 Task: Find directions from New York City to Niagara Falls.
Action: Mouse moved to (680, 227)
Screenshot: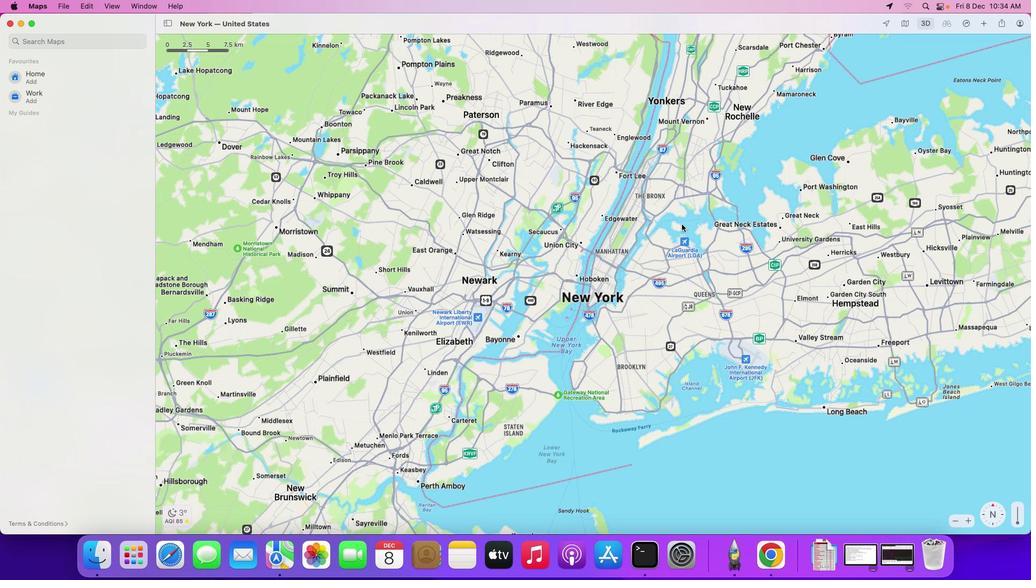 
Action: Mouse pressed left at (680, 227)
Screenshot: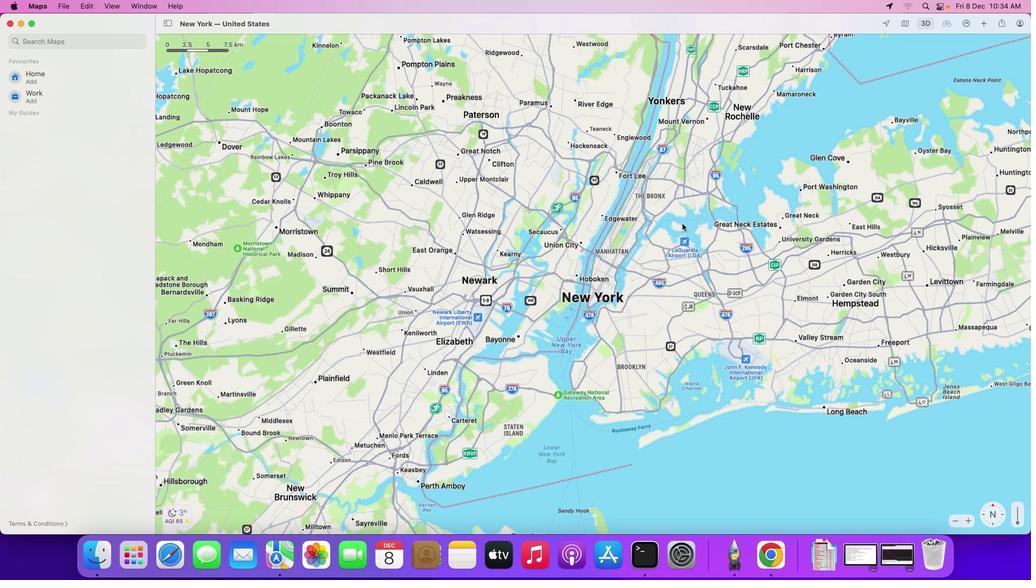 
Action: Mouse moved to (966, 20)
Screenshot: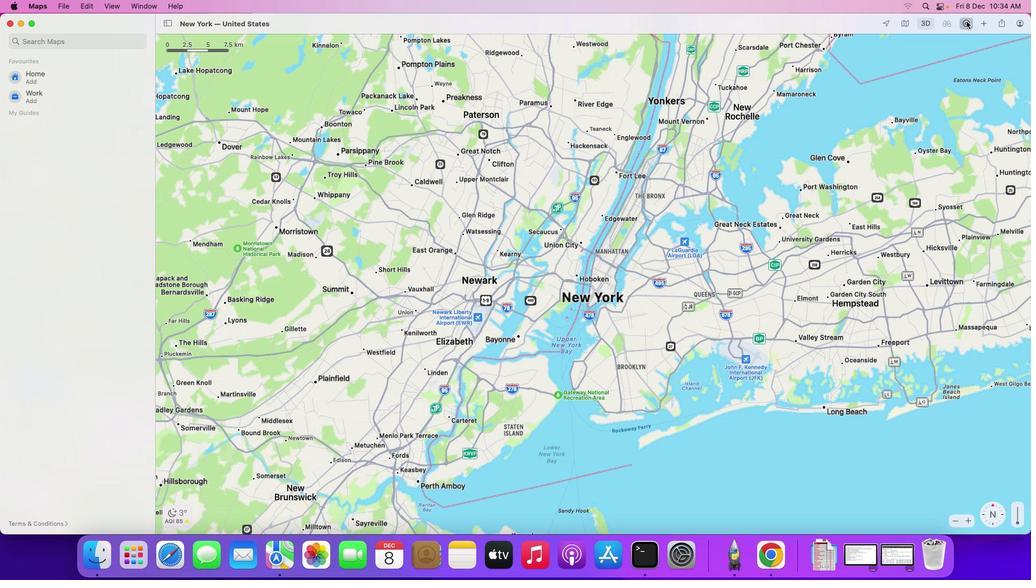 
Action: Mouse pressed left at (966, 20)
Screenshot: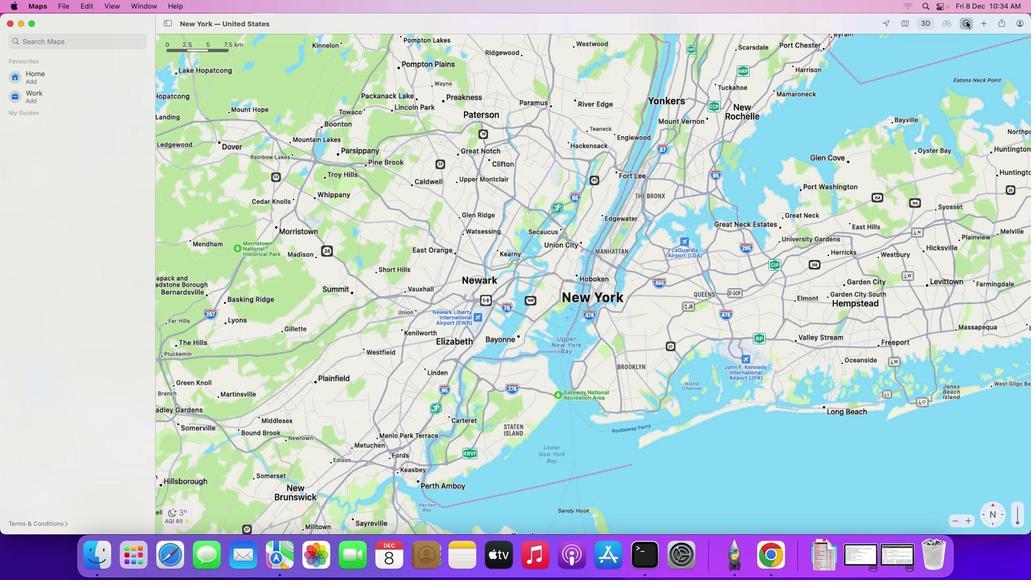 
Action: Mouse moved to (918, 78)
Screenshot: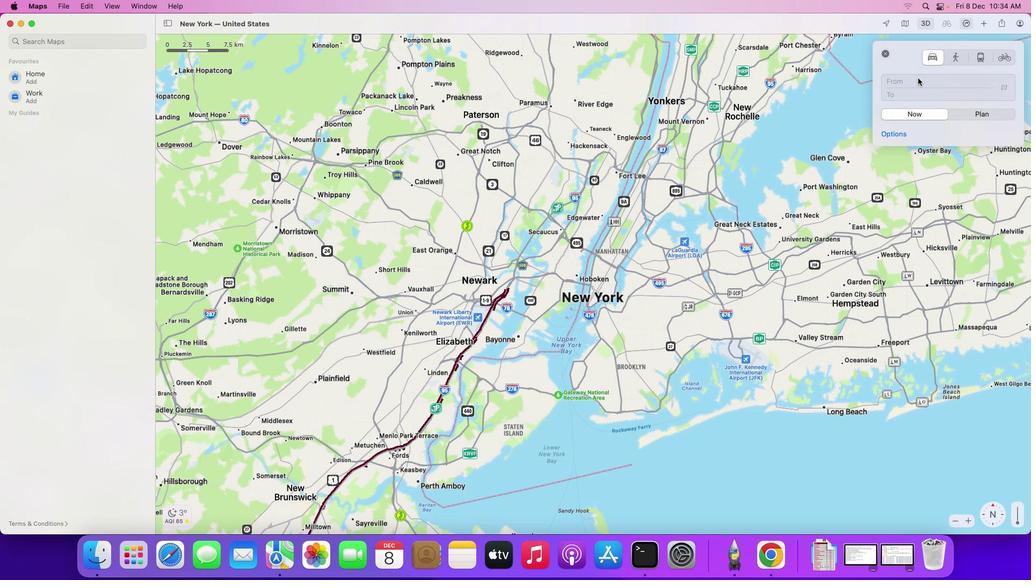 
Action: Mouse pressed left at (918, 78)
Screenshot: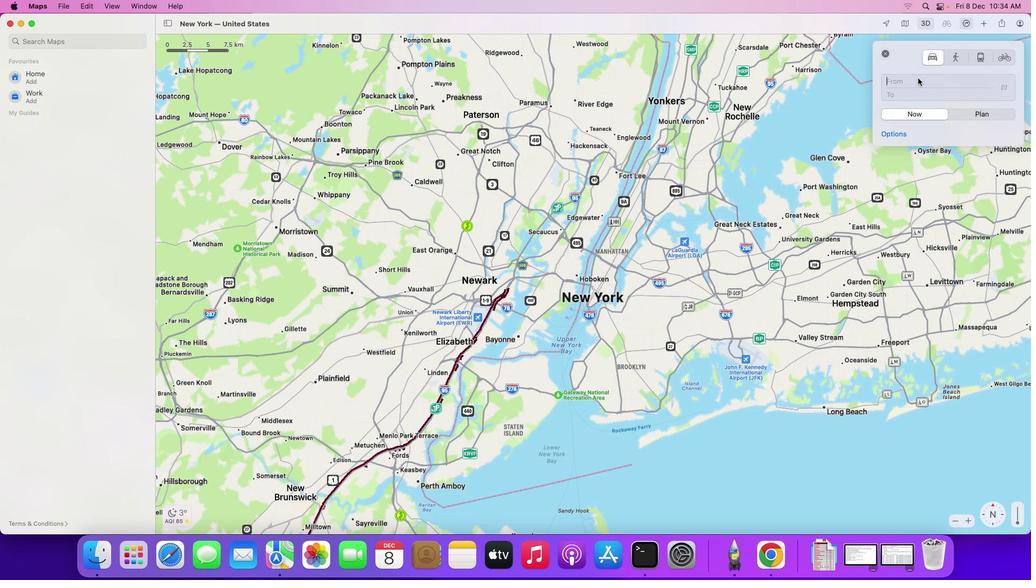 
Action: Mouse moved to (917, 81)
Screenshot: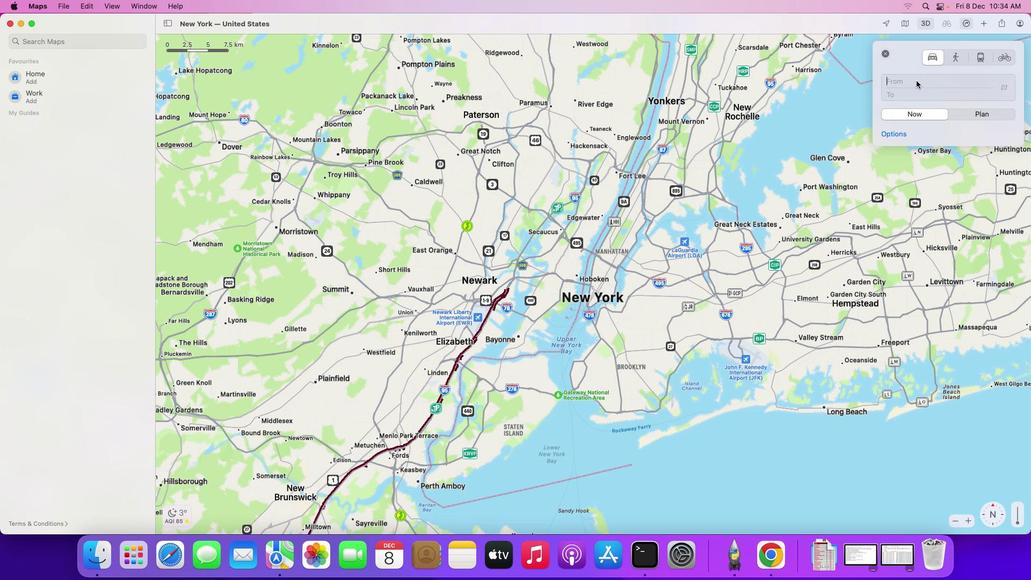 
Action: Mouse pressed left at (917, 81)
Screenshot: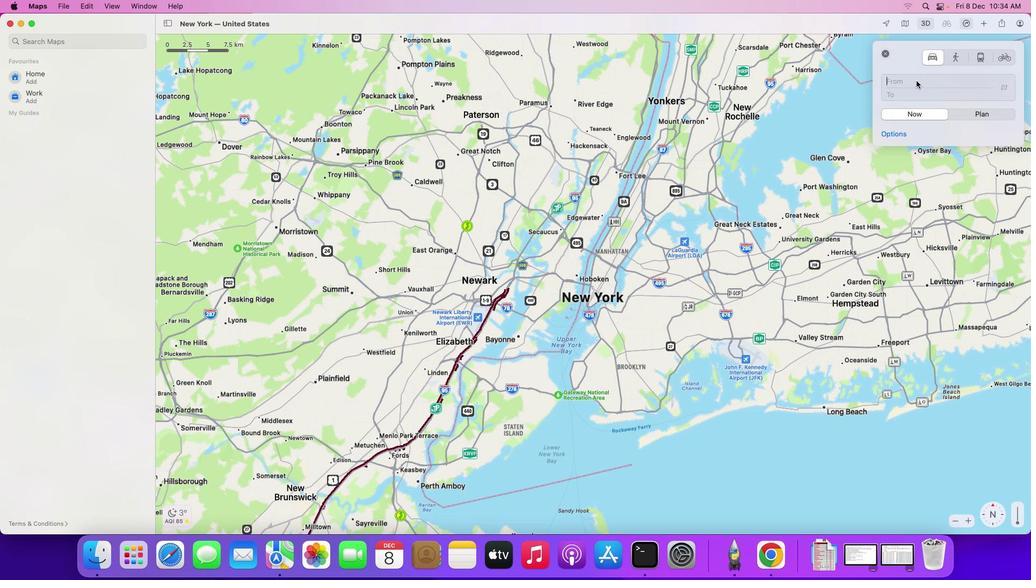 
Action: Mouse moved to (871, 98)
Screenshot: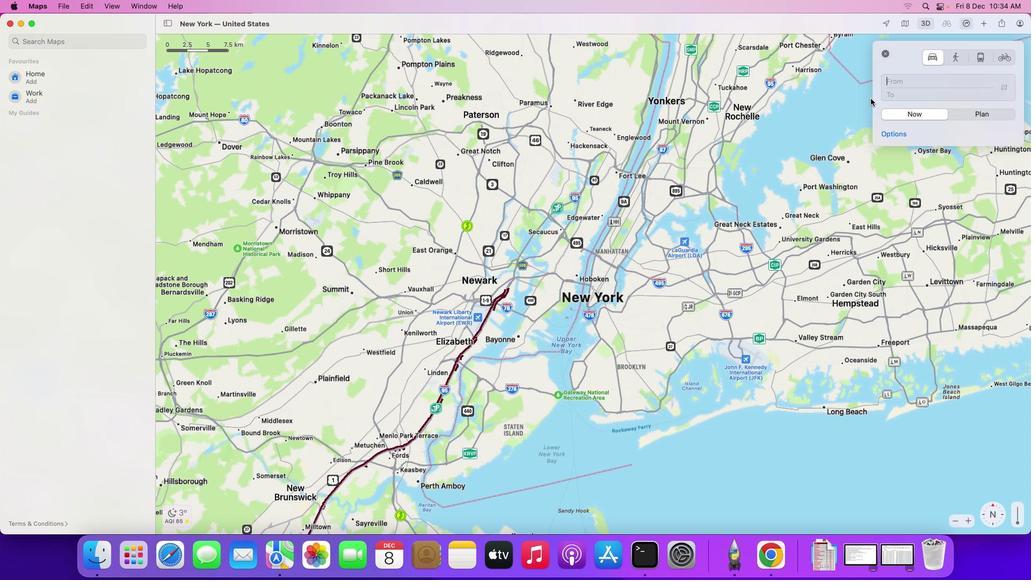
Action: Key pressed 'n'Key.backspaceKey.shift_r'N''e''w'Key.spaceKey.shift_r'Y''o''r''k'Key.space'c''i''t''y'
Screenshot: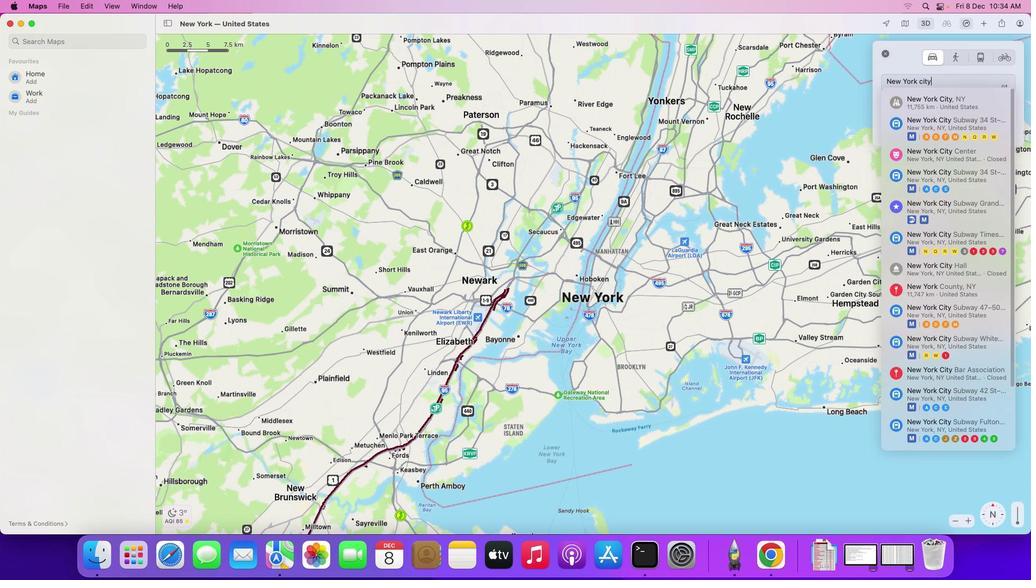 
Action: Mouse moved to (938, 77)
Screenshot: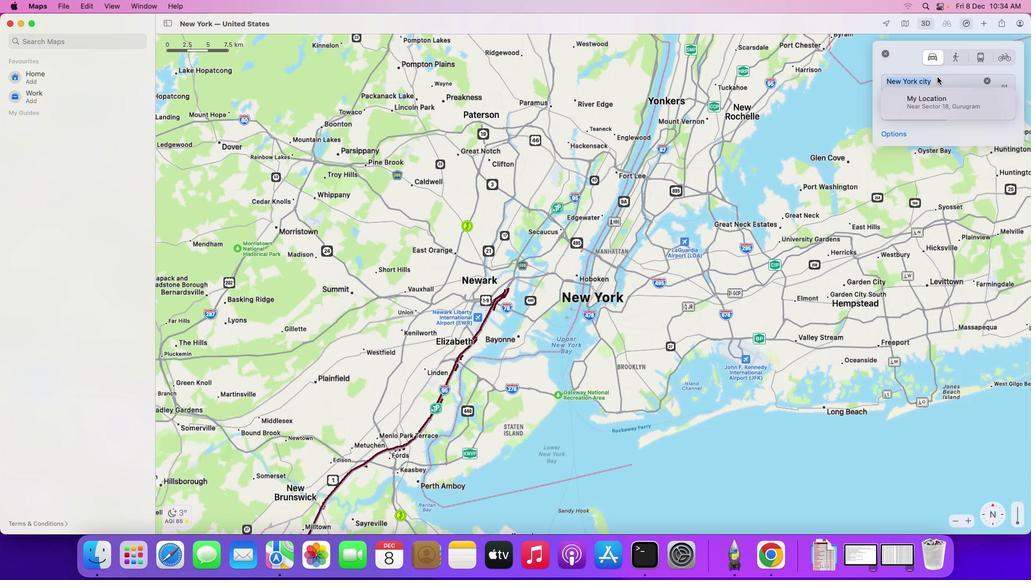 
Action: Mouse pressed left at (938, 77)
Screenshot: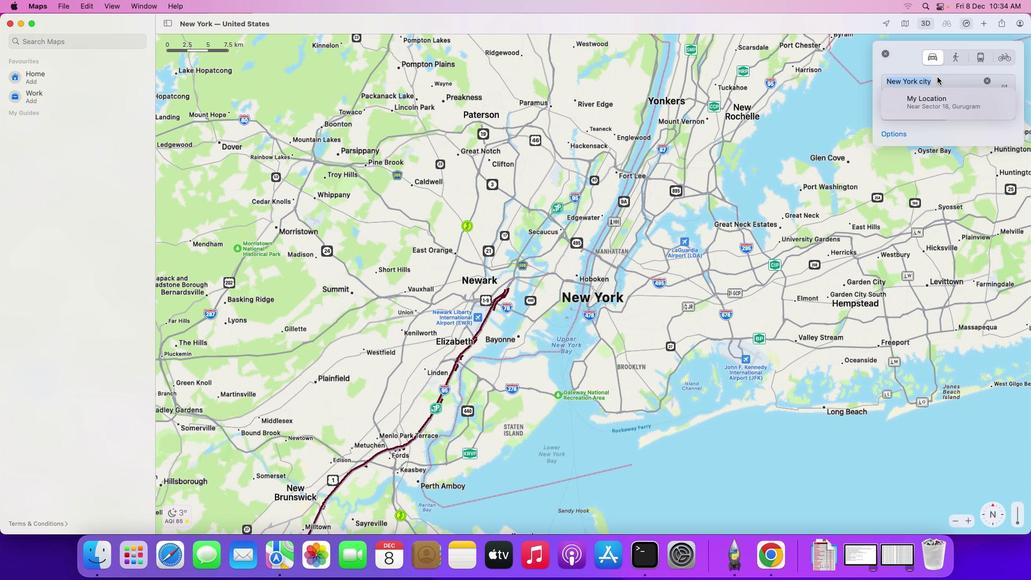 
Action: Mouse moved to (998, 80)
Screenshot: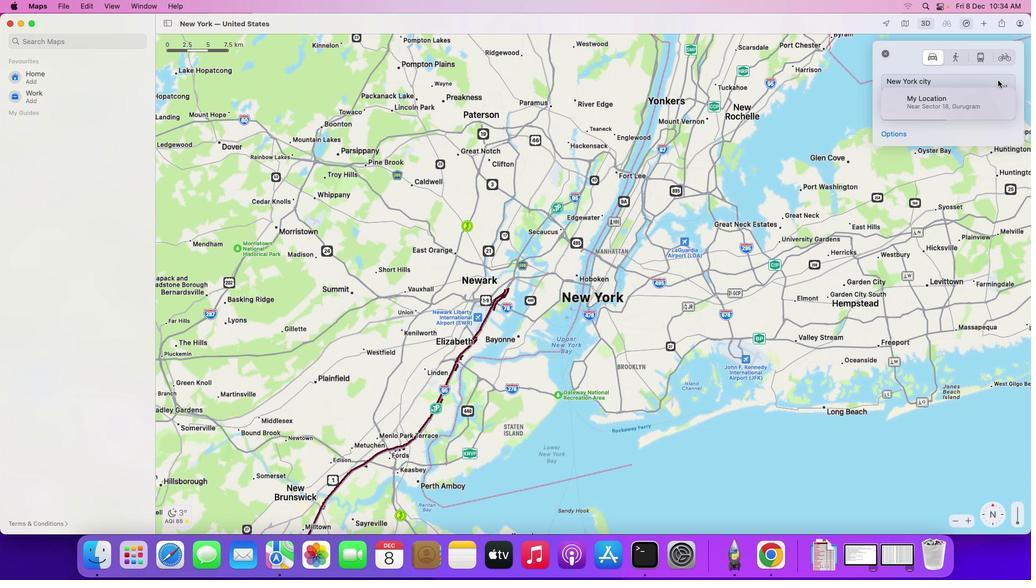 
Action: Mouse pressed left at (998, 80)
Screenshot: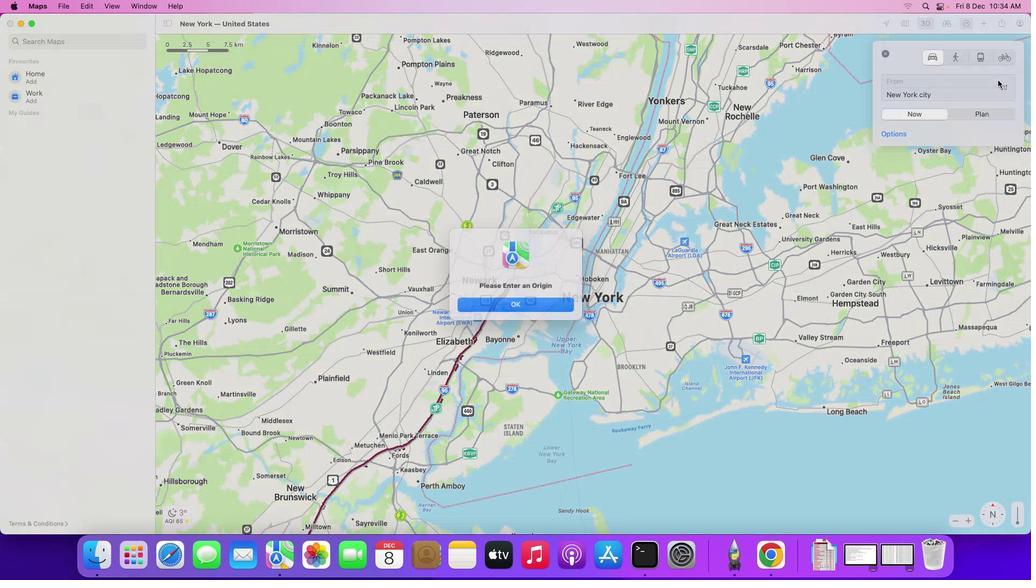 
Action: Mouse moved to (945, 98)
Screenshot: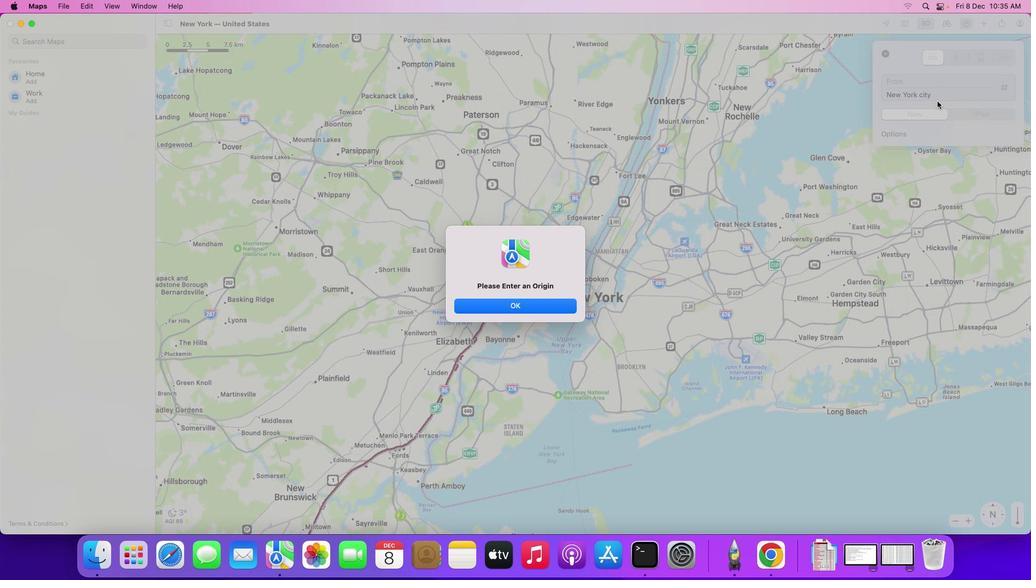 
Action: Mouse pressed left at (945, 98)
Screenshot: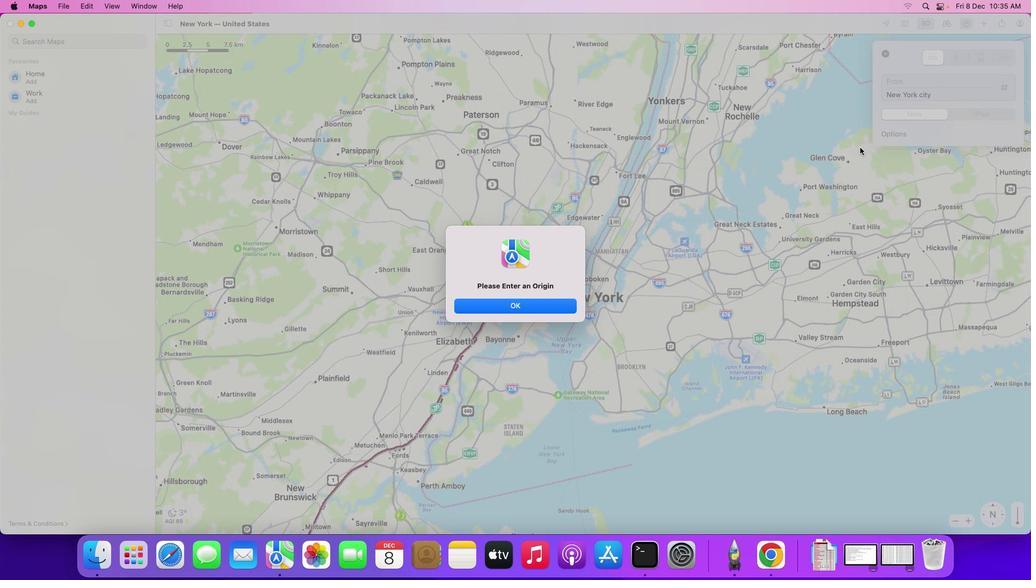 
Action: Mouse moved to (539, 305)
Screenshot: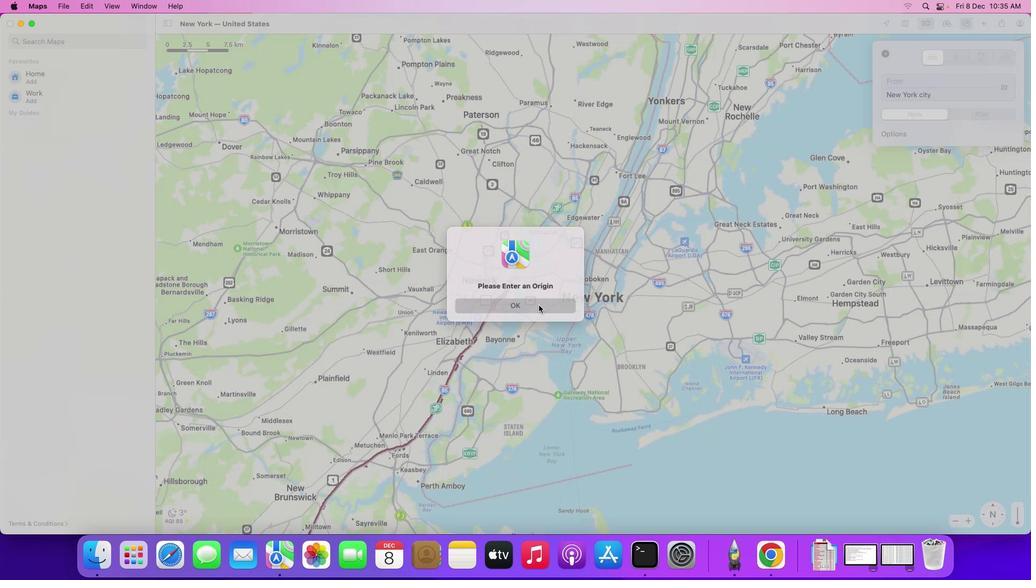 
Action: Mouse pressed left at (539, 305)
Screenshot: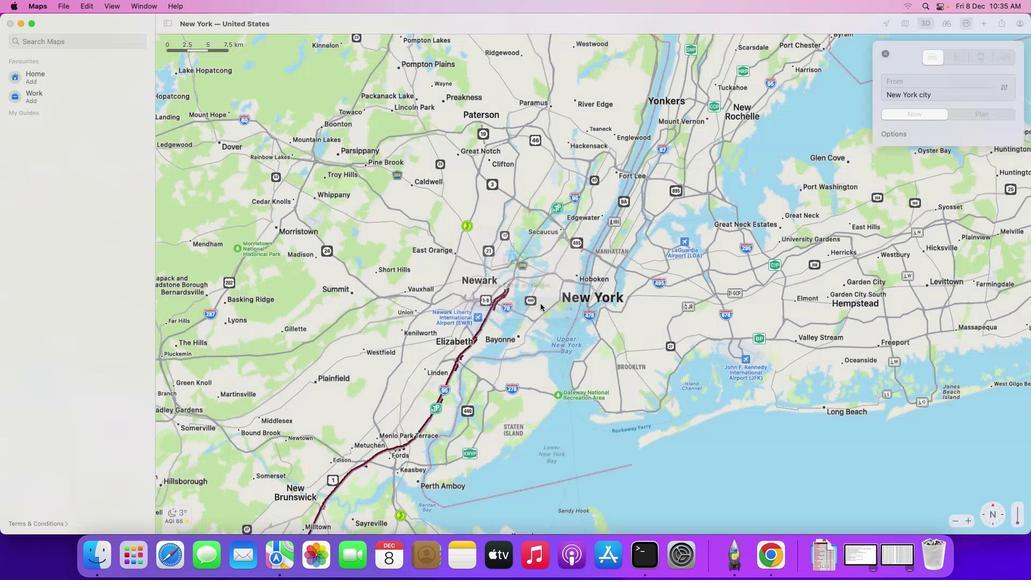 
Action: Mouse moved to (1007, 88)
Screenshot: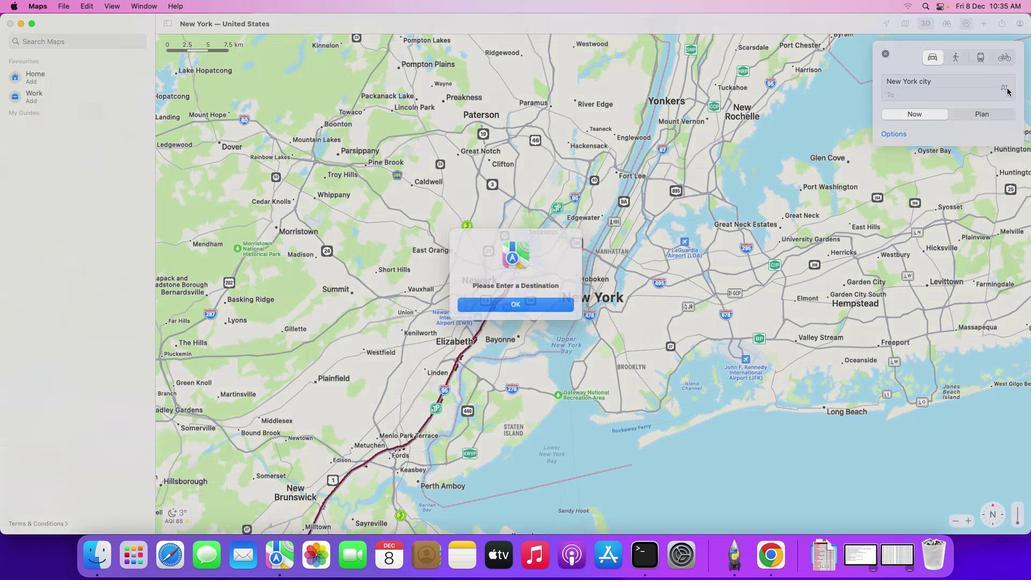 
Action: Mouse pressed left at (1007, 88)
Screenshot: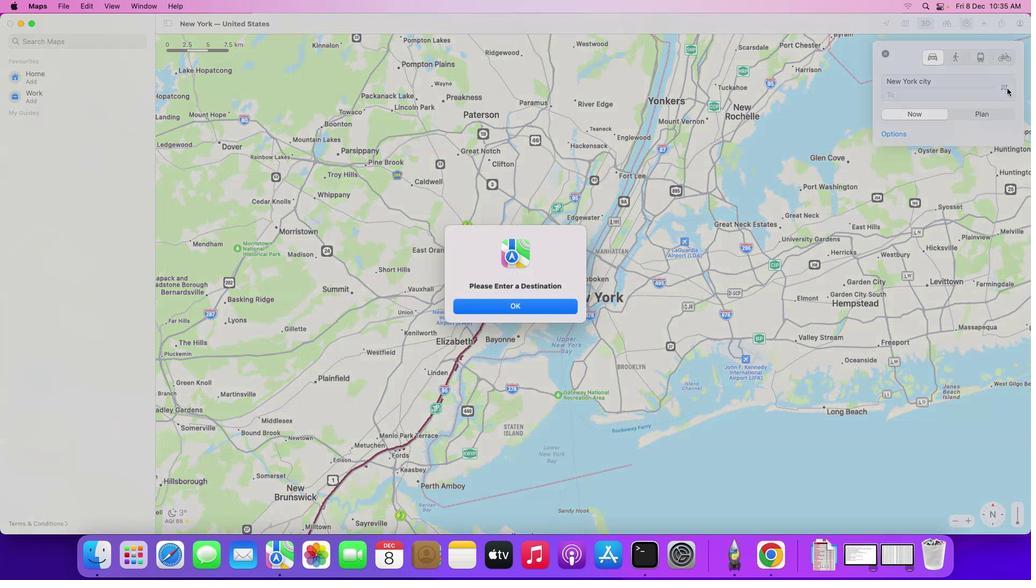 
Action: Mouse moved to (506, 308)
Screenshot: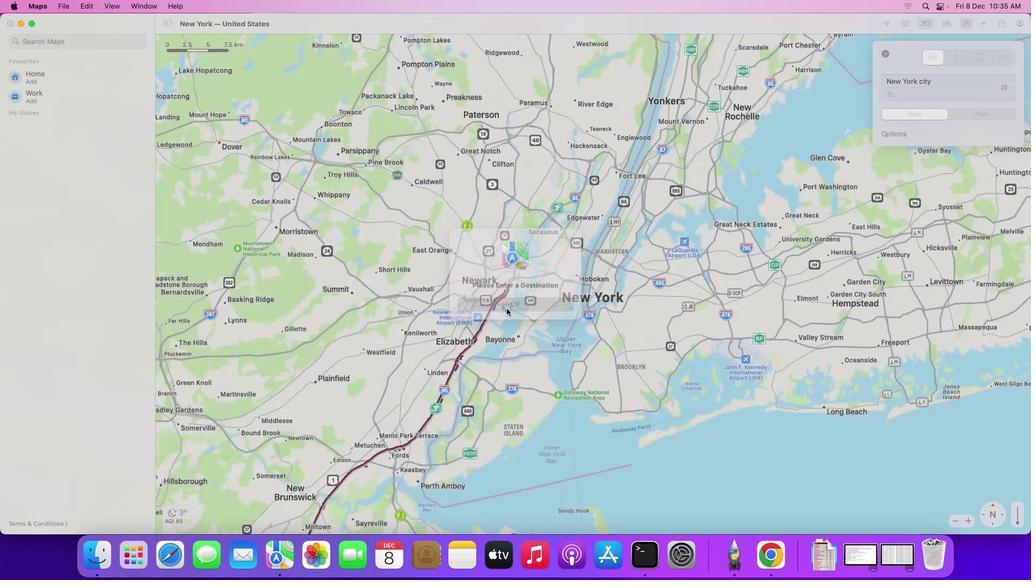 
Action: Mouse pressed left at (506, 308)
Screenshot: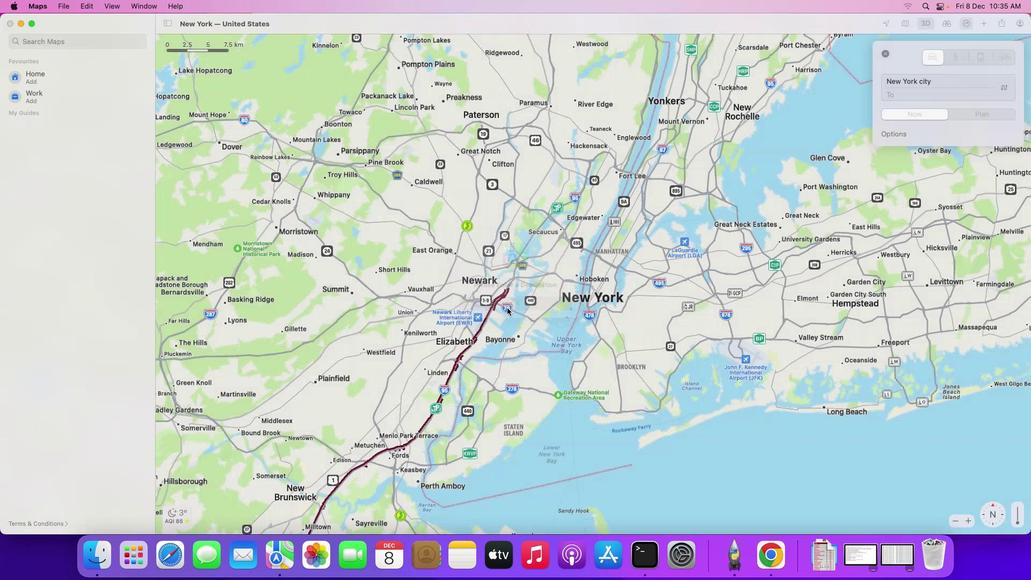 
Action: Mouse moved to (921, 93)
Screenshot: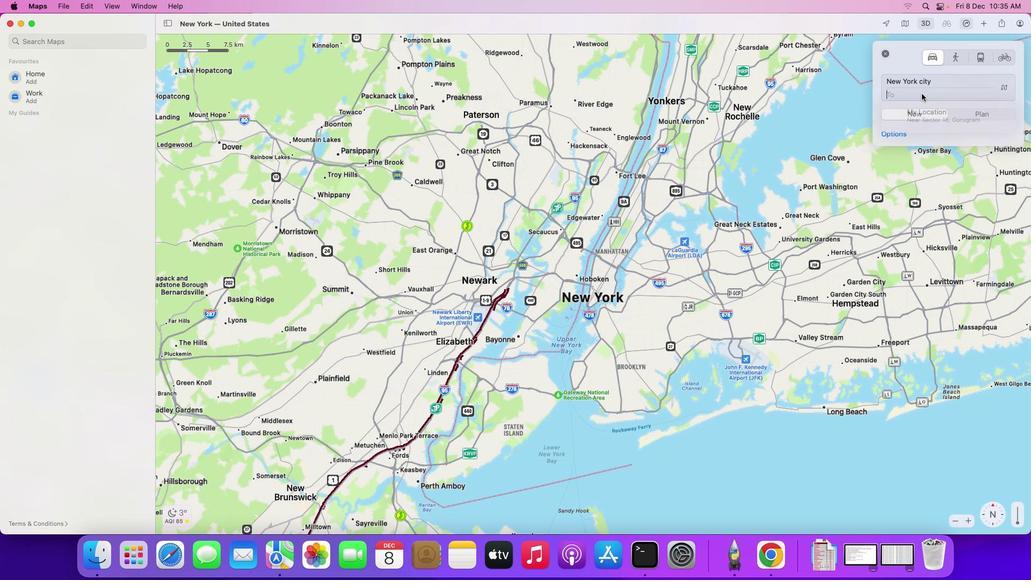 
Action: Mouse pressed left at (921, 93)
Screenshot: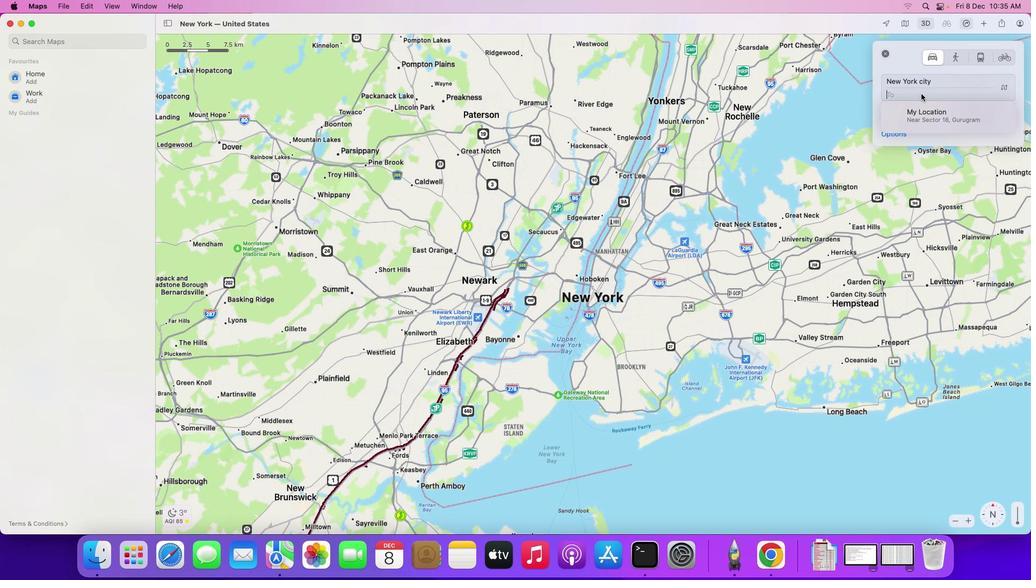 
Action: Mouse moved to (920, 93)
Screenshot: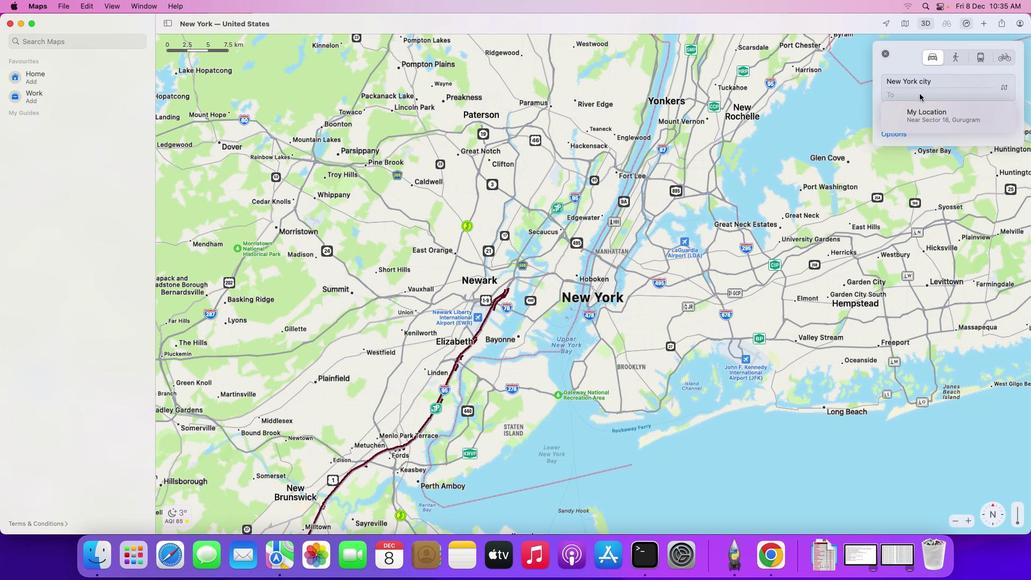 
Action: Key pressed 'd'Key.backspaceKey.shift_r'N''i''g'Key.backspace'a''g''a''r''a'Key.spaceKey.shift_r'F''a'';'';'Key.backspaceKey.backspace'l''l''s'Key.enter
Screenshot: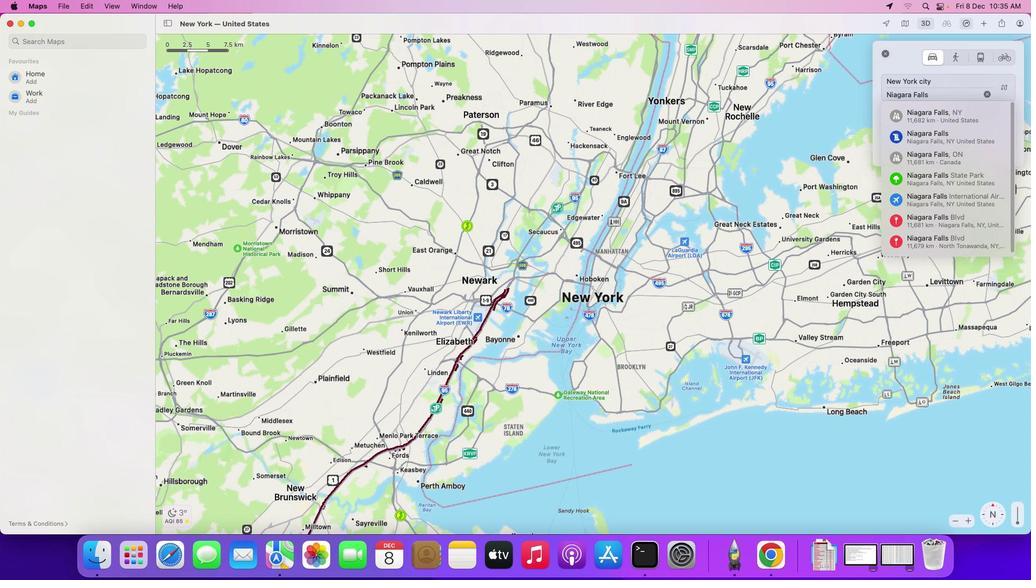 
Action: Mouse moved to (911, 114)
Screenshot: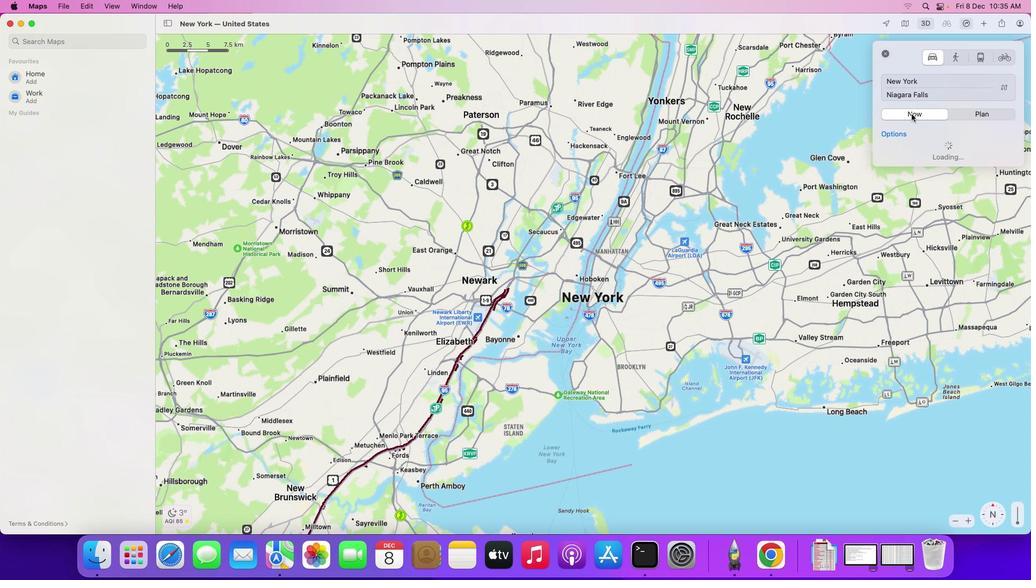 
Action: Mouse pressed left at (911, 114)
Screenshot: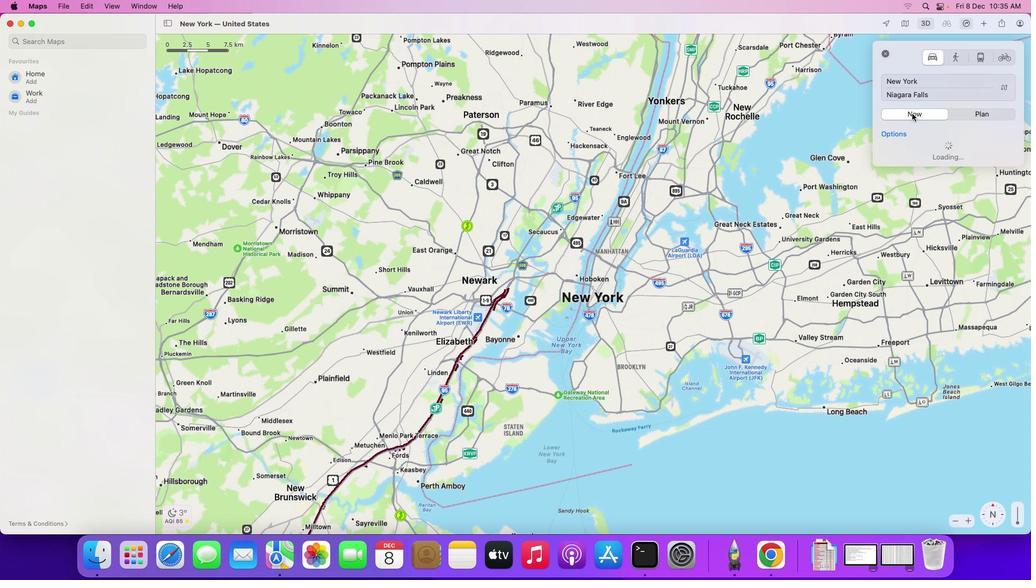 
Action: Mouse moved to (789, 166)
Screenshot: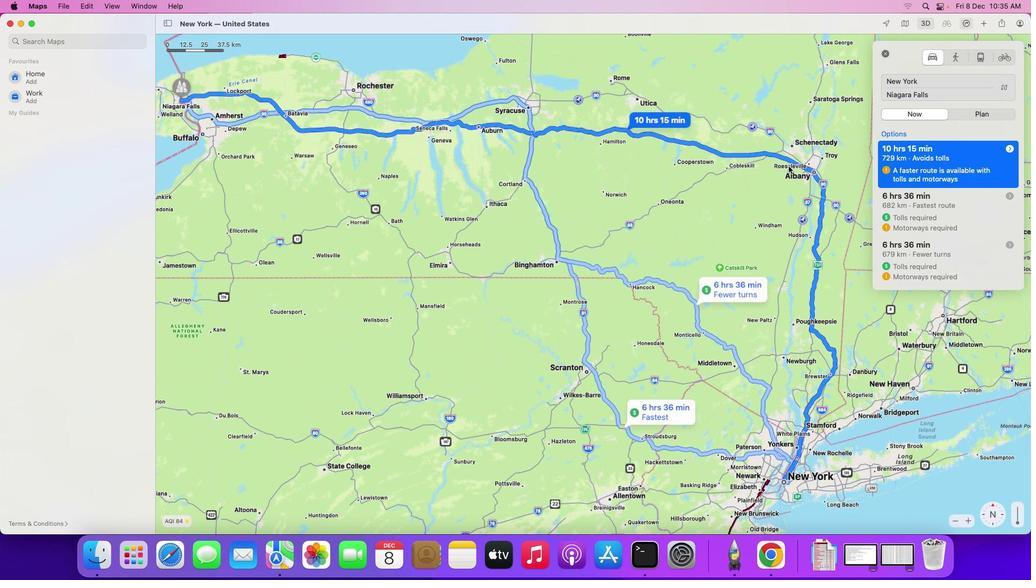 
Action: Mouse scrolled (789, 166) with delta (0, 0)
Screenshot: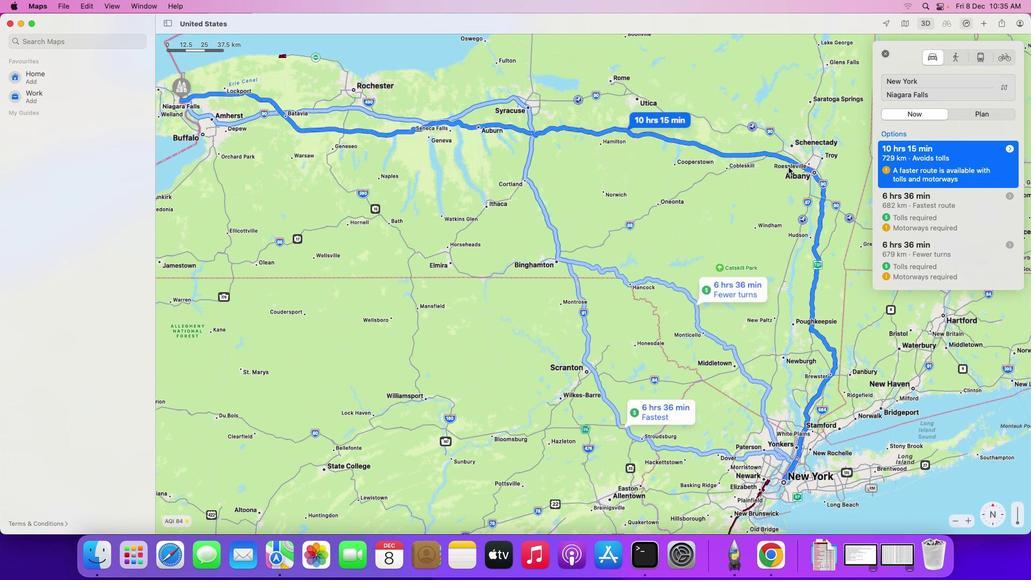 
Action: Mouse scrolled (789, 166) with delta (0, 0)
Screenshot: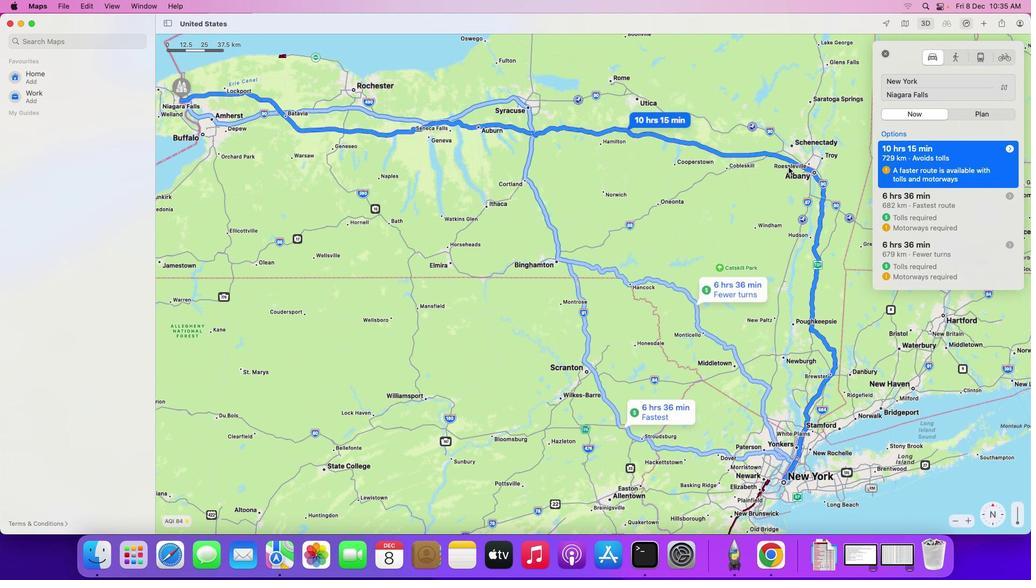 
Action: Mouse moved to (788, 167)
Screenshot: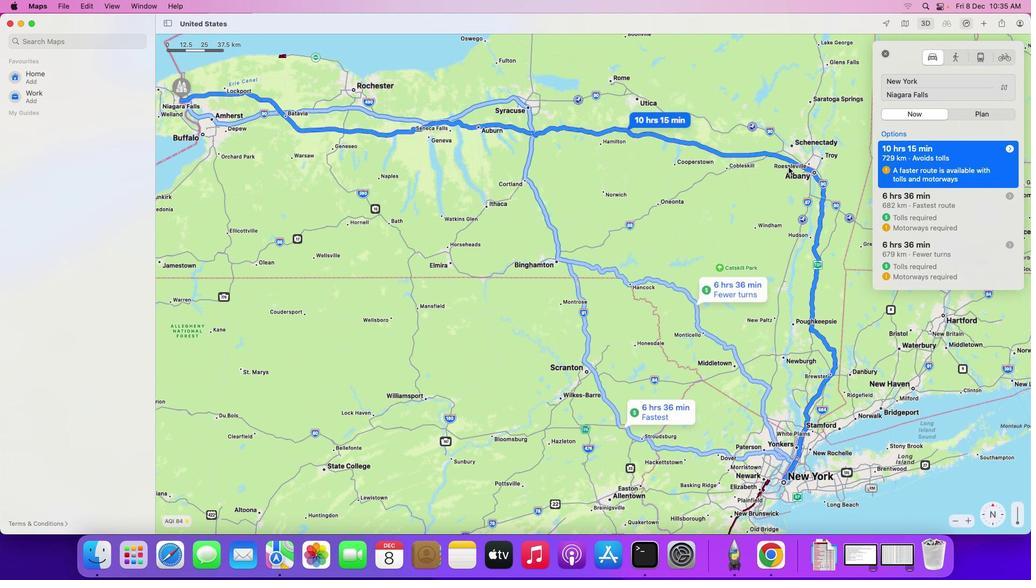 
Action: Mouse scrolled (788, 167) with delta (0, 0)
Screenshot: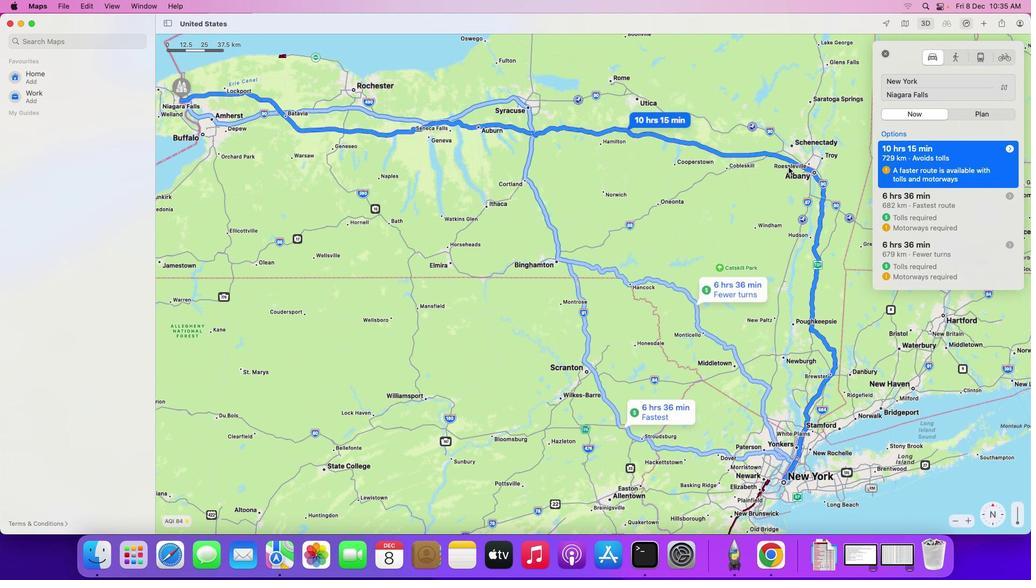 
Action: Mouse scrolled (788, 167) with delta (0, 0)
Screenshot: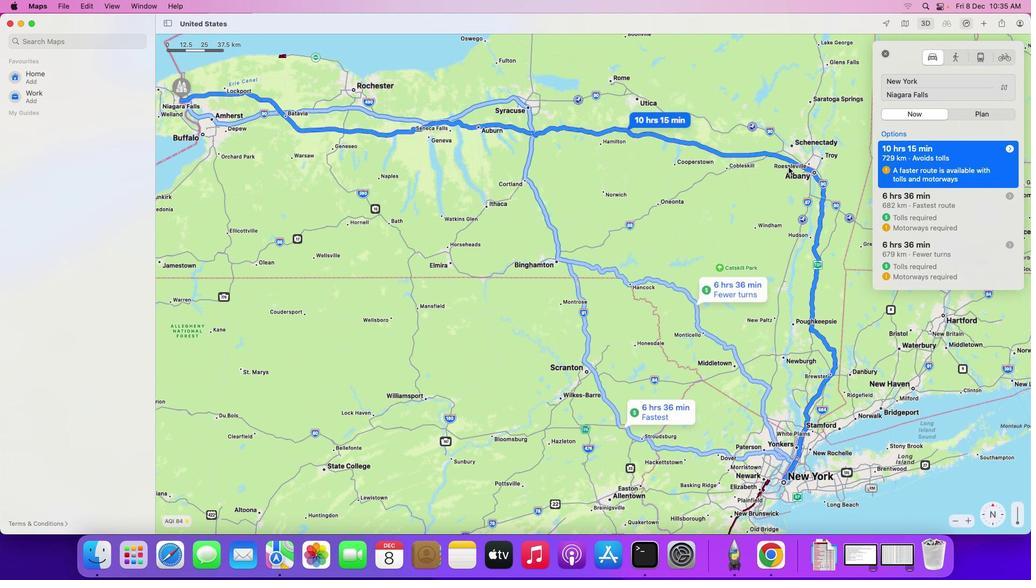 
Action: Mouse scrolled (788, 167) with delta (0, 0)
Screenshot: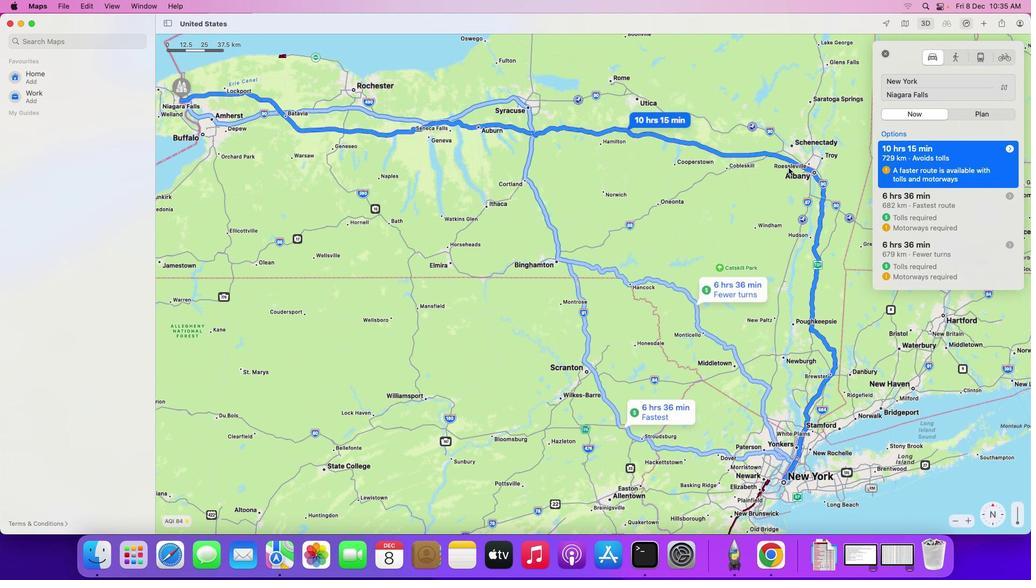 
Action: Mouse moved to (672, 184)
Screenshot: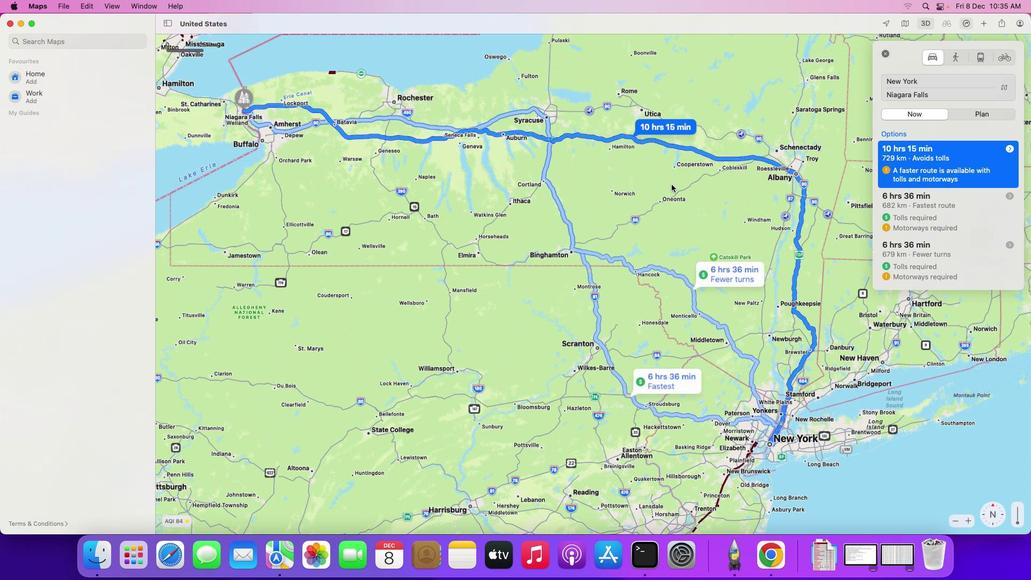 
Action: Mouse scrolled (672, 184) with delta (0, 0)
Screenshot: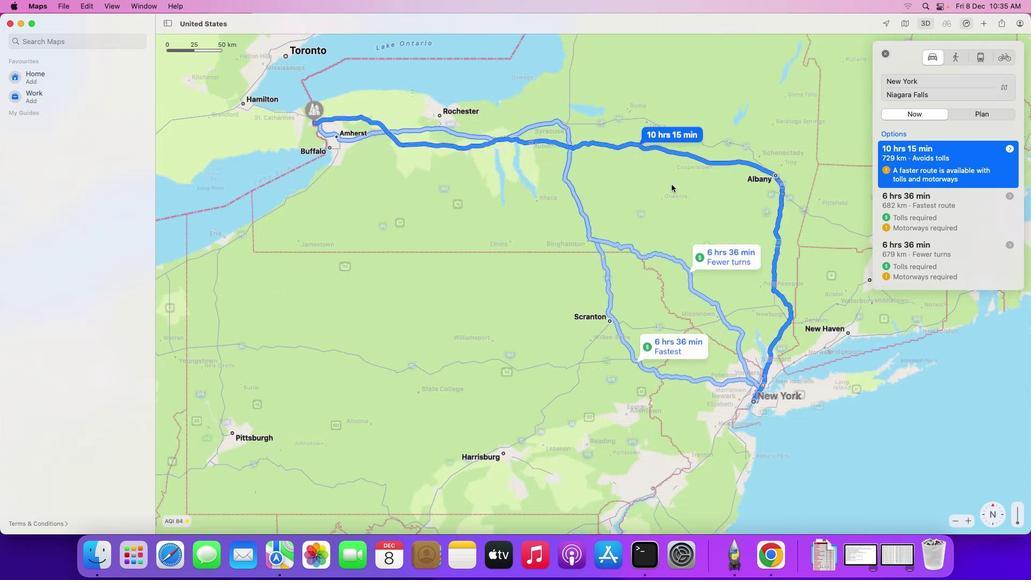 
Action: Mouse scrolled (672, 184) with delta (0, 0)
Screenshot: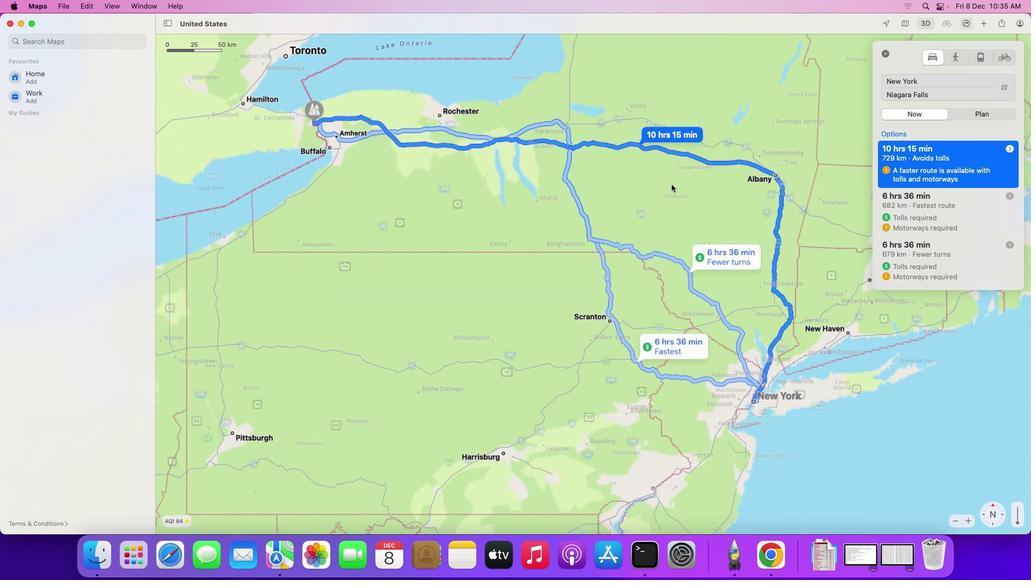 
Action: Mouse scrolled (672, 184) with delta (0, -1)
Screenshot: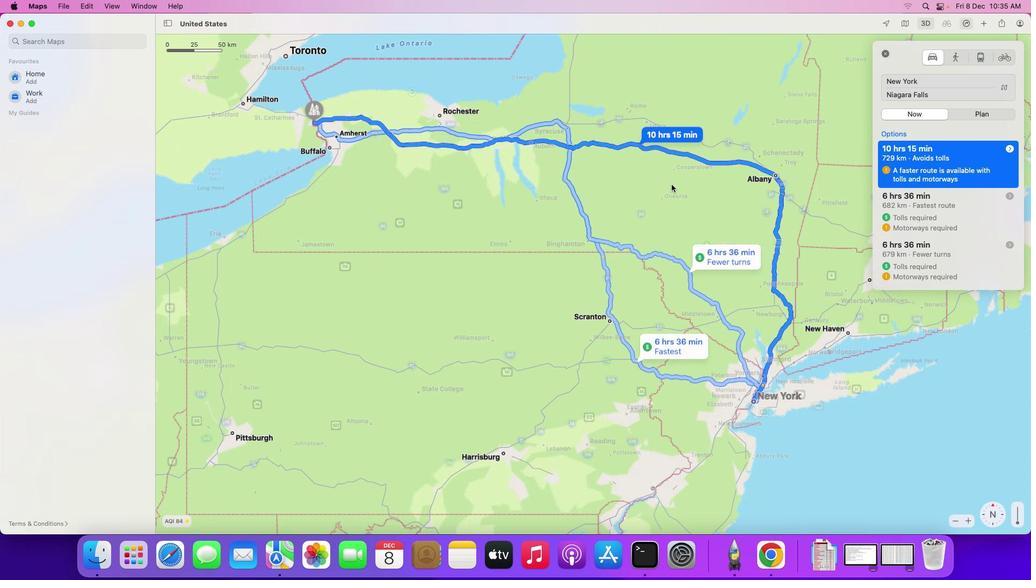 
Action: Mouse scrolled (672, 184) with delta (0, -1)
Screenshot: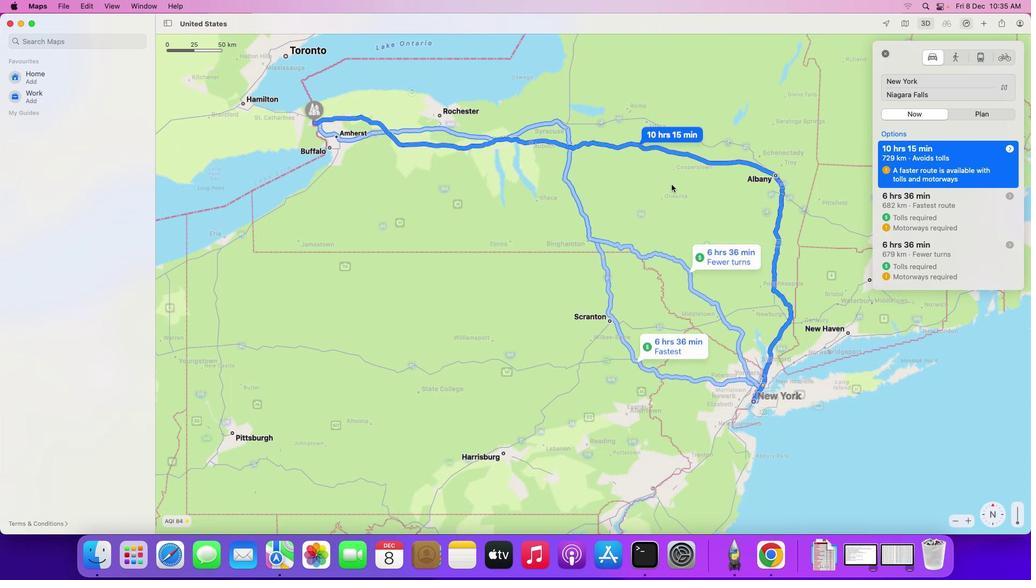
Action: Mouse scrolled (672, 184) with delta (0, 0)
Screenshot: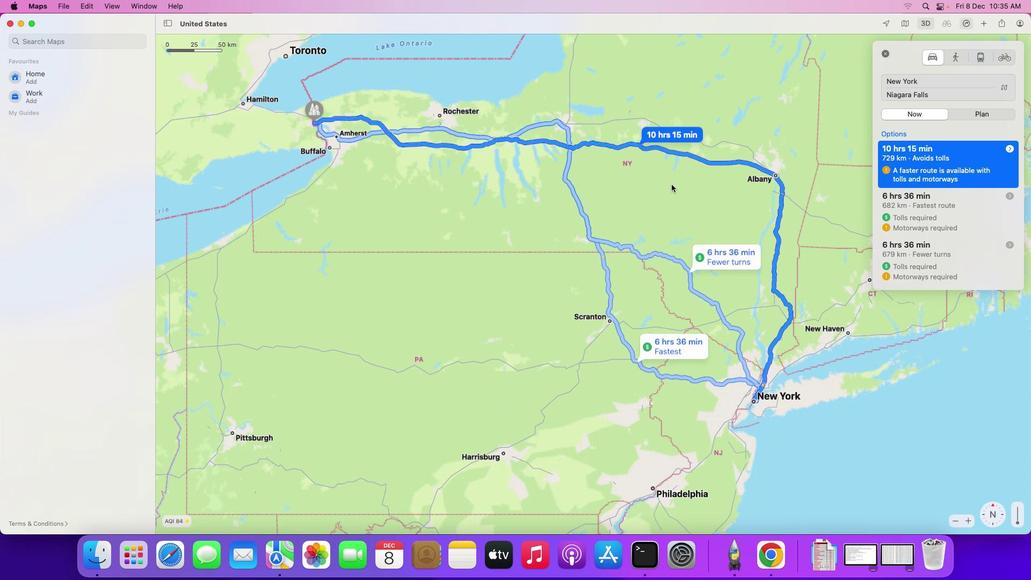 
Action: Mouse moved to (671, 183)
Screenshot: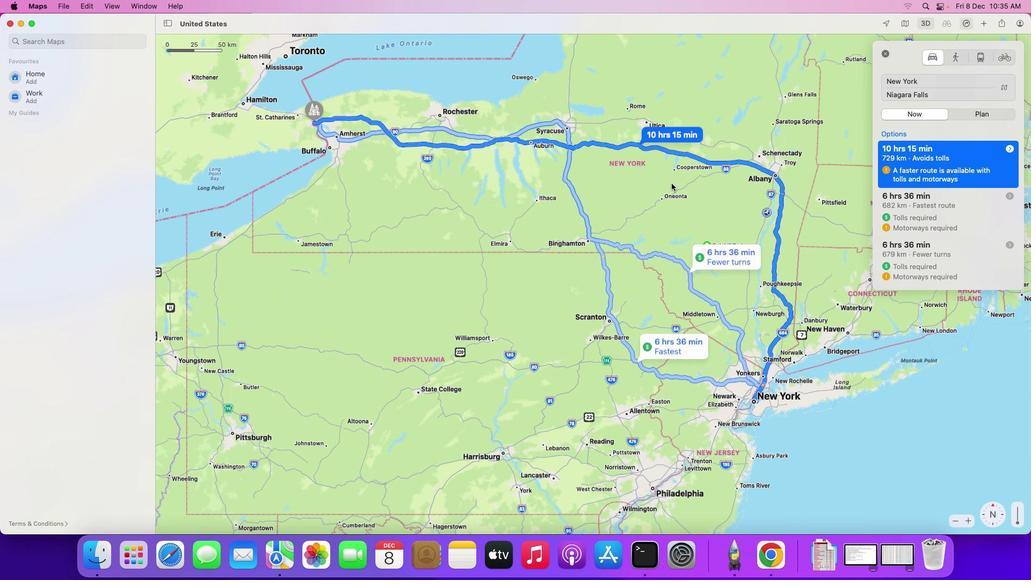 
Action: Mouse scrolled (671, 183) with delta (0, 0)
Screenshot: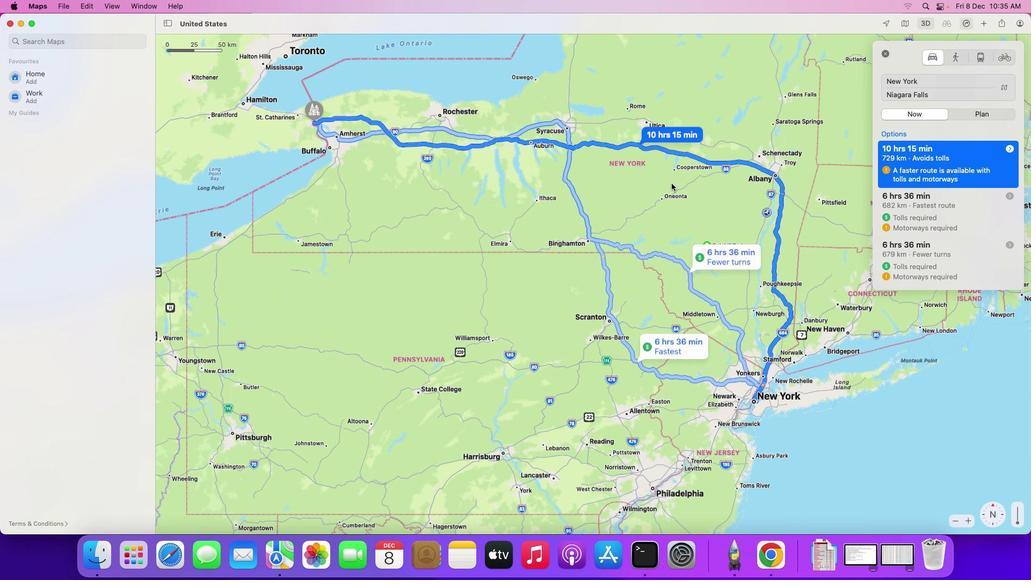 
Action: Mouse moved to (671, 182)
Screenshot: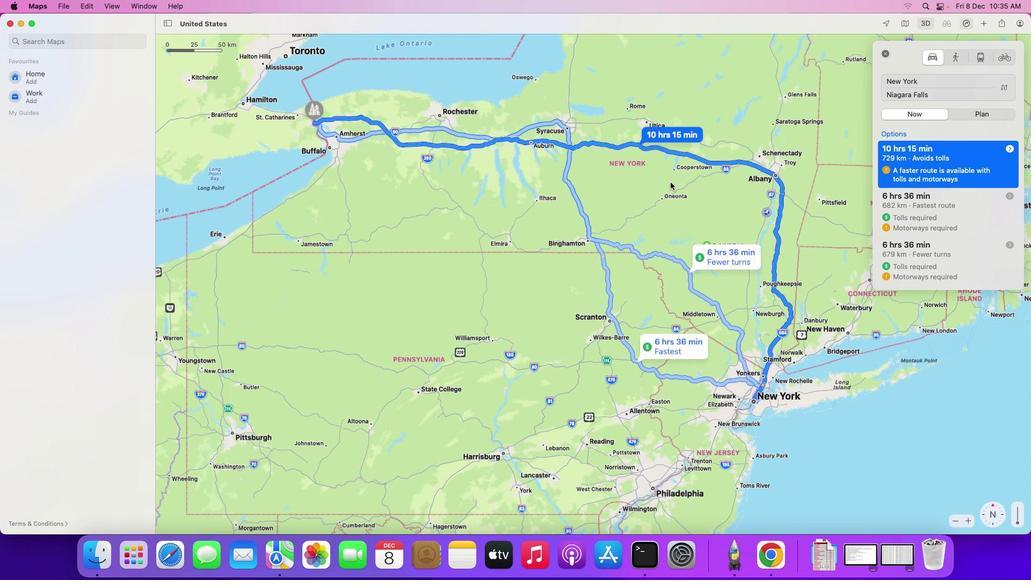 
Action: Mouse scrolled (671, 182) with delta (0, 0)
Screenshot: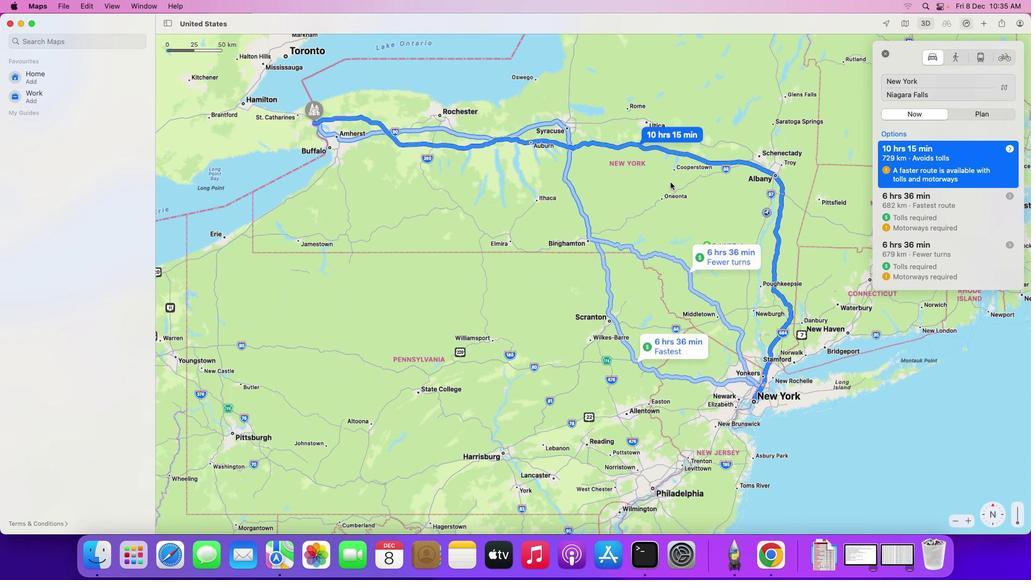 
Action: Mouse scrolled (671, 182) with delta (0, 0)
Screenshot: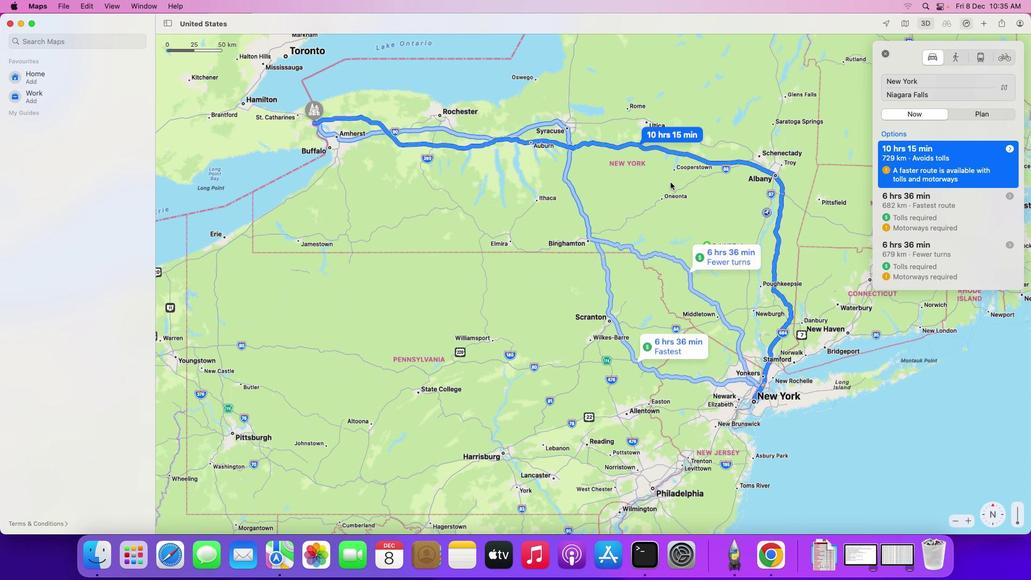
Action: Mouse scrolled (671, 182) with delta (0, 0)
Screenshot: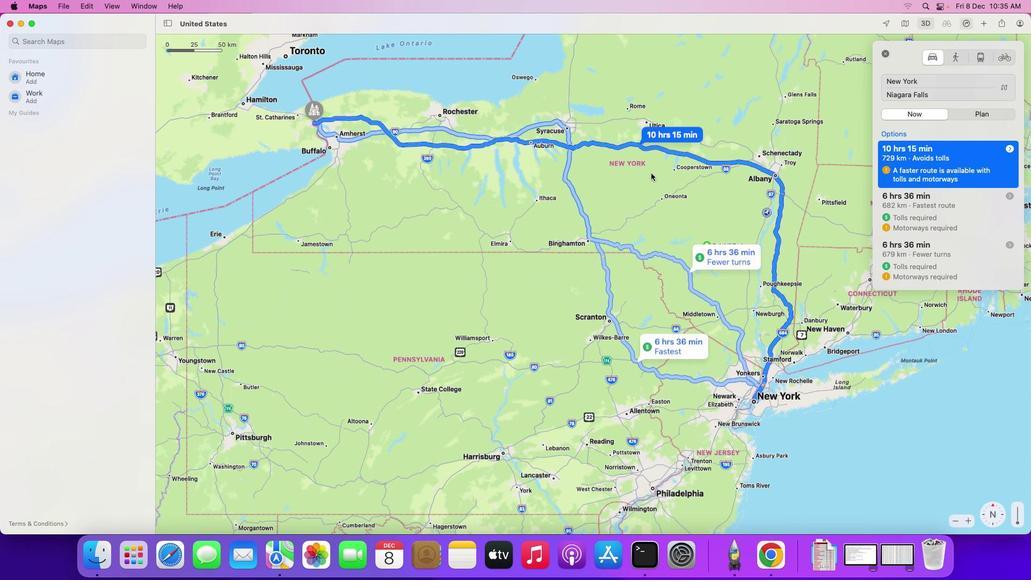 
Action: Mouse moved to (318, 79)
Screenshot: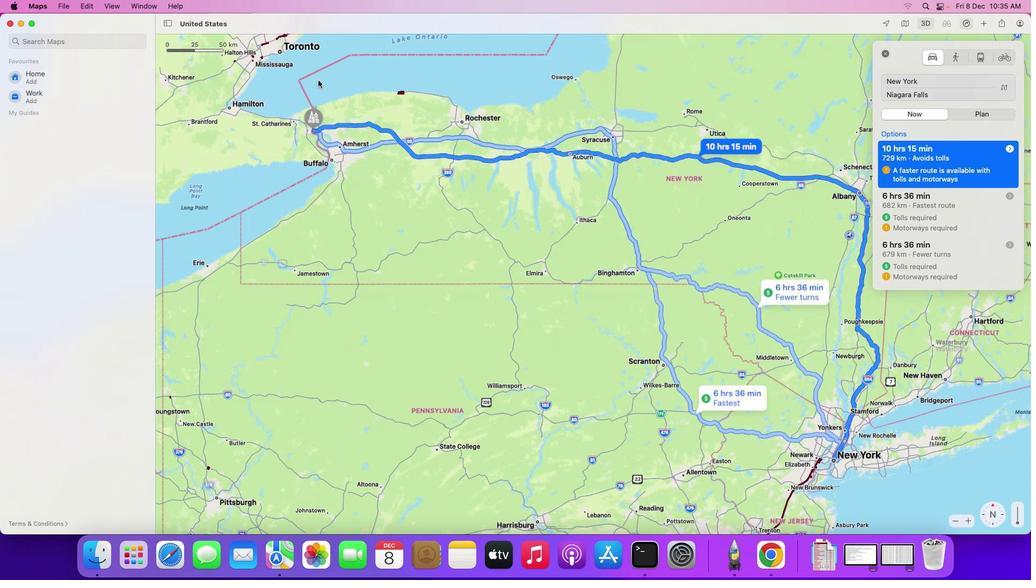 
Action: Mouse scrolled (318, 79) with delta (0, 0)
Screenshot: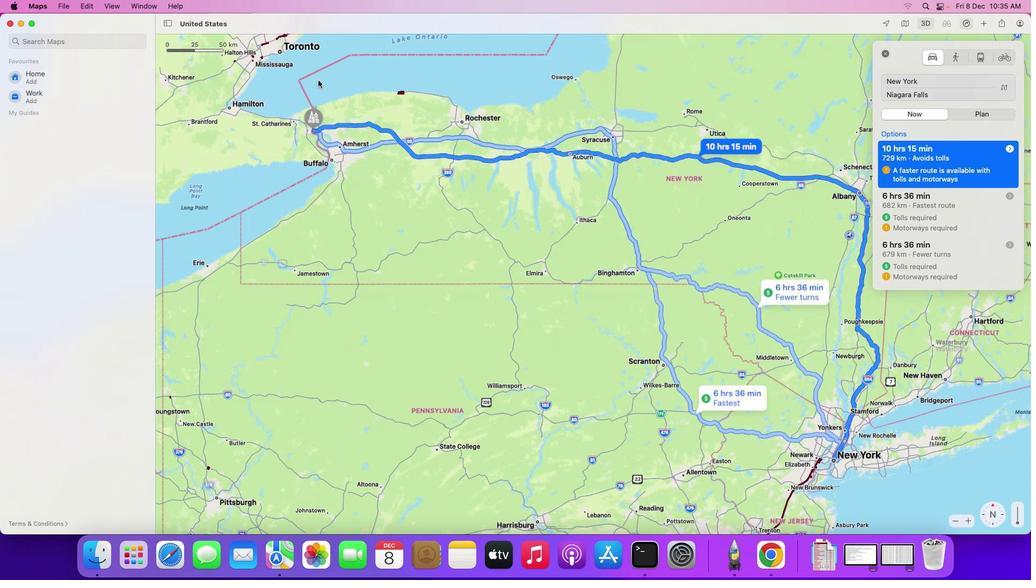 
Action: Mouse moved to (318, 80)
Screenshot: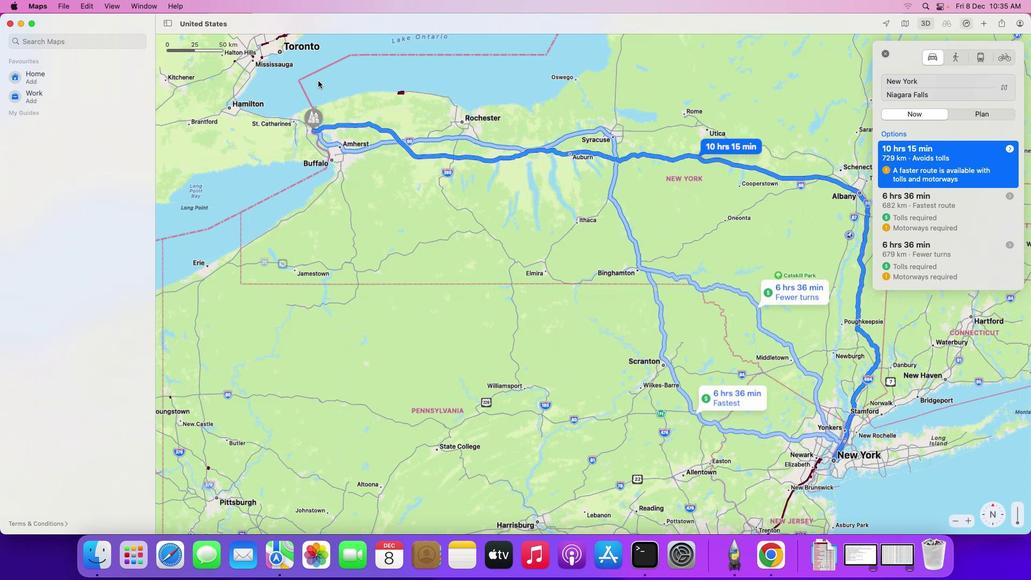 
Action: Mouse scrolled (318, 80) with delta (0, 0)
Screenshot: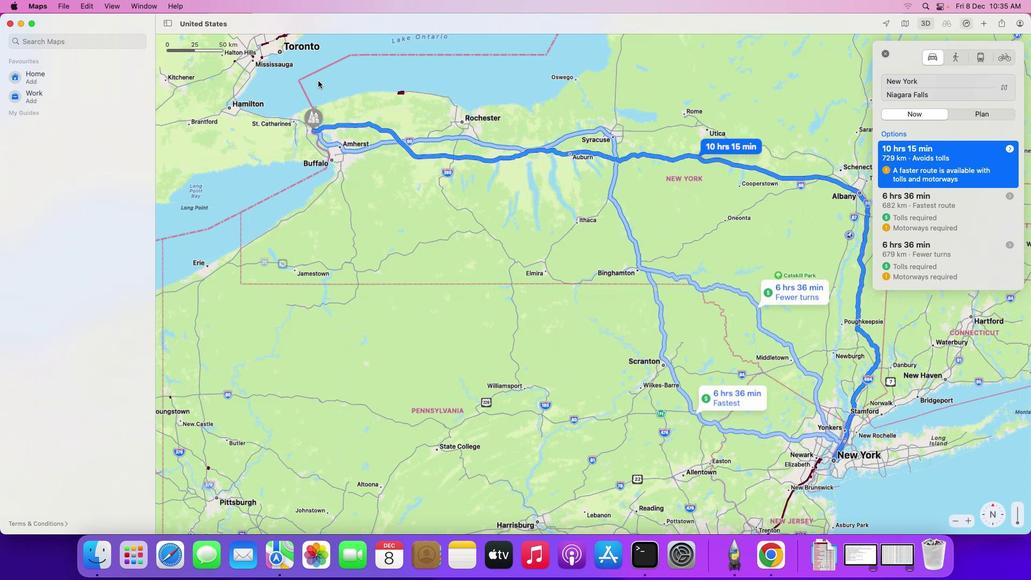 
Action: Mouse moved to (318, 80)
Screenshot: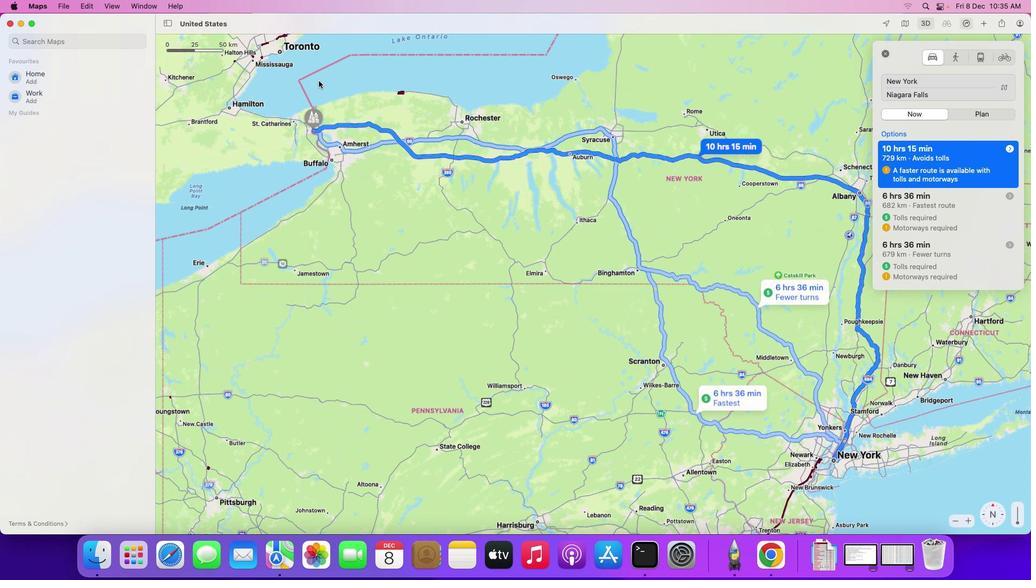 
Action: Mouse scrolled (318, 80) with delta (0, 0)
Screenshot: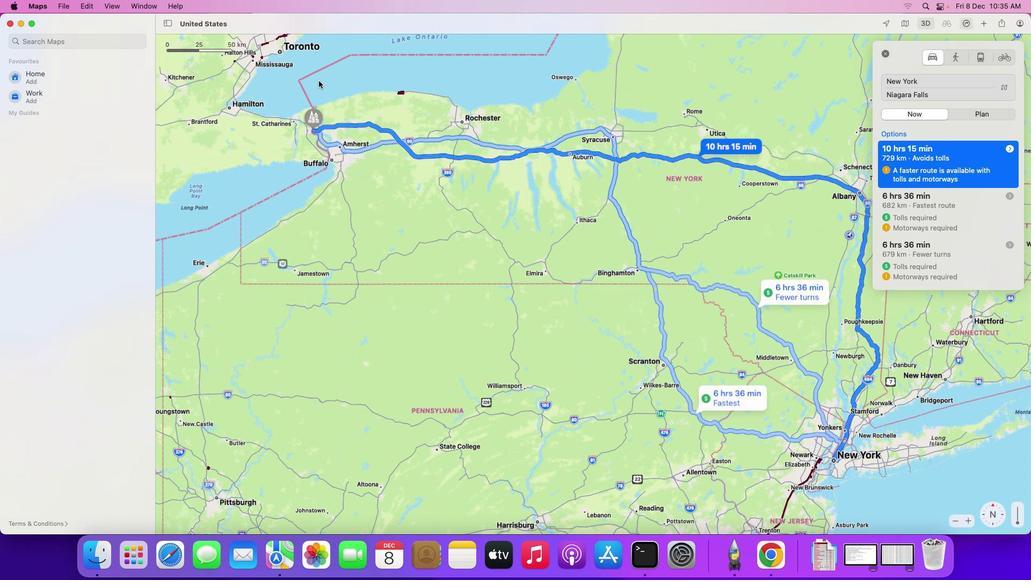 
Action: Mouse scrolled (318, 80) with delta (0, 1)
Screenshot: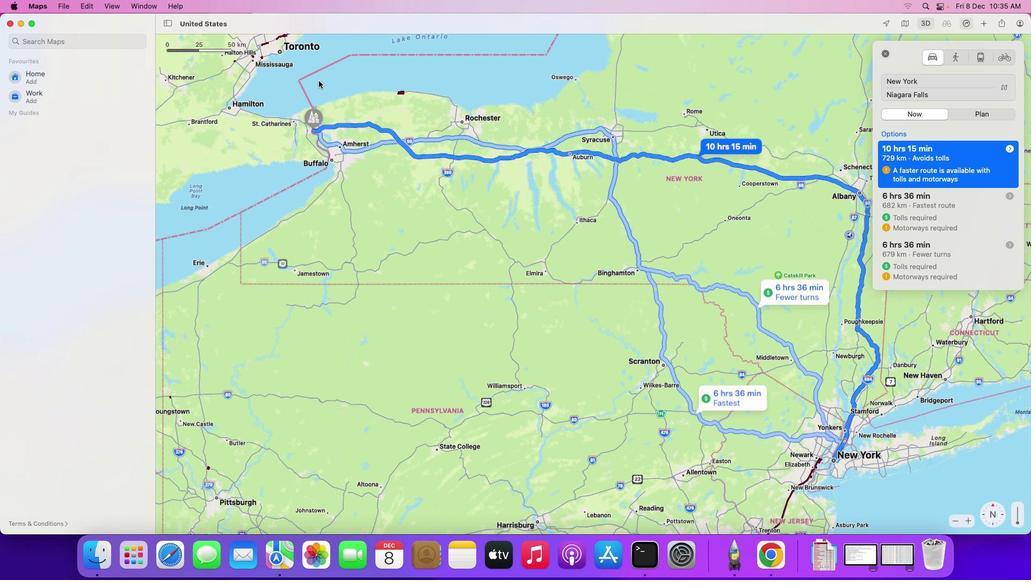 
Action: Mouse moved to (319, 81)
Screenshot: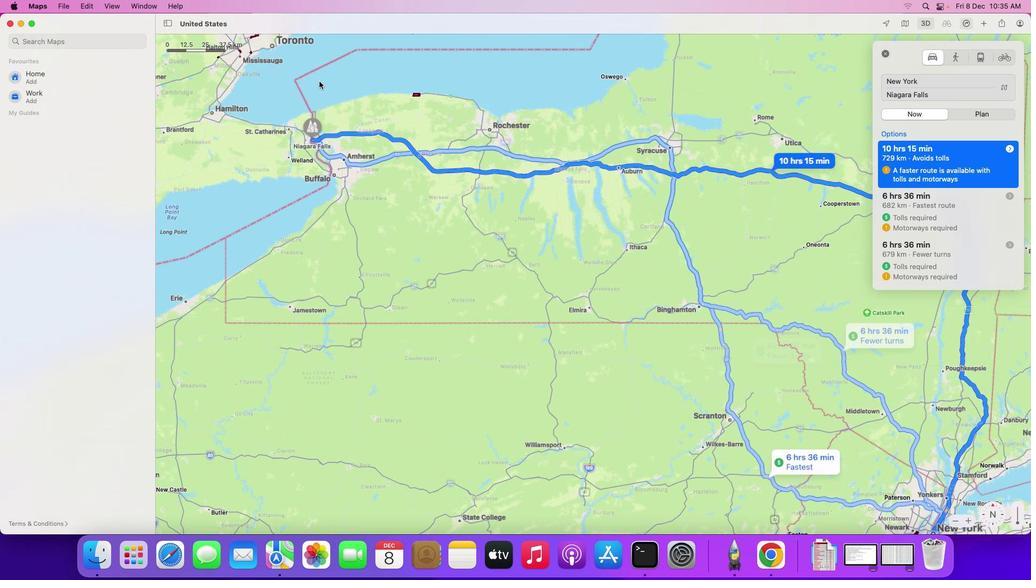 
Action: Mouse scrolled (319, 81) with delta (0, 0)
Screenshot: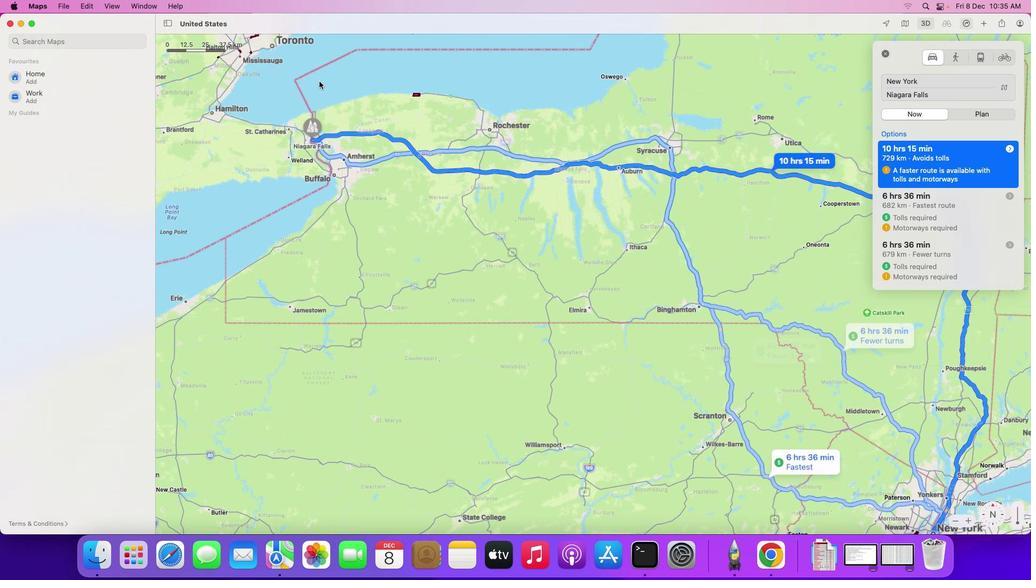 
Action: Mouse scrolled (319, 81) with delta (0, 0)
Screenshot: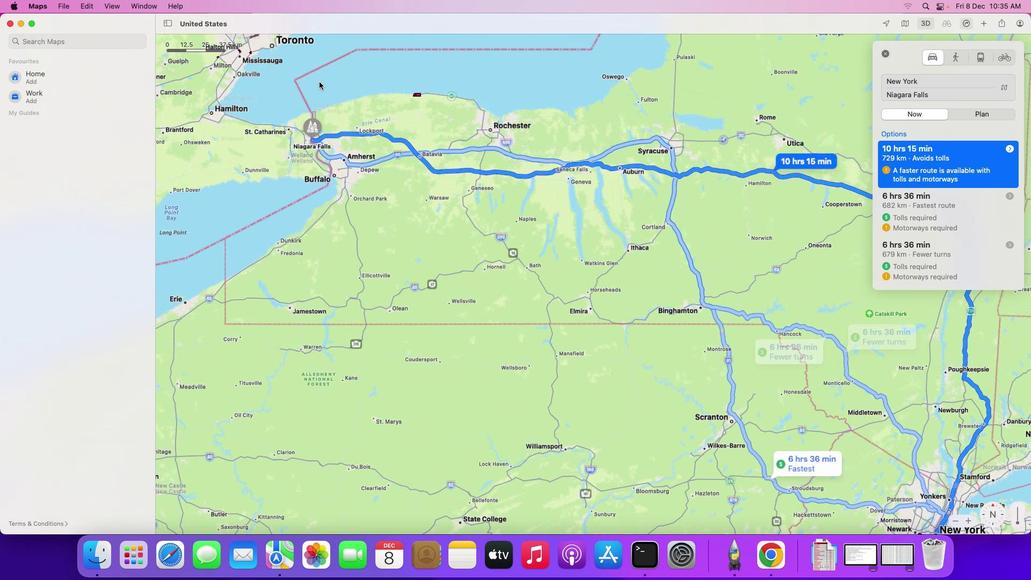 
Action: Mouse moved to (319, 81)
Screenshot: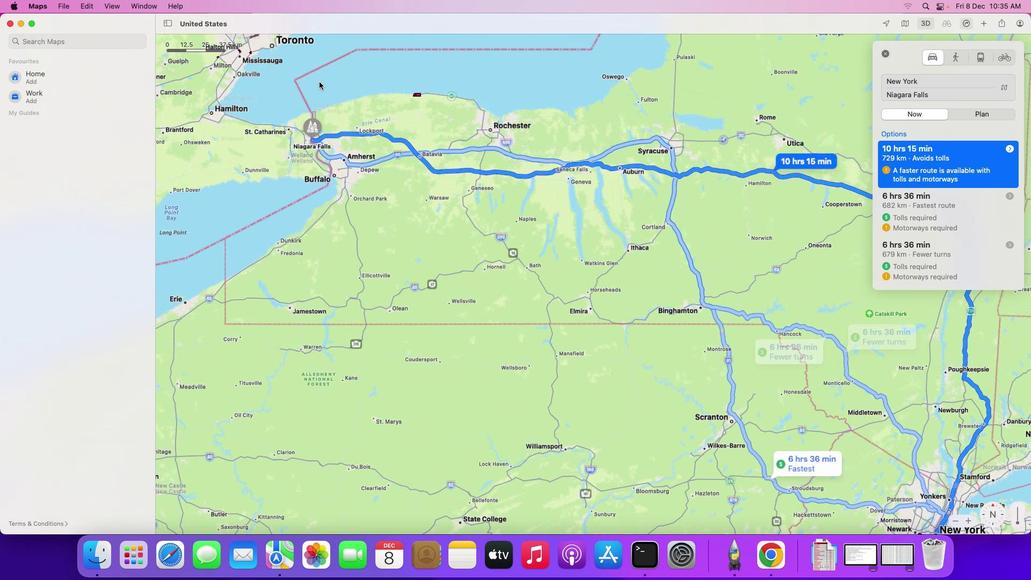 
Action: Mouse scrolled (319, 81) with delta (0, 1)
Screenshot: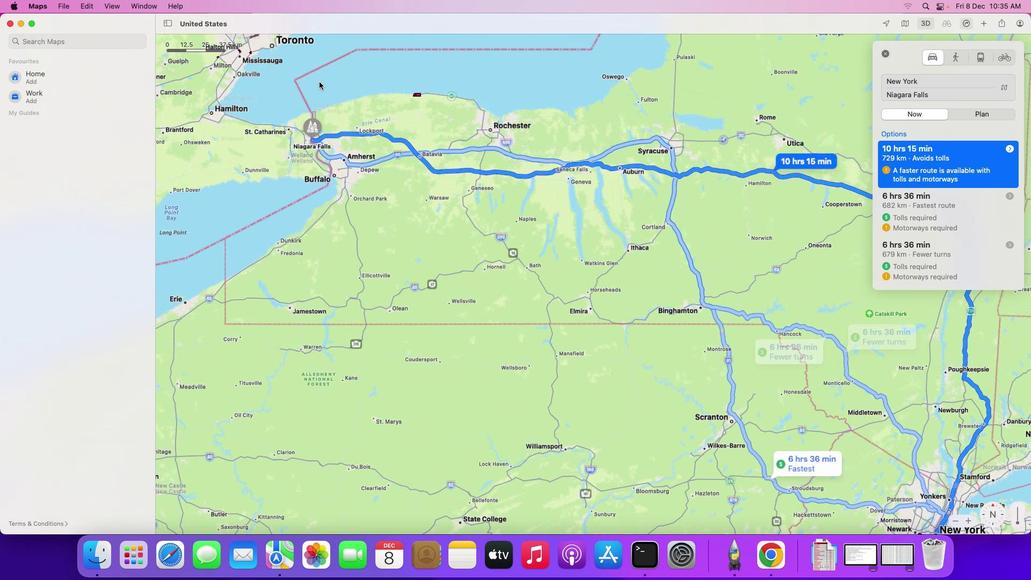 
Action: Mouse moved to (319, 81)
Screenshot: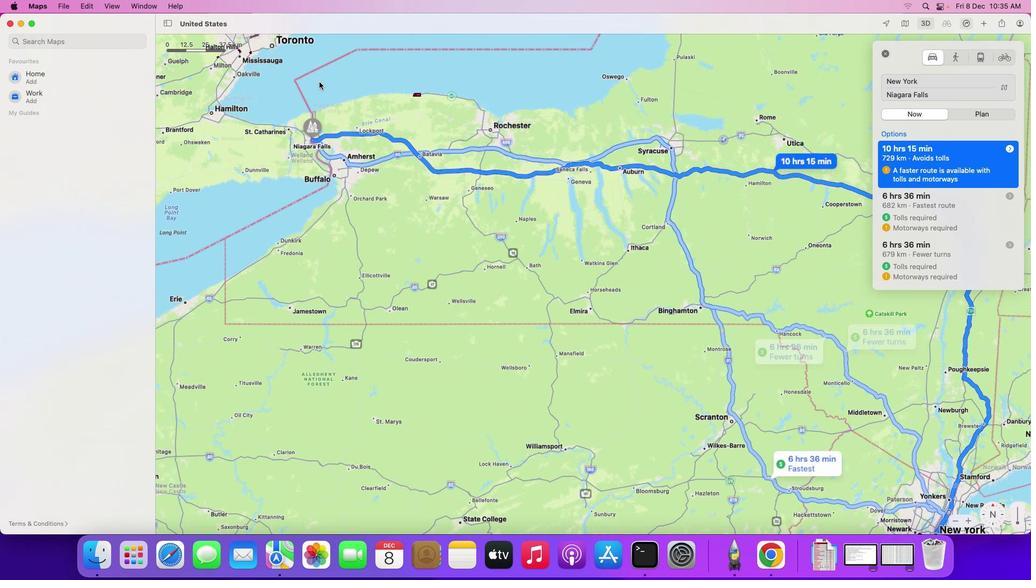 
Action: Mouse scrolled (319, 81) with delta (0, 0)
Screenshot: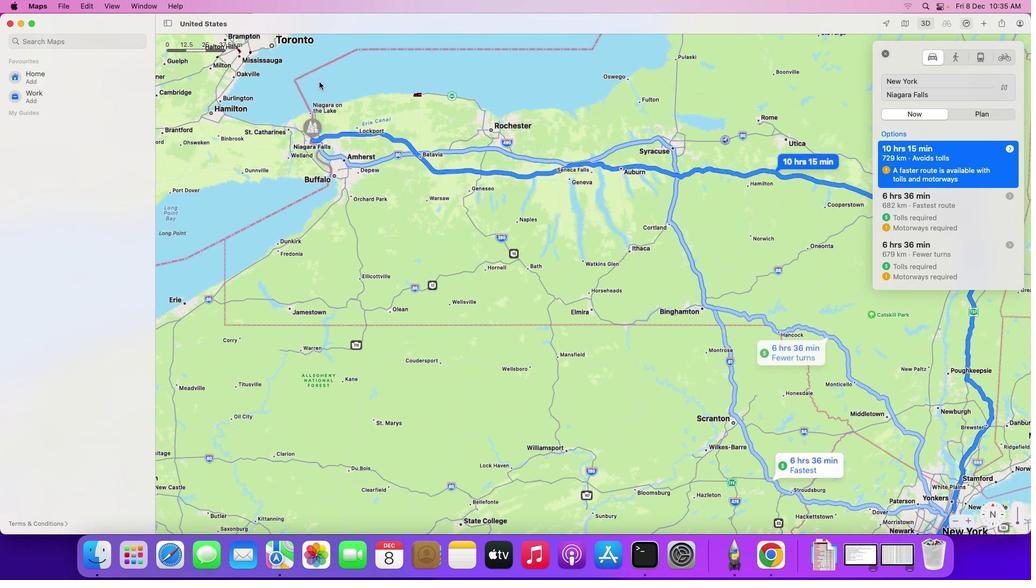 
Action: Mouse moved to (319, 82)
Screenshot: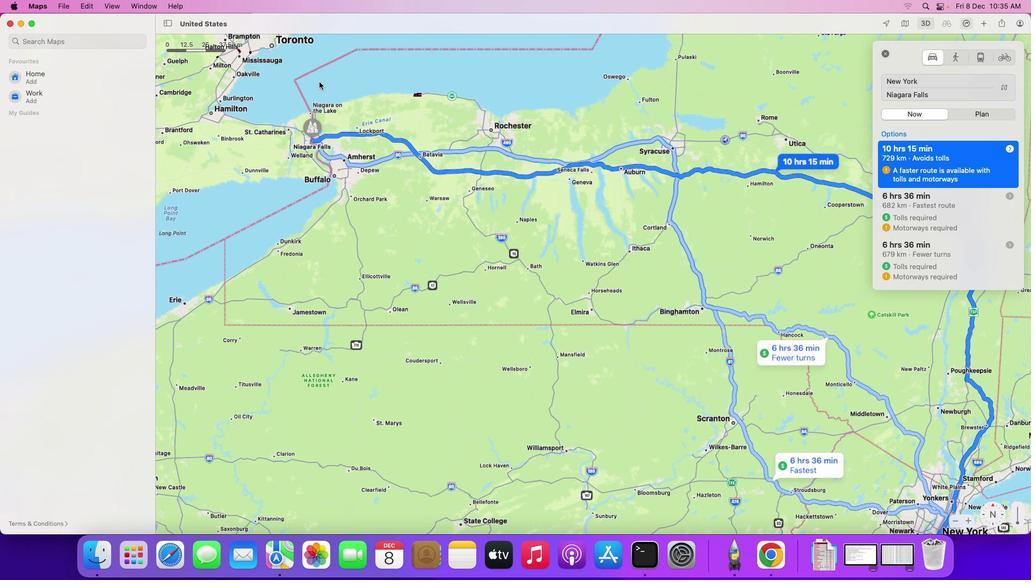 
Action: Mouse scrolled (319, 82) with delta (0, 0)
Screenshot: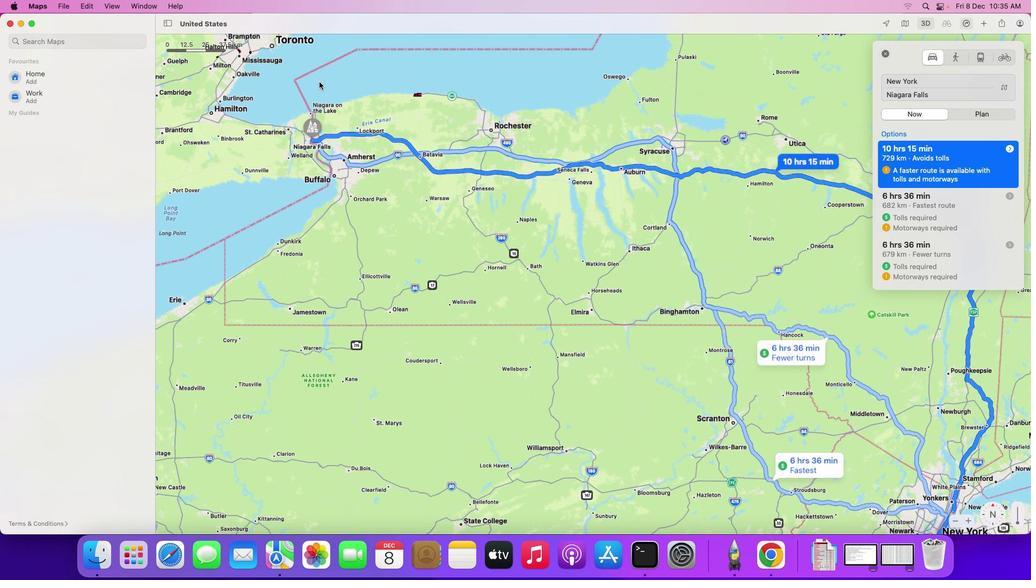 
Action: Mouse moved to (572, 305)
Screenshot: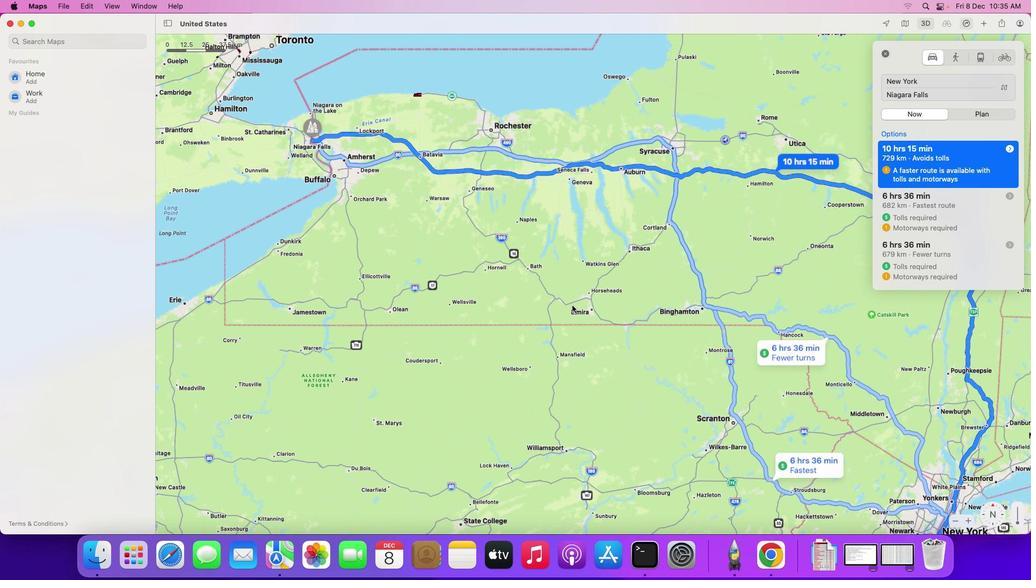 
Action: Mouse scrolled (572, 305) with delta (0, 0)
Screenshot: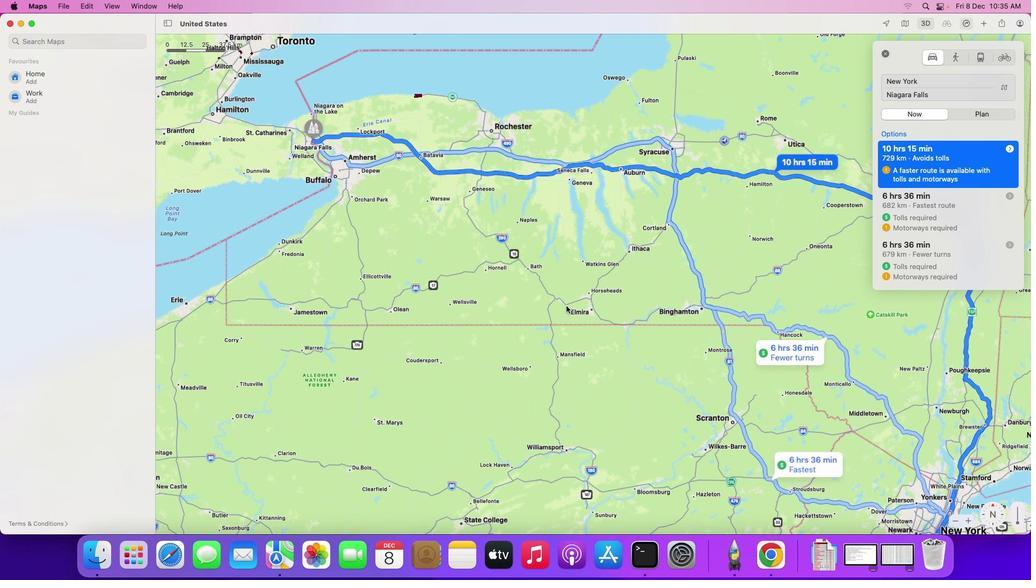 
Action: Mouse scrolled (572, 305) with delta (0, 0)
Screenshot: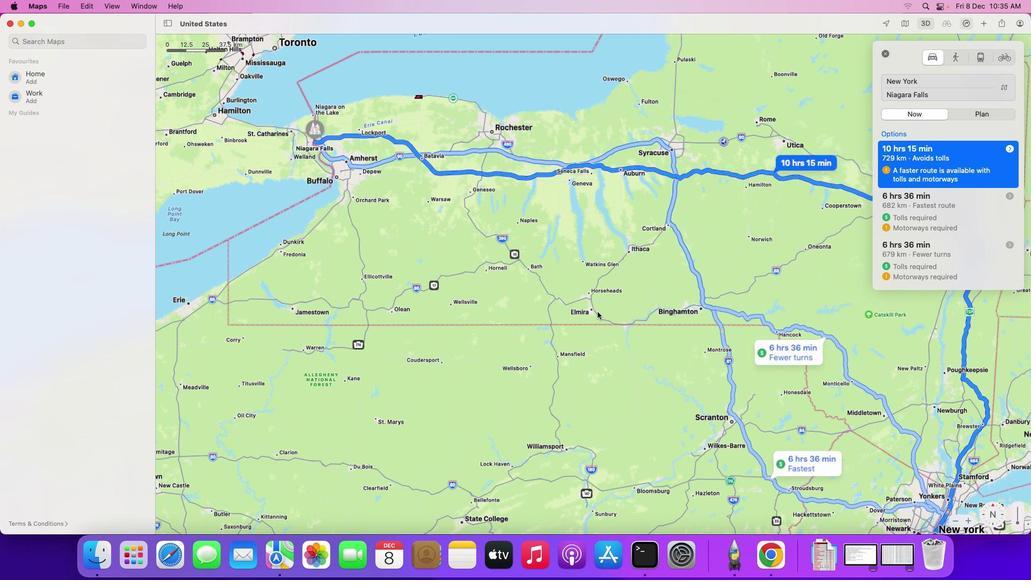
Action: Mouse moved to (569, 305)
Screenshot: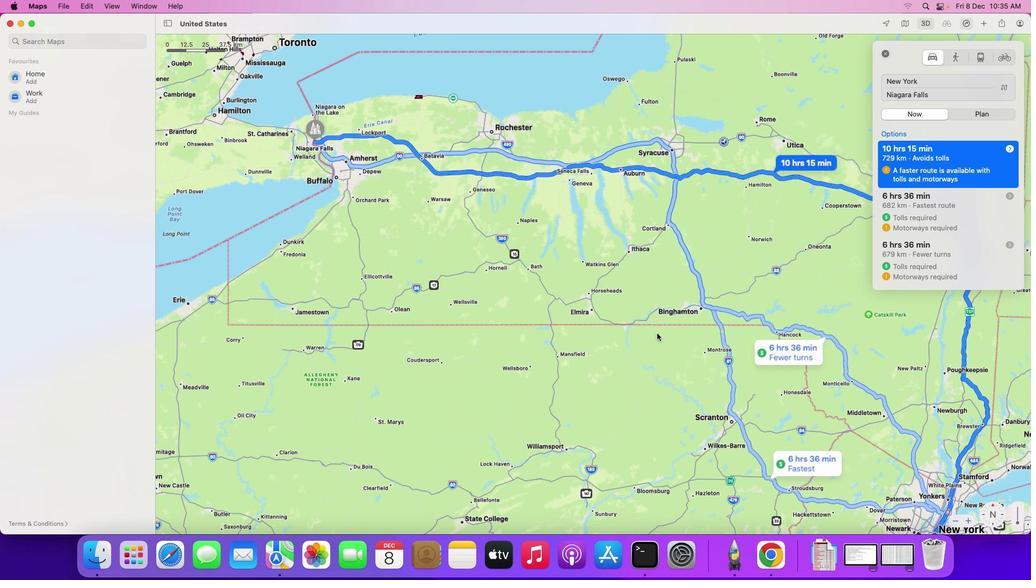 
Action: Mouse scrolled (569, 305) with delta (0, 0)
Screenshot: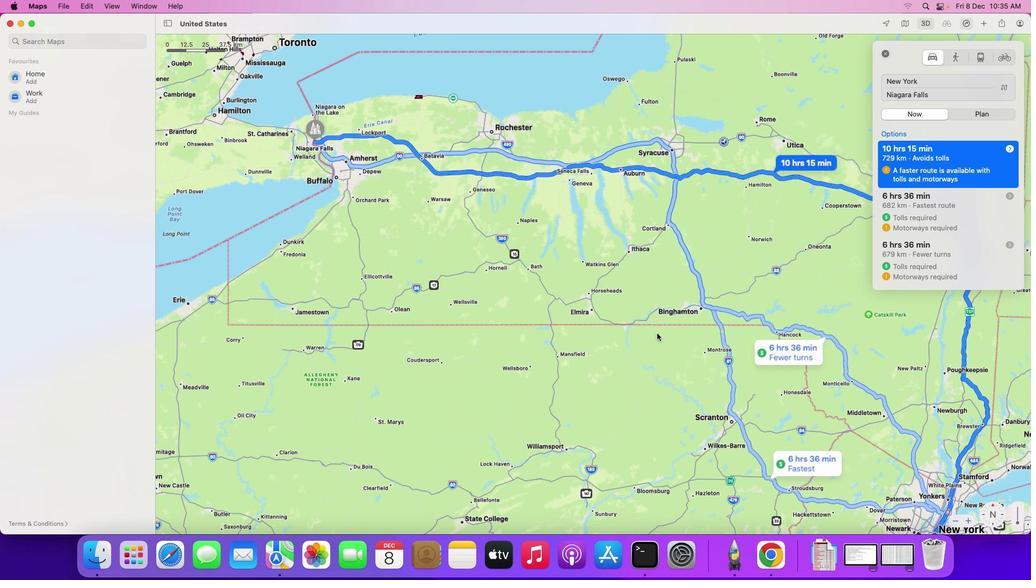
Action: Mouse moved to (660, 332)
Screenshot: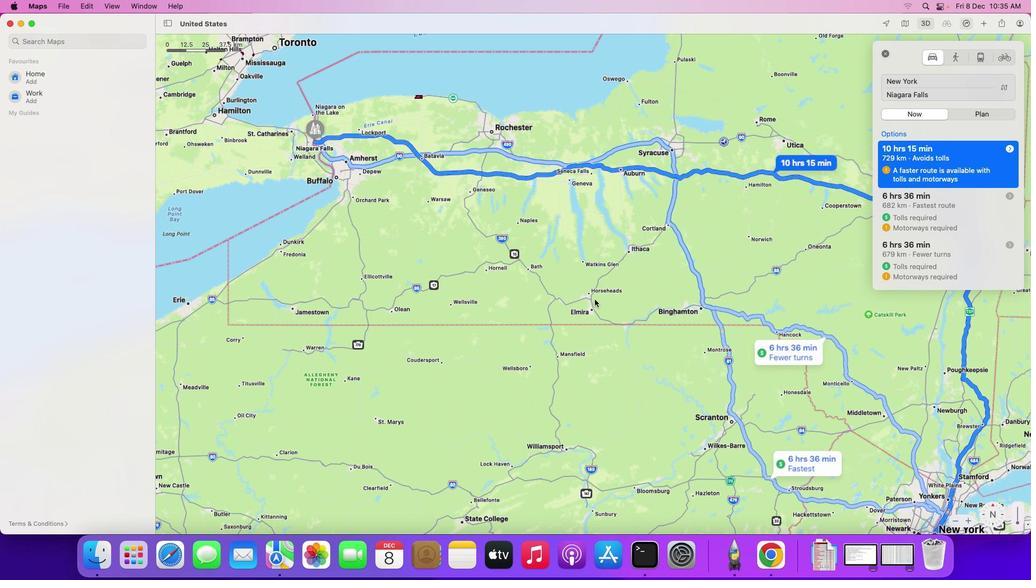 
Action: Mouse pressed left at (660, 332)
Screenshot: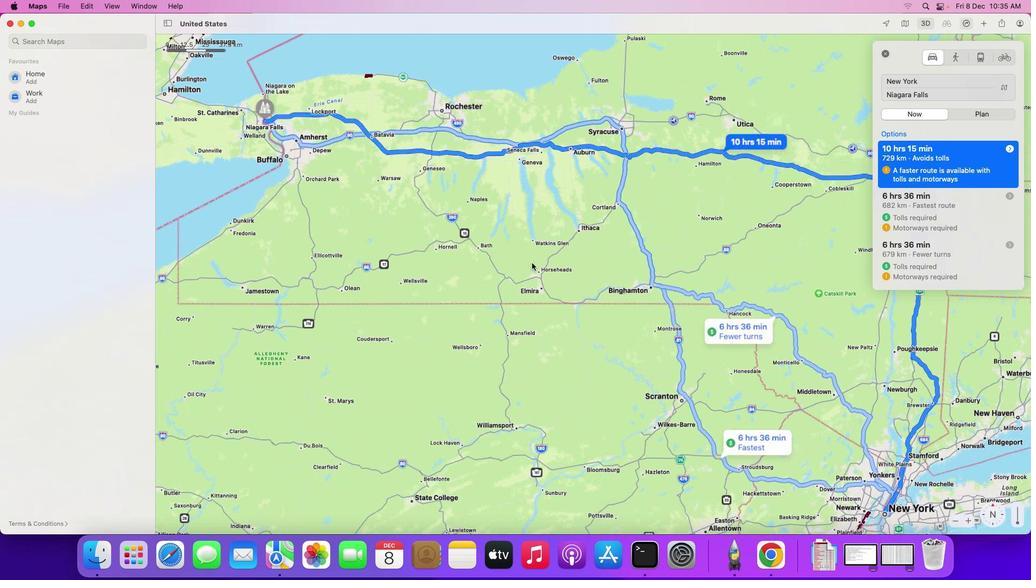
Action: Mouse moved to (544, 282)
Screenshot: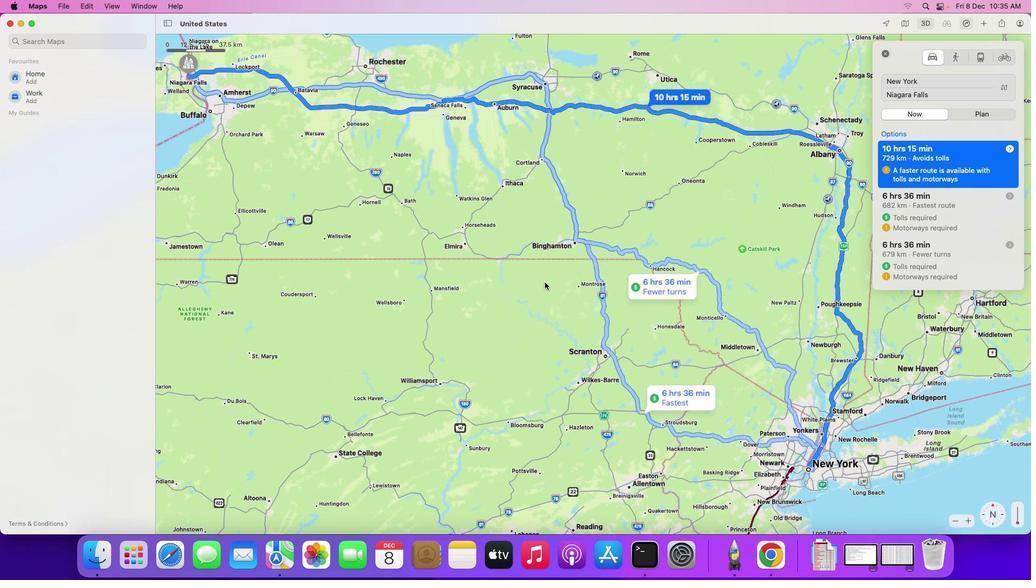 
Action: Mouse scrolled (544, 282) with delta (0, 0)
Screenshot: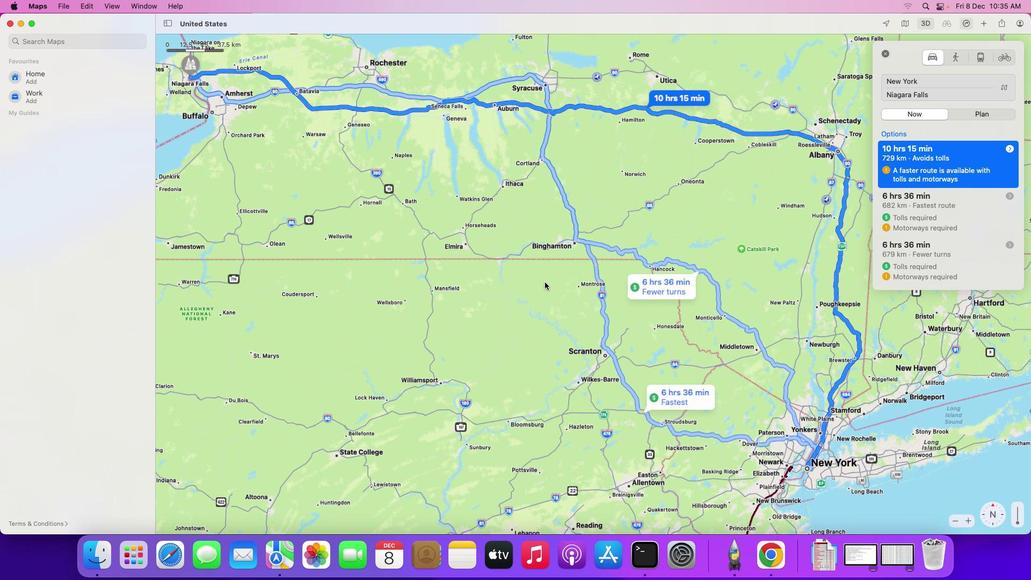 
Action: Mouse scrolled (544, 282) with delta (0, 0)
Screenshot: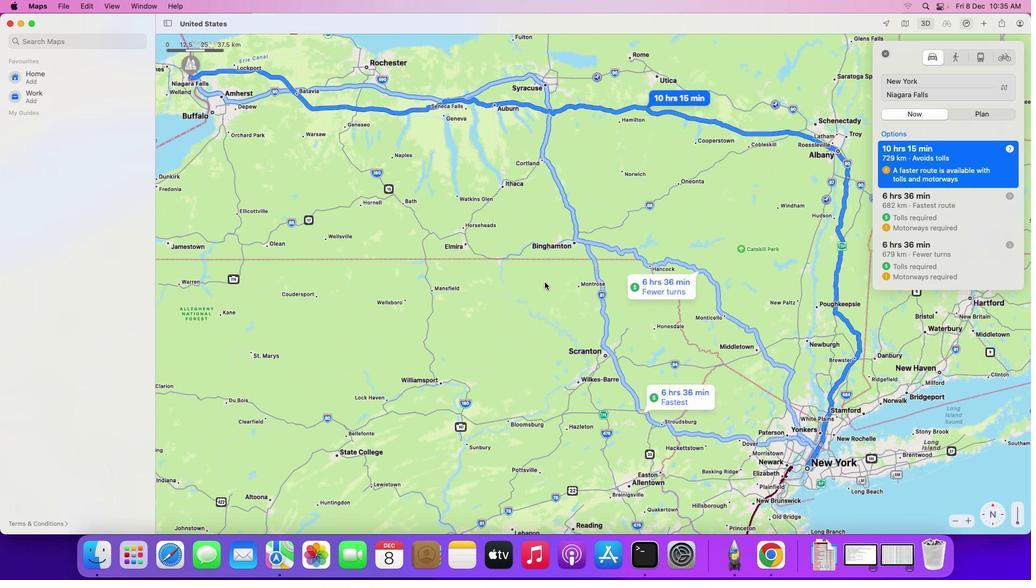 
Action: Mouse moved to (809, 431)
Screenshot: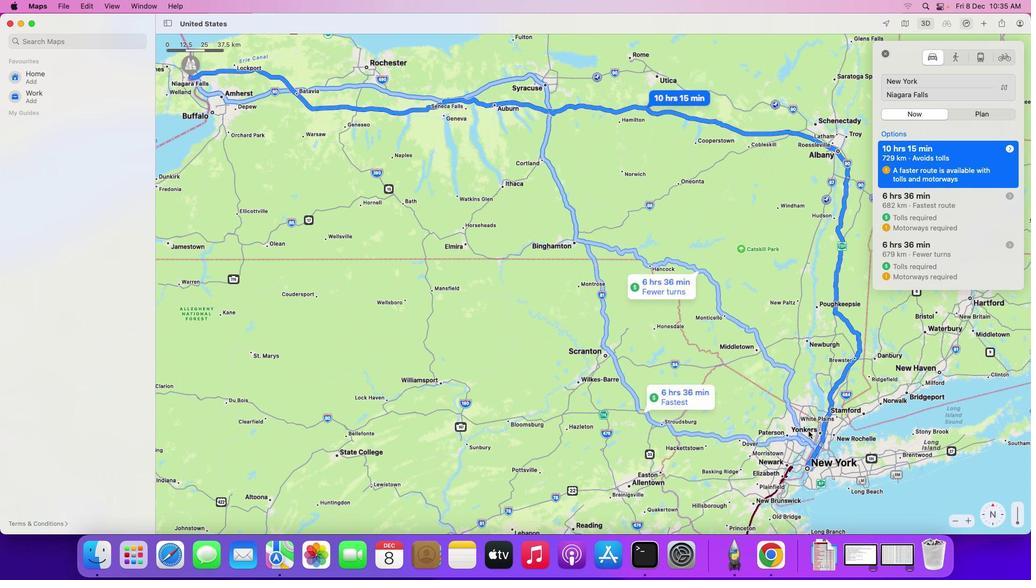 
Action: Mouse scrolled (809, 431) with delta (0, 0)
Screenshot: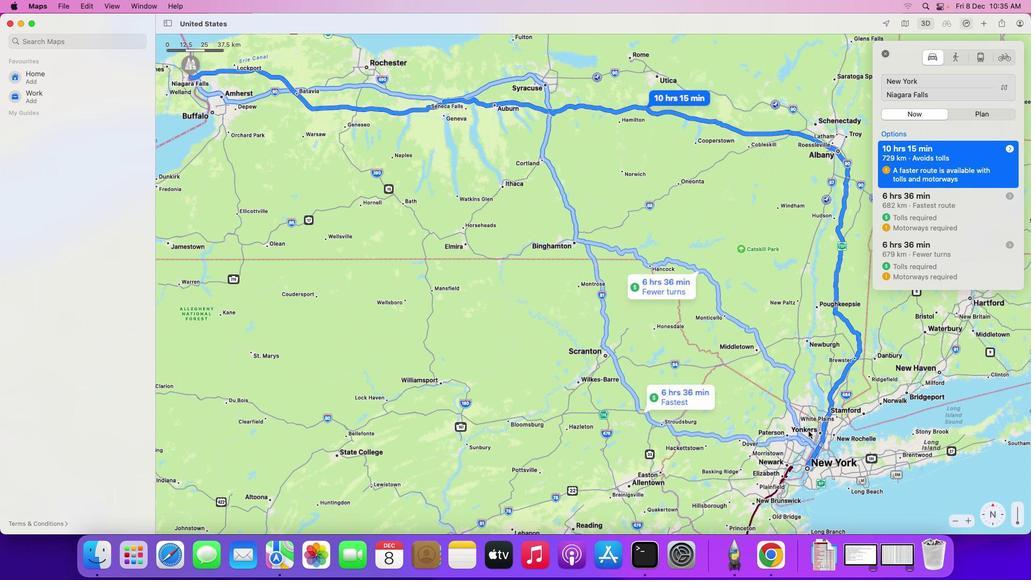 
Action: Mouse moved to (809, 430)
Screenshot: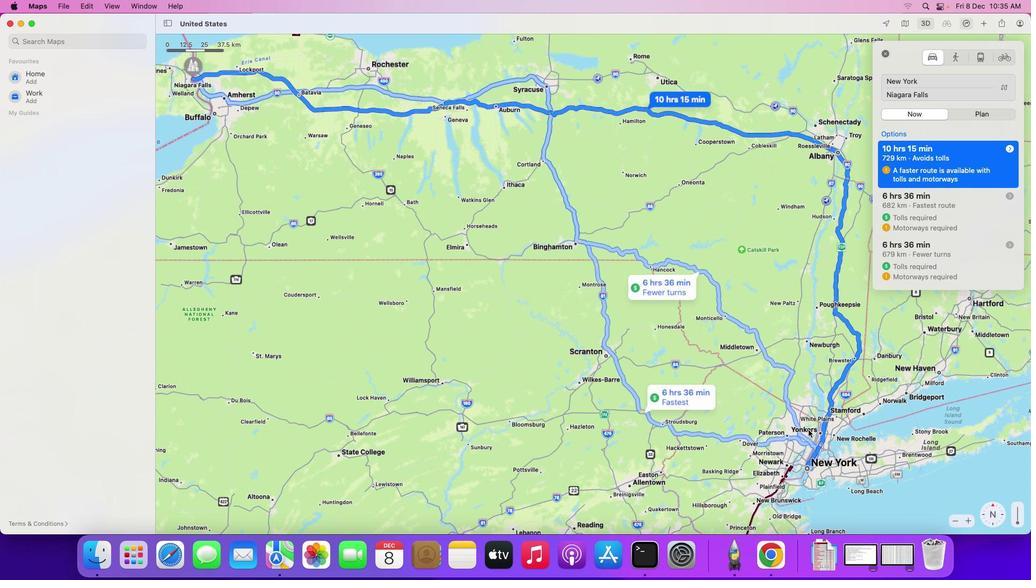 
Action: Mouse scrolled (809, 430) with delta (0, 0)
Screenshot: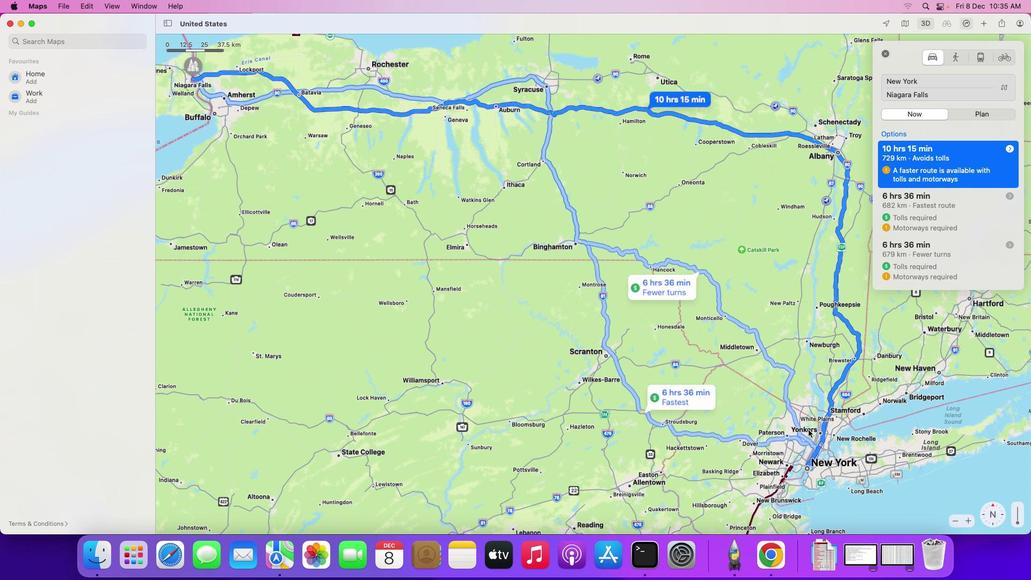 
Action: Mouse scrolled (809, 430) with delta (0, 0)
Screenshot: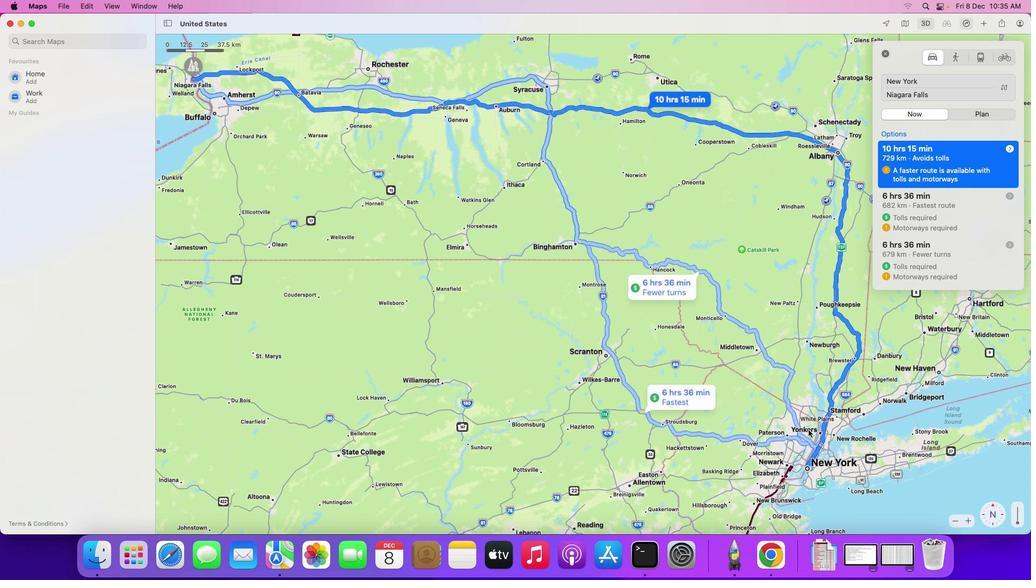 
Action: Mouse moved to (308, 153)
Screenshot: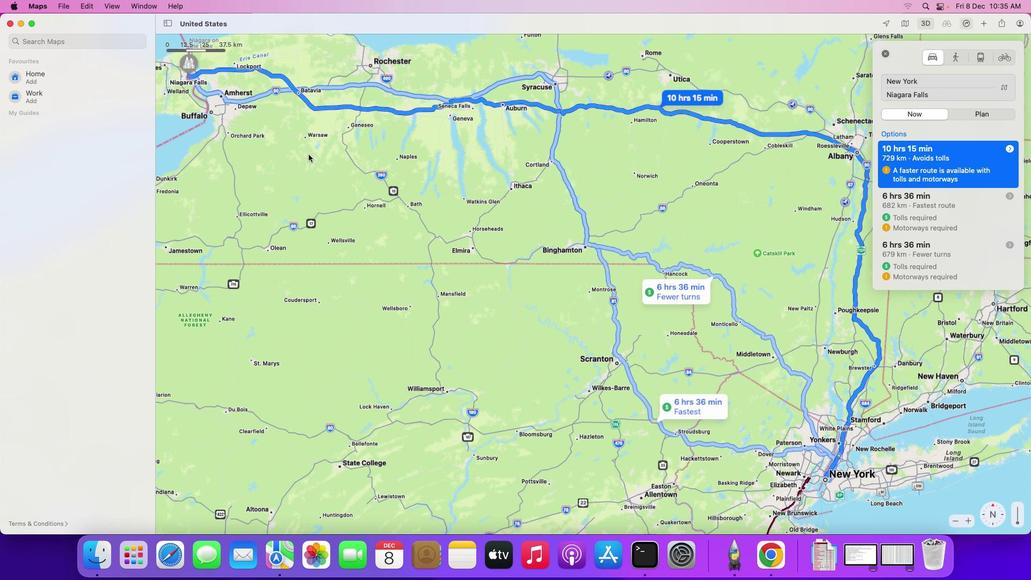 
Action: Mouse scrolled (308, 153) with delta (0, 0)
Screenshot: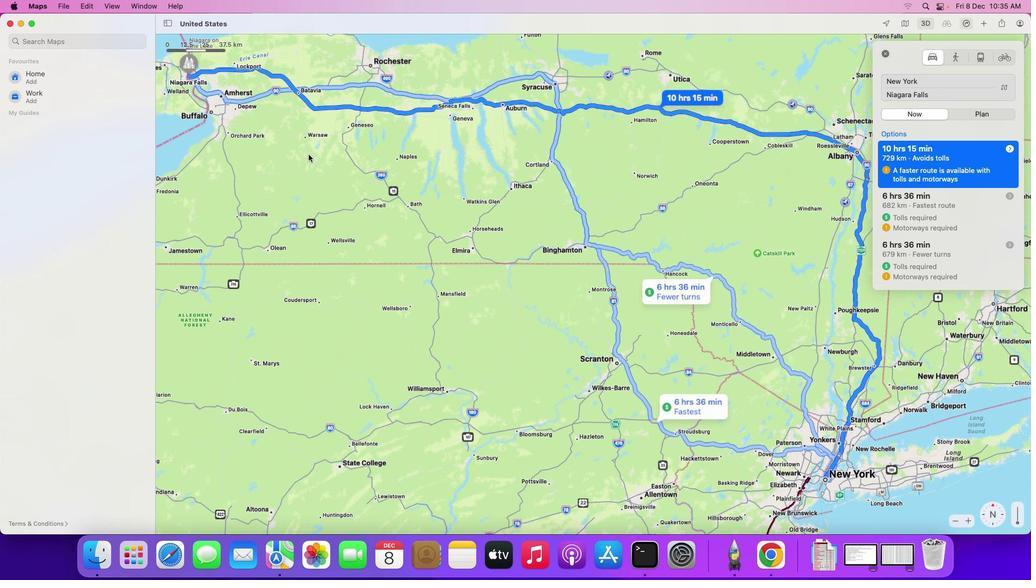 
Action: Mouse moved to (308, 153)
Screenshot: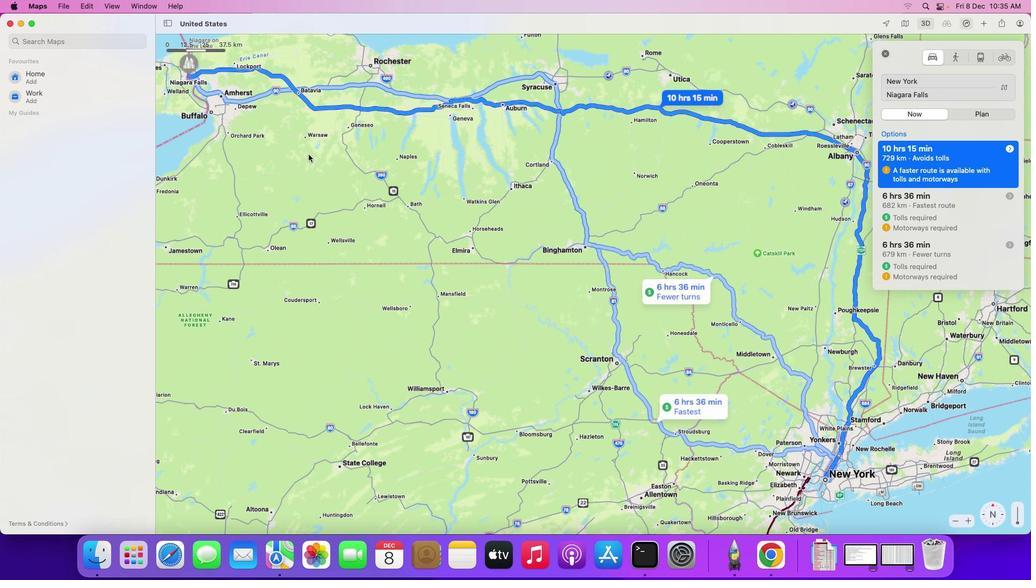 
Action: Mouse scrolled (308, 153) with delta (0, 0)
Screenshot: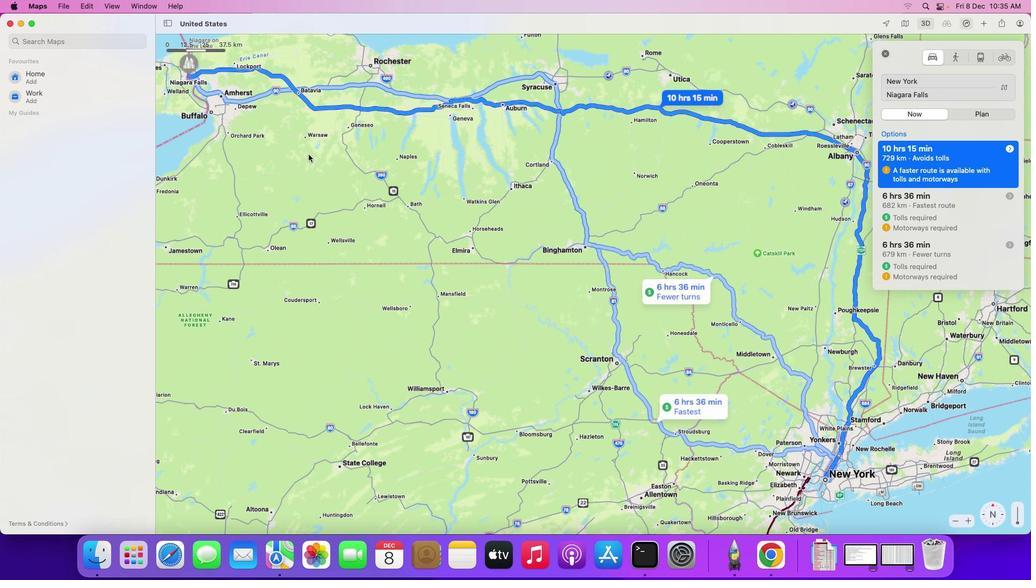 
Action: Mouse moved to (308, 153)
Screenshot: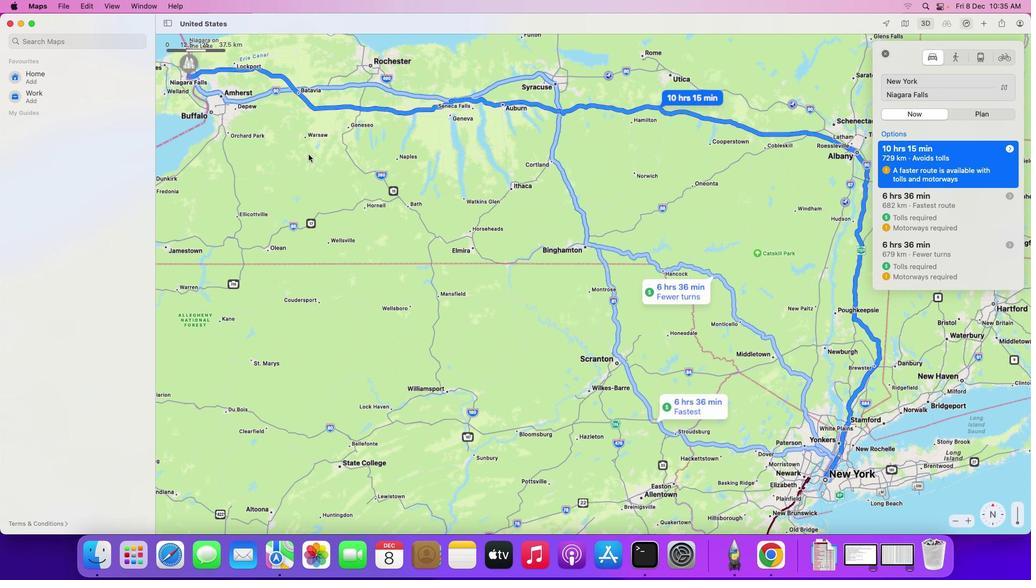 
Action: Mouse scrolled (308, 153) with delta (0, 0)
Screenshot: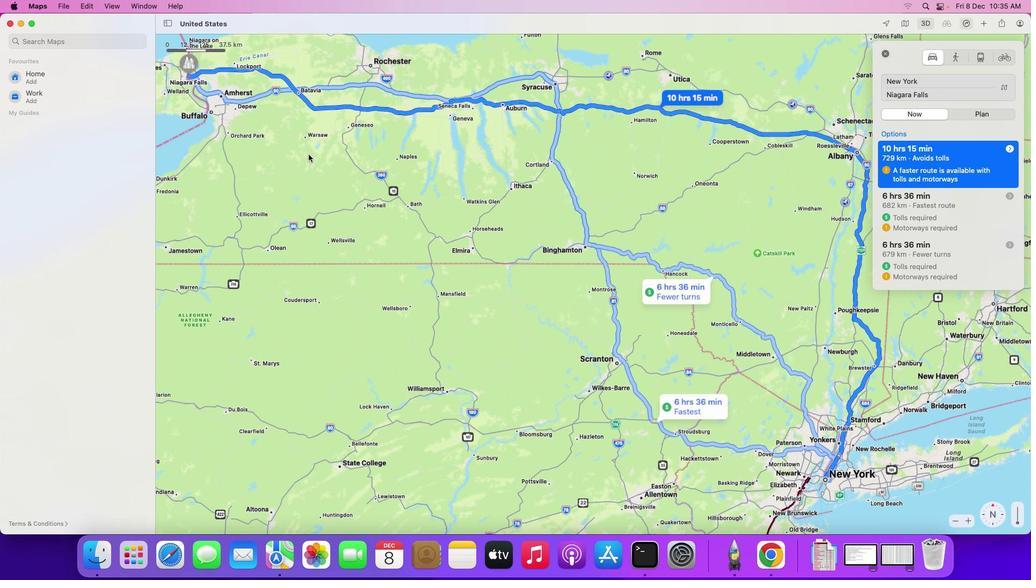
Action: Mouse moved to (308, 154)
Screenshot: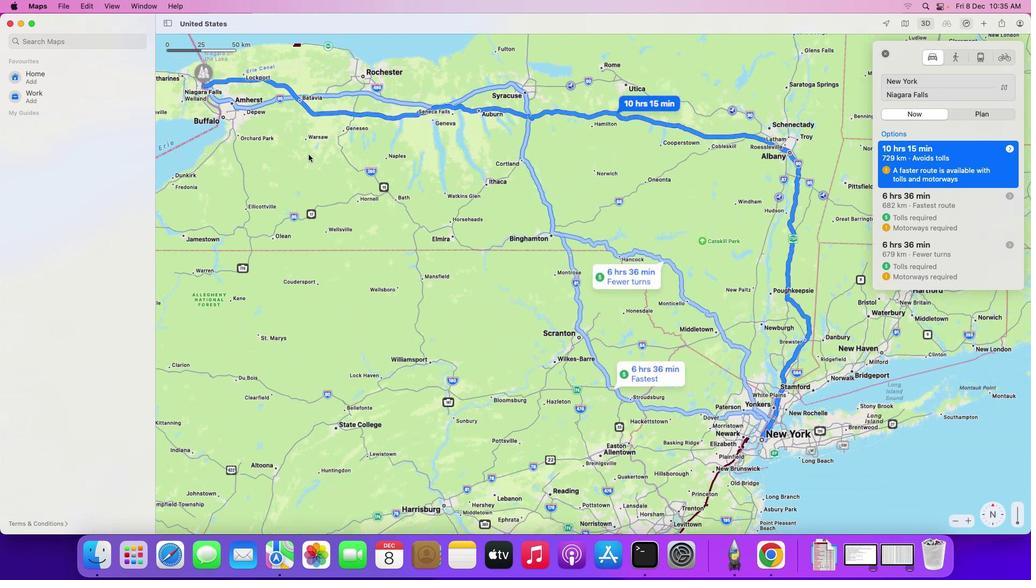 
Action: Mouse scrolled (308, 154) with delta (0, 0)
Screenshot: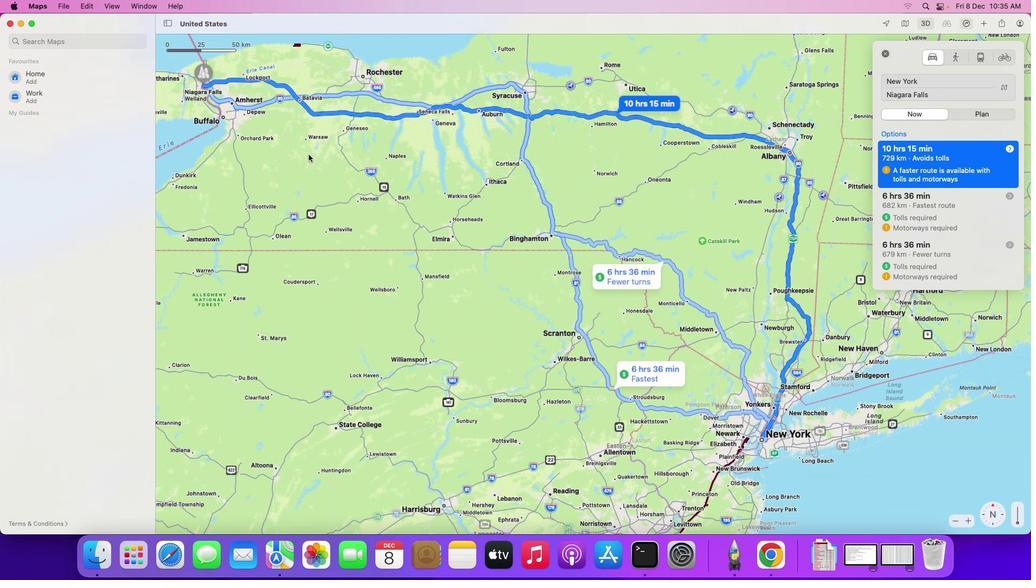 
Action: Mouse scrolled (308, 154) with delta (0, 0)
Screenshot: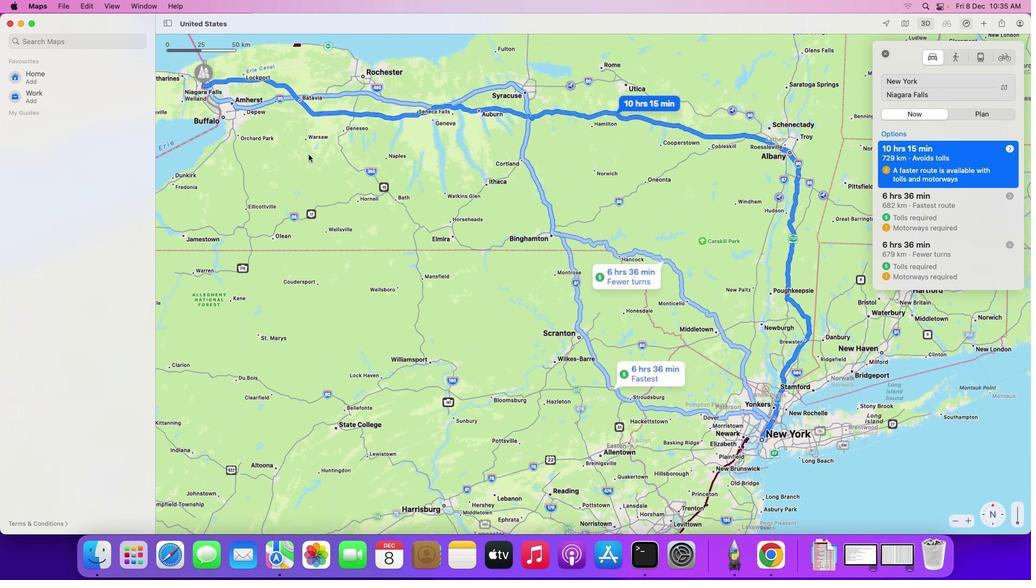 
Action: Mouse scrolled (308, 154) with delta (0, -1)
Screenshot: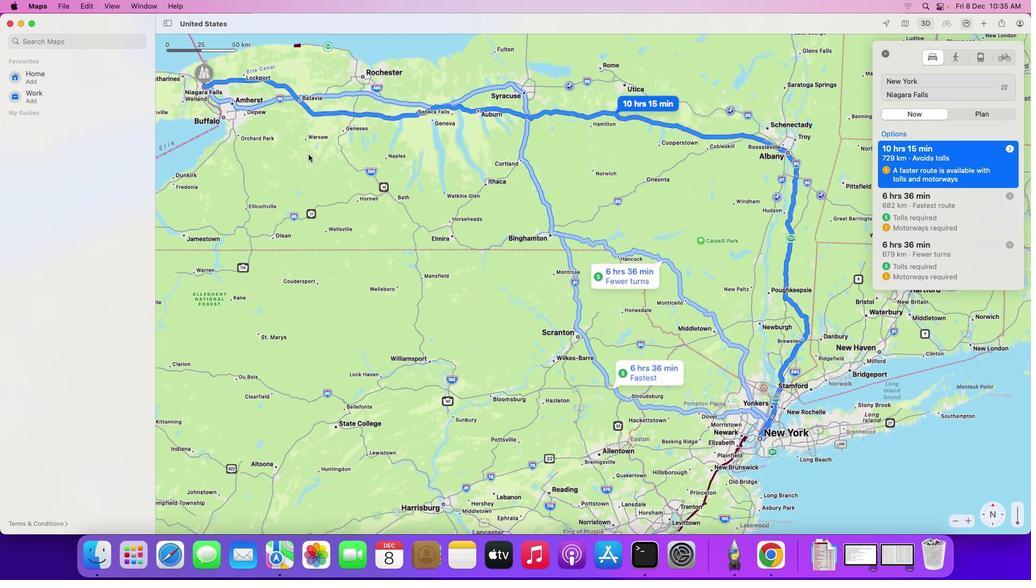 
Action: Mouse scrolled (308, 154) with delta (0, 0)
Screenshot: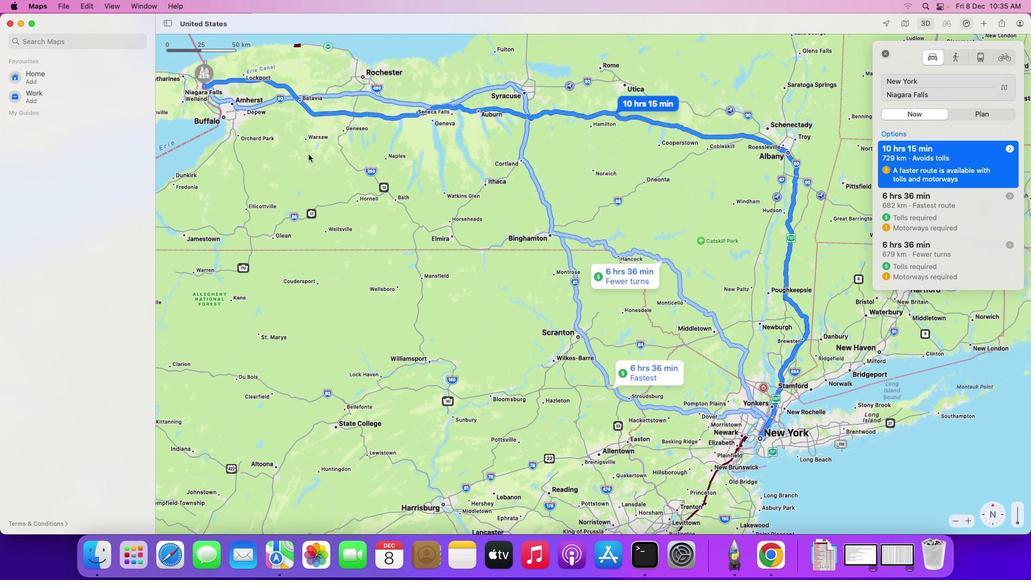
Action: Mouse scrolled (308, 154) with delta (0, 0)
Screenshot: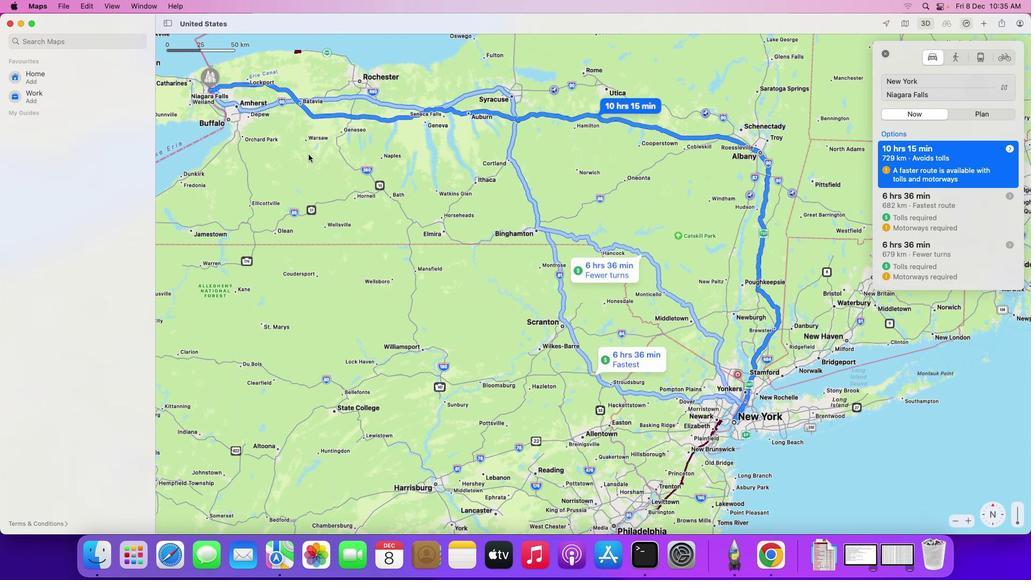 
Action: Mouse scrolled (308, 154) with delta (0, 0)
Screenshot: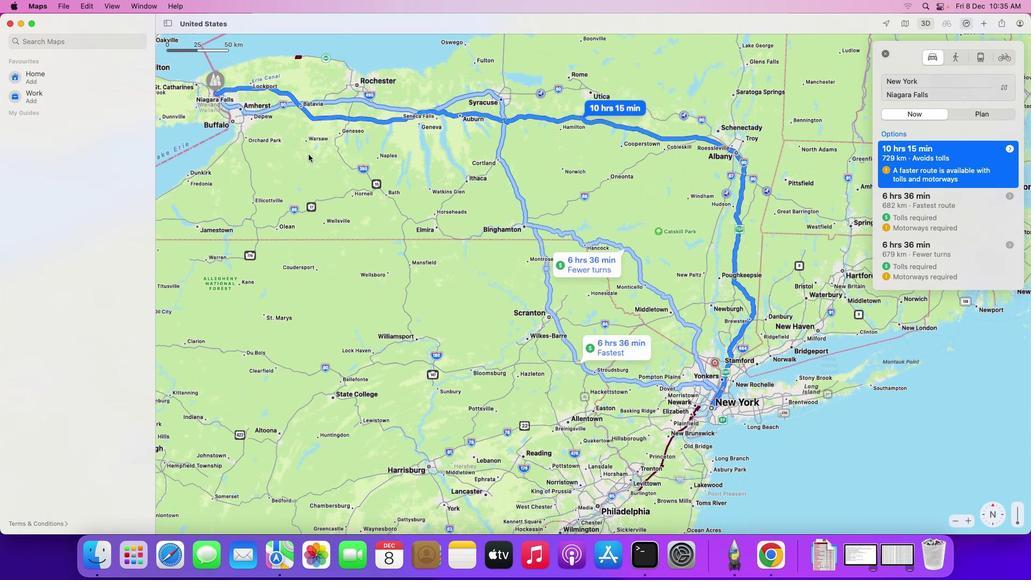 
Action: Mouse scrolled (308, 154) with delta (0, 0)
Screenshot: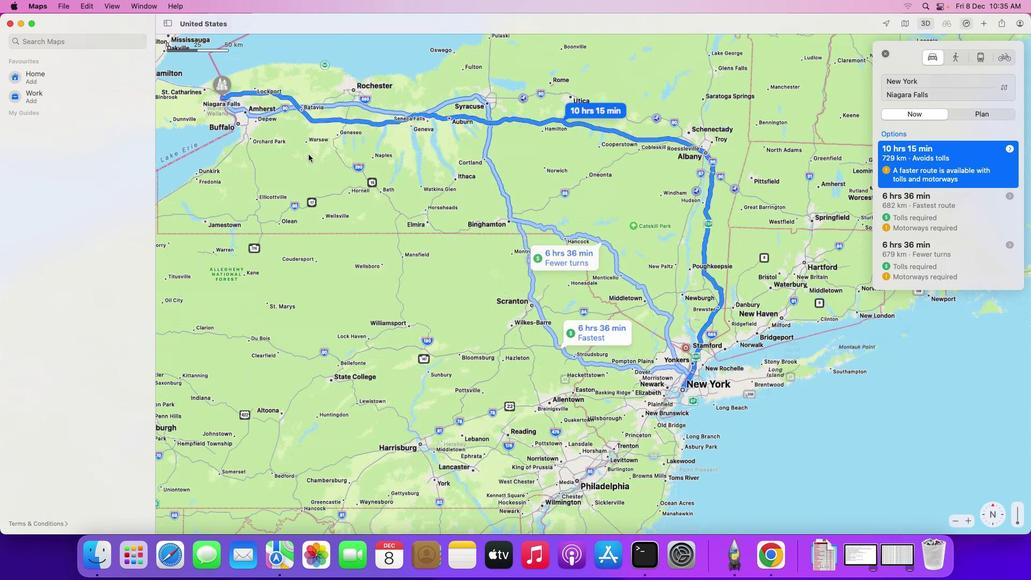 
Action: Mouse scrolled (308, 154) with delta (0, 0)
Screenshot: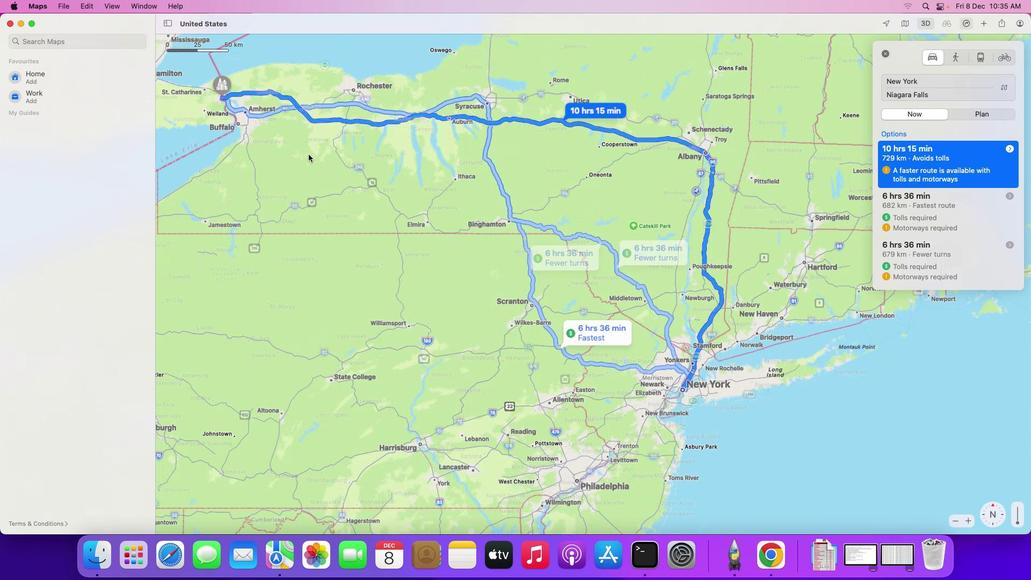 
Action: Mouse scrolled (308, 154) with delta (0, 0)
Screenshot: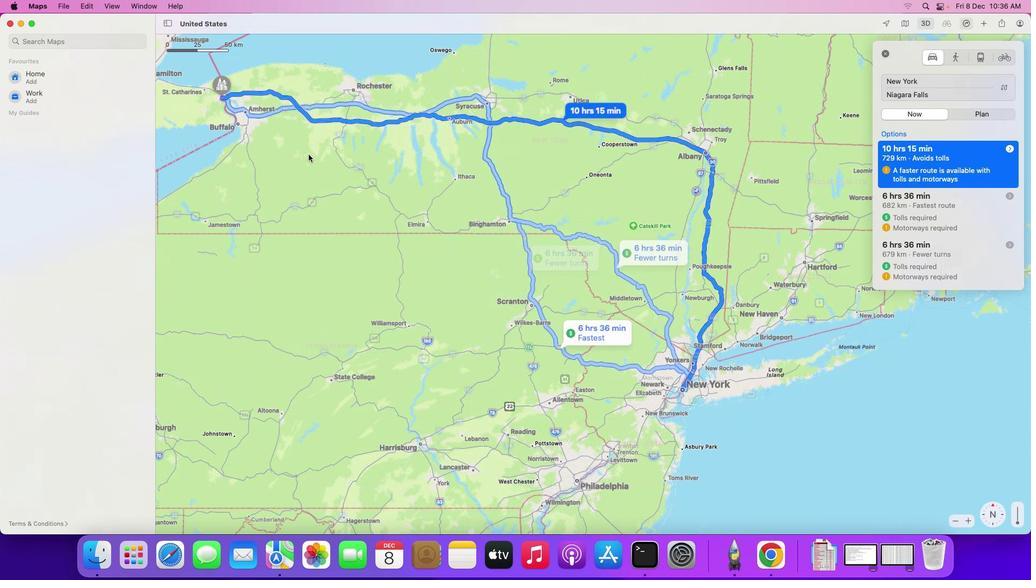 
Action: Mouse moved to (958, 56)
Screenshot: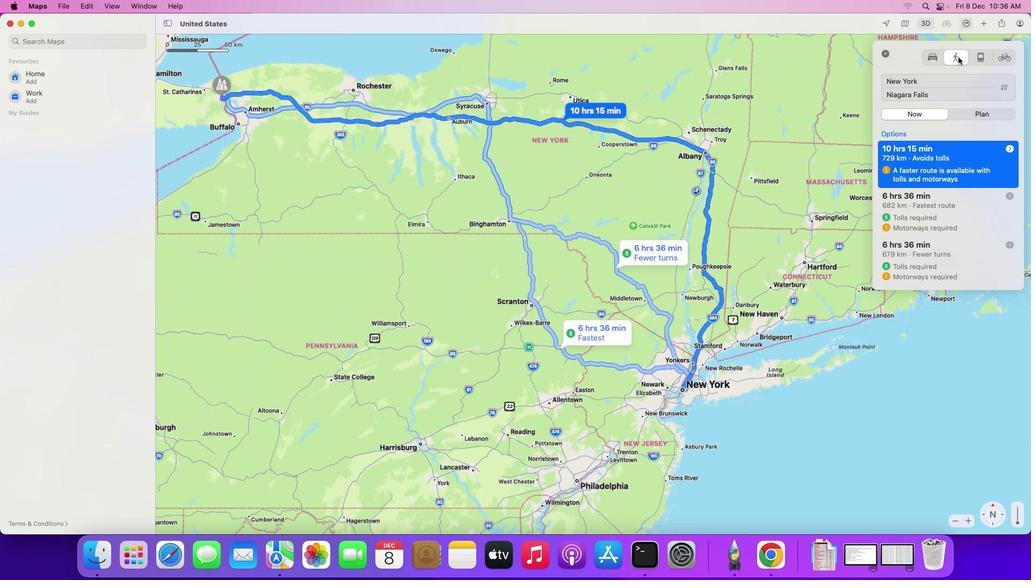 
Action: Mouse pressed left at (958, 56)
Screenshot: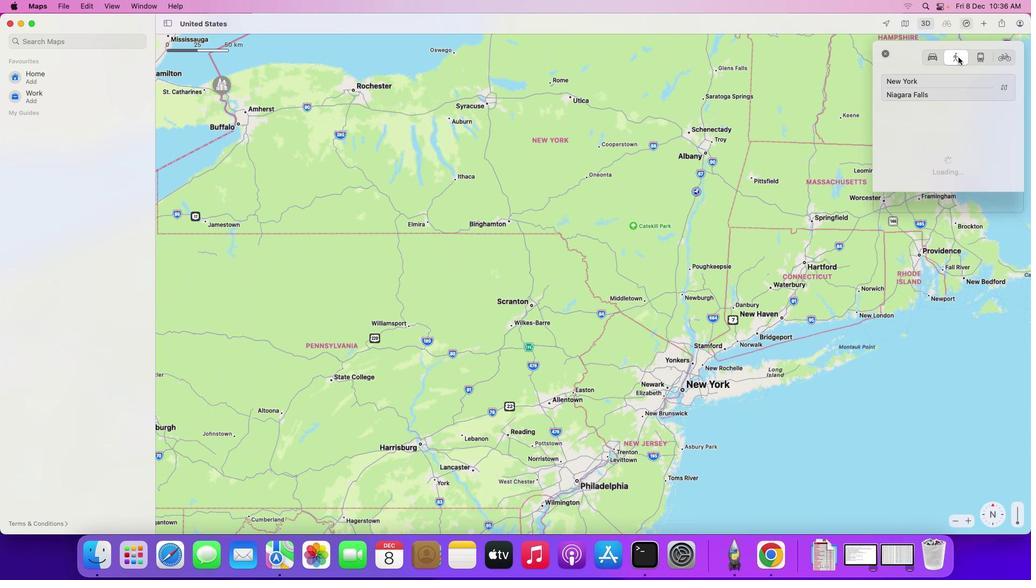 
Action: Mouse moved to (666, 238)
Screenshot: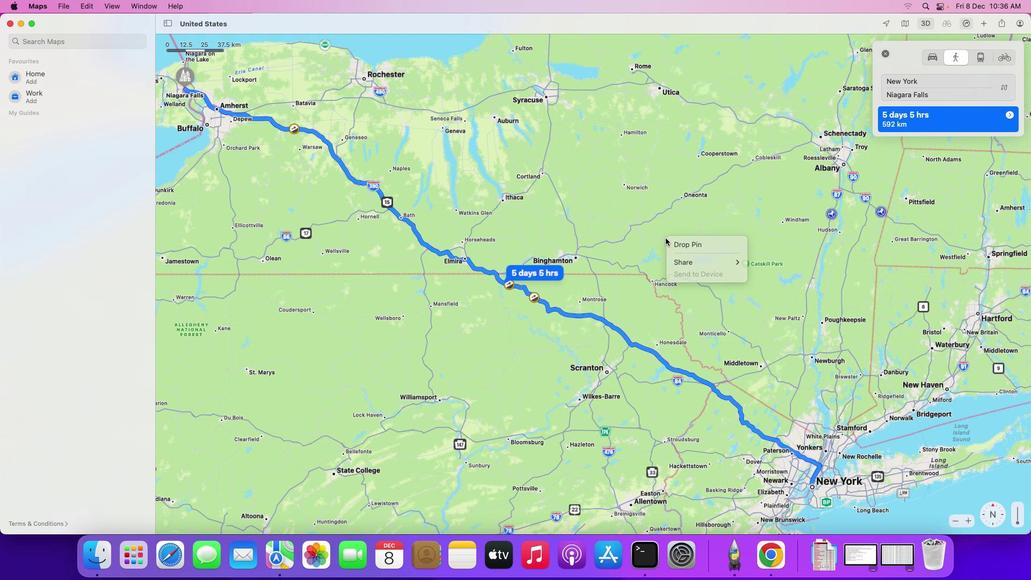 
Action: Mouse scrolled (666, 238) with delta (0, 0)
Screenshot: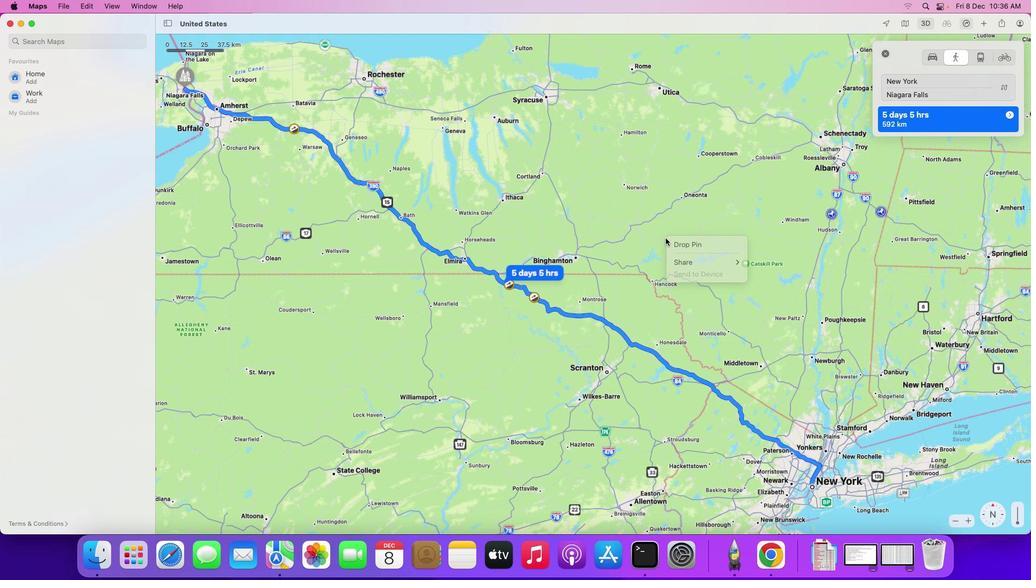 
Action: Mouse scrolled (666, 238) with delta (0, 0)
Screenshot: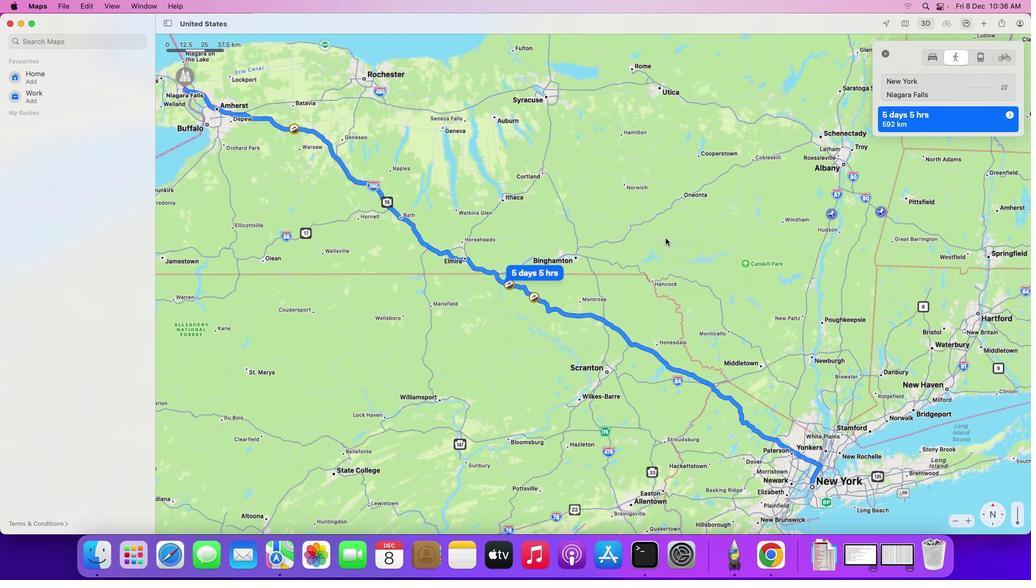 
Action: Mouse pressed right at (666, 238)
Screenshot: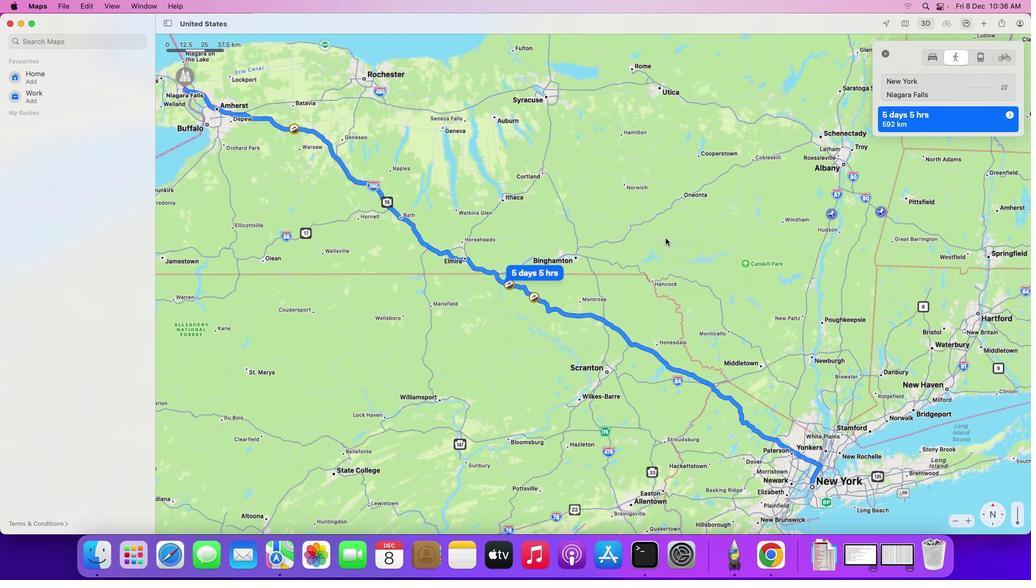 
Action: Mouse scrolled (666, 238) with delta (0, 0)
Screenshot: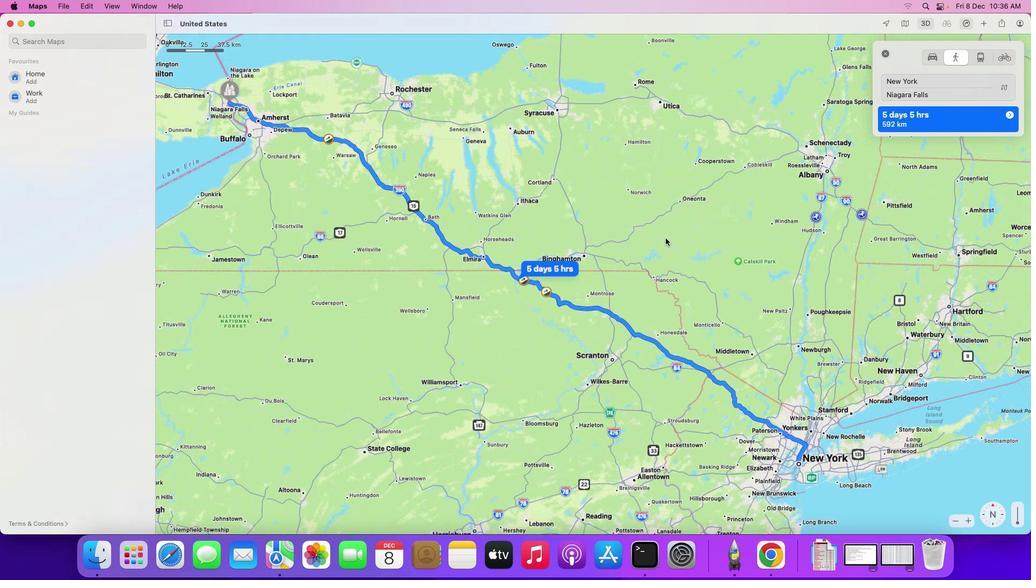 
Action: Mouse pressed middle at (666, 238)
Screenshot: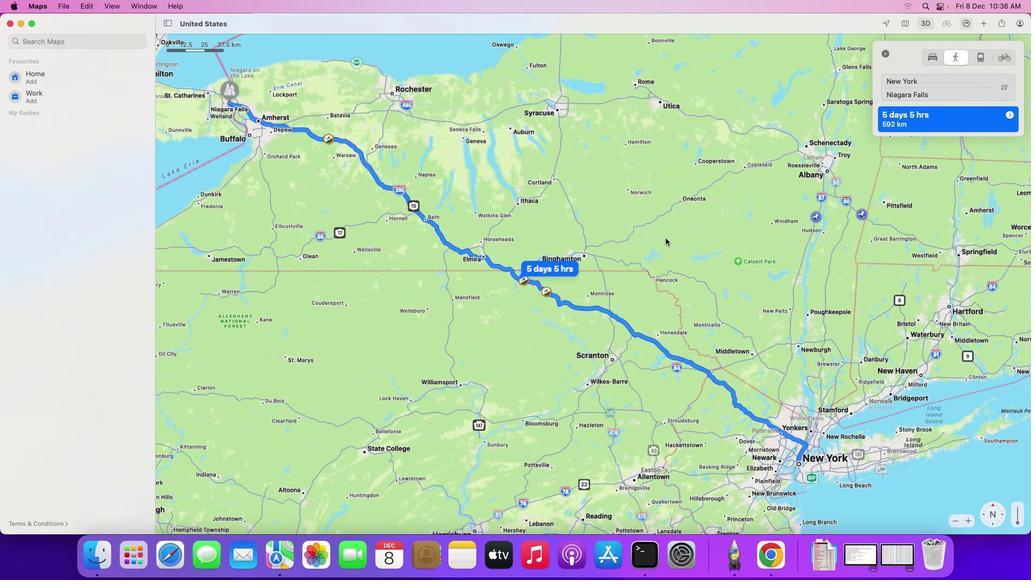 
Action: Mouse scrolled (666, 238) with delta (0, 0)
Screenshot: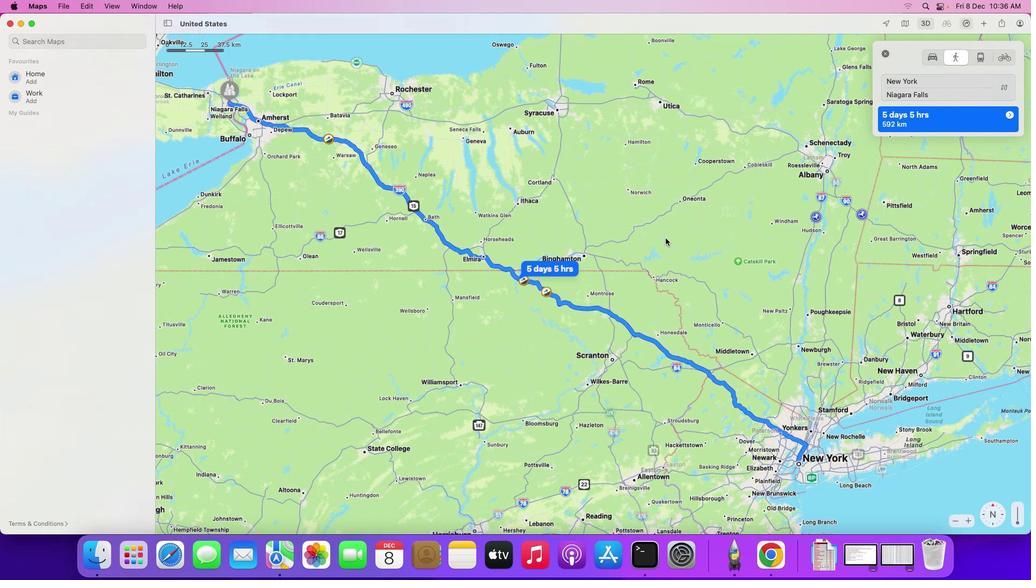 
Action: Mouse moved to (666, 238)
Screenshot: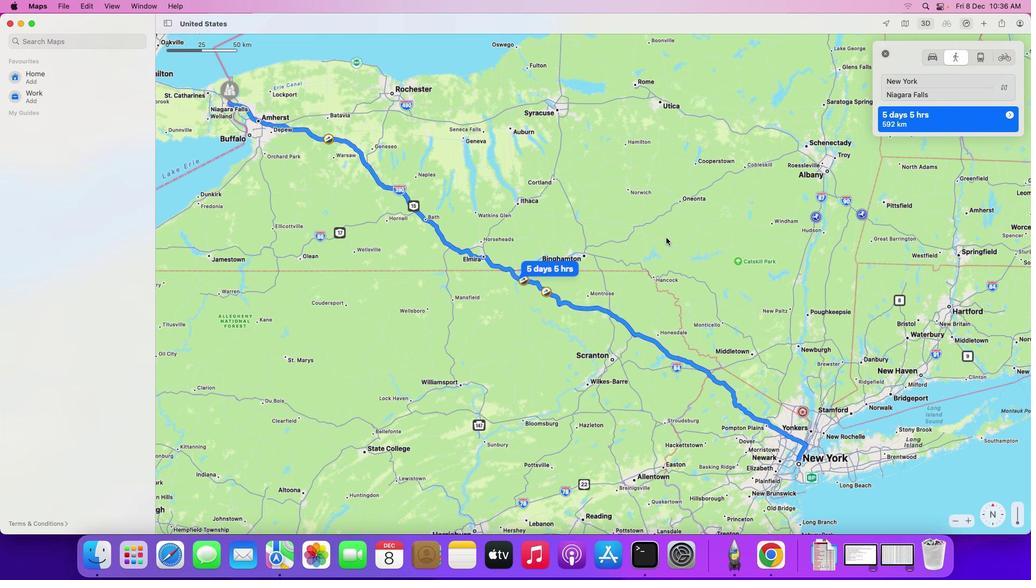 
Action: Mouse scrolled (666, 238) with delta (0, 0)
Screenshot: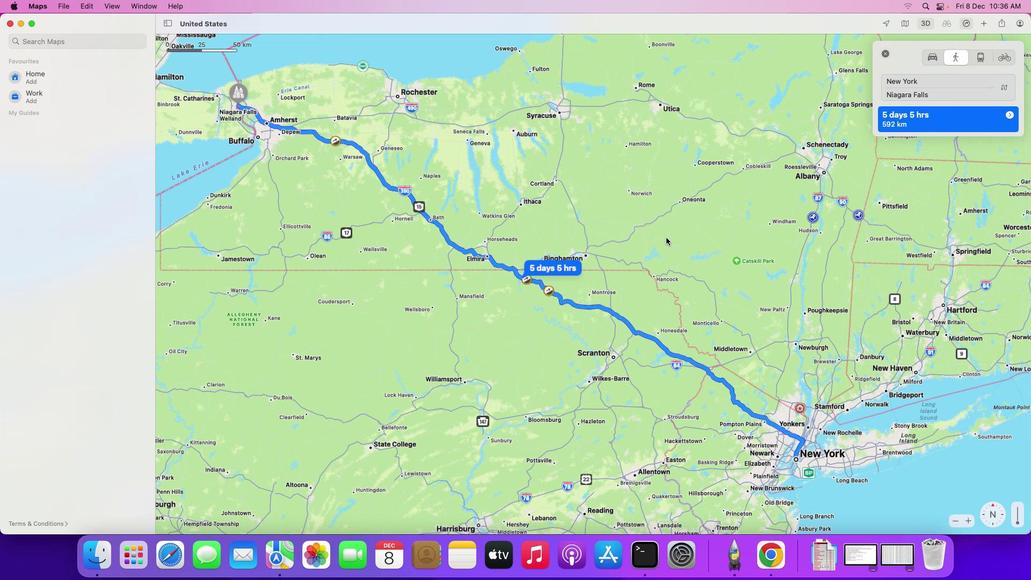 
Action: Mouse scrolled (666, 238) with delta (0, 0)
Screenshot: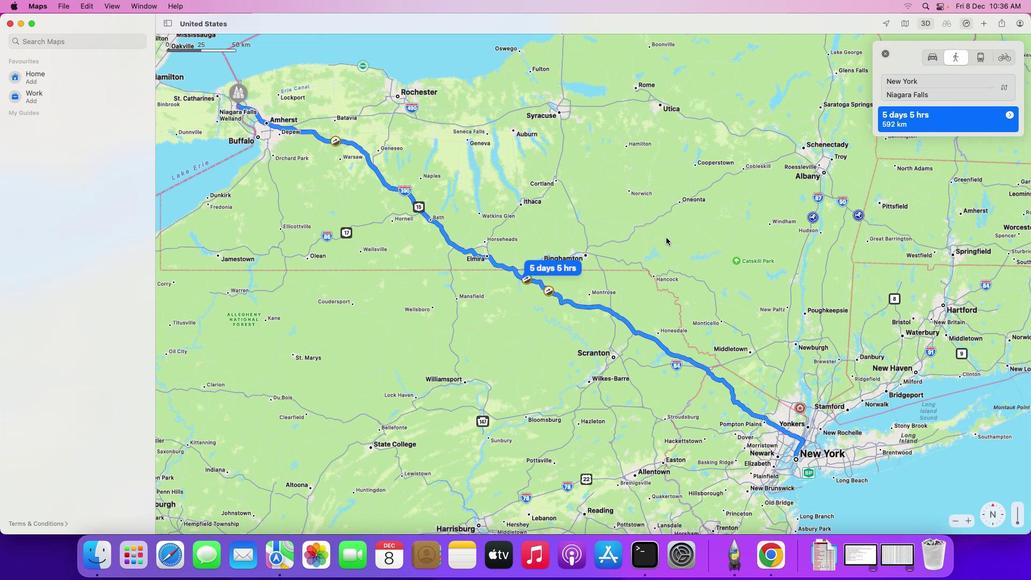 
Action: Mouse scrolled (666, 238) with delta (0, 0)
Screenshot: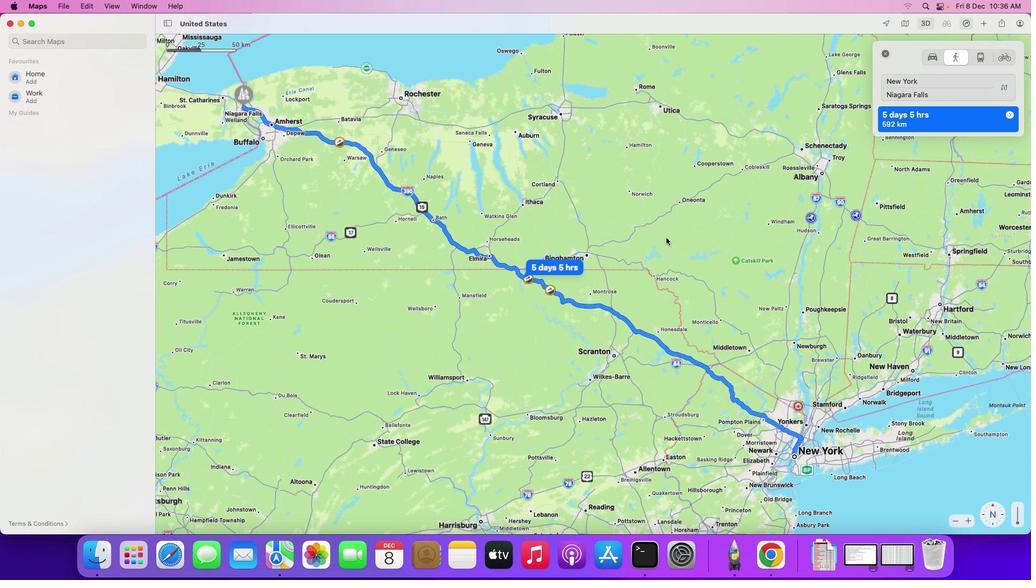 
Action: Mouse scrolled (666, 238) with delta (0, 0)
Screenshot: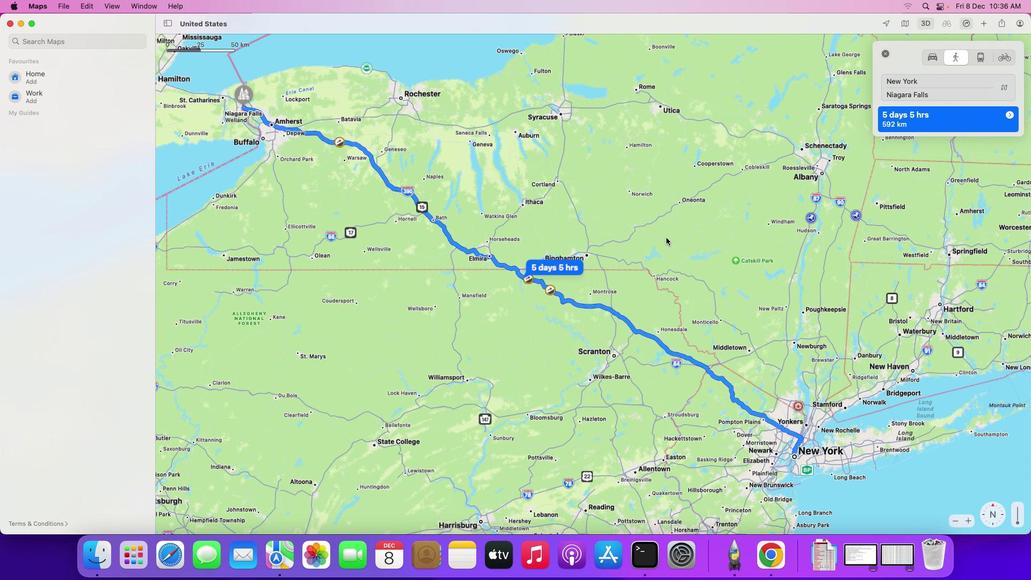 
Action: Mouse scrolled (666, 238) with delta (0, 0)
Screenshot: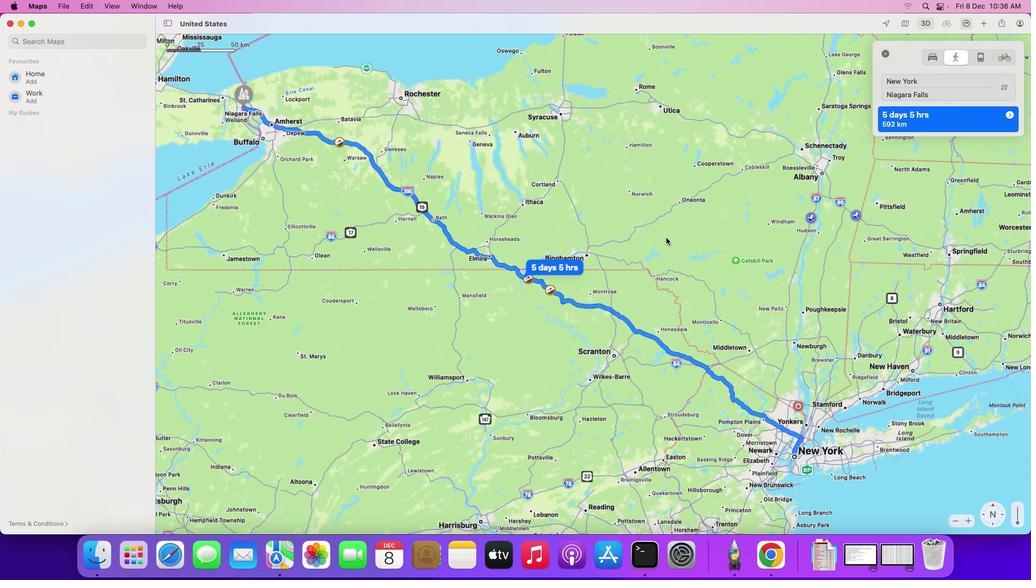 
Action: Mouse moved to (666, 237)
Screenshot: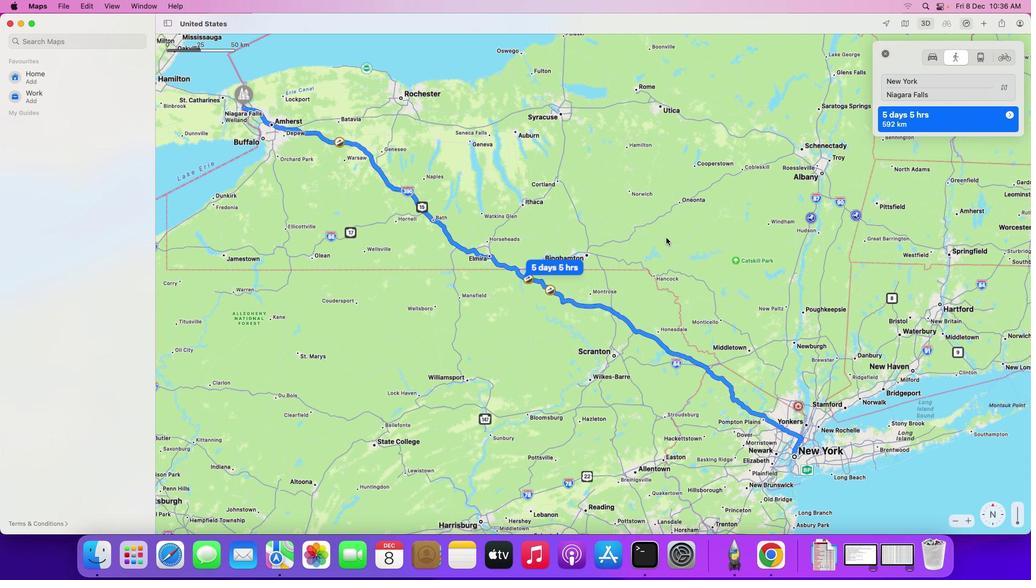
Action: Mouse scrolled (666, 237) with delta (0, 0)
Screenshot: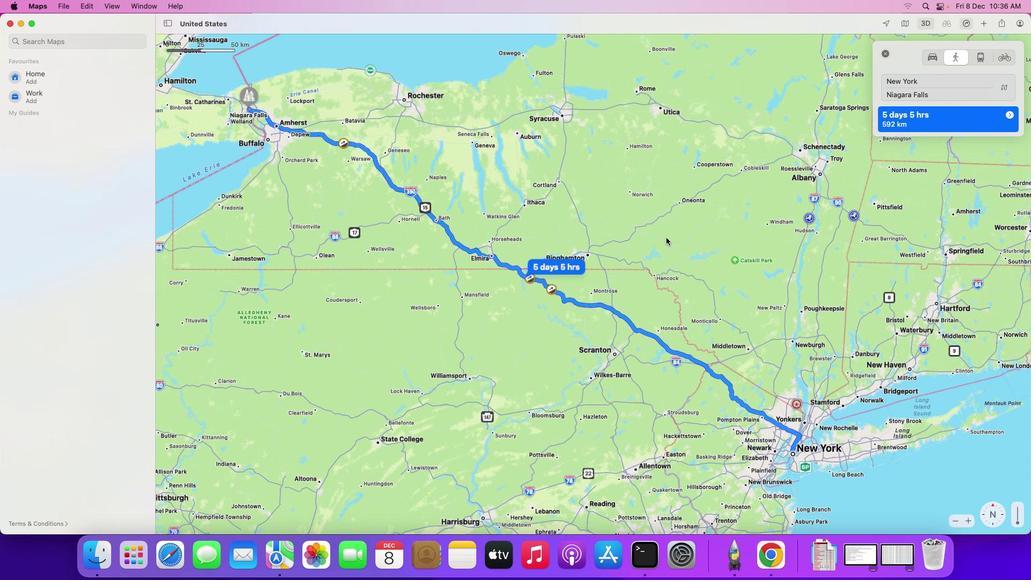 
Action: Mouse scrolled (666, 237) with delta (0, 0)
Screenshot: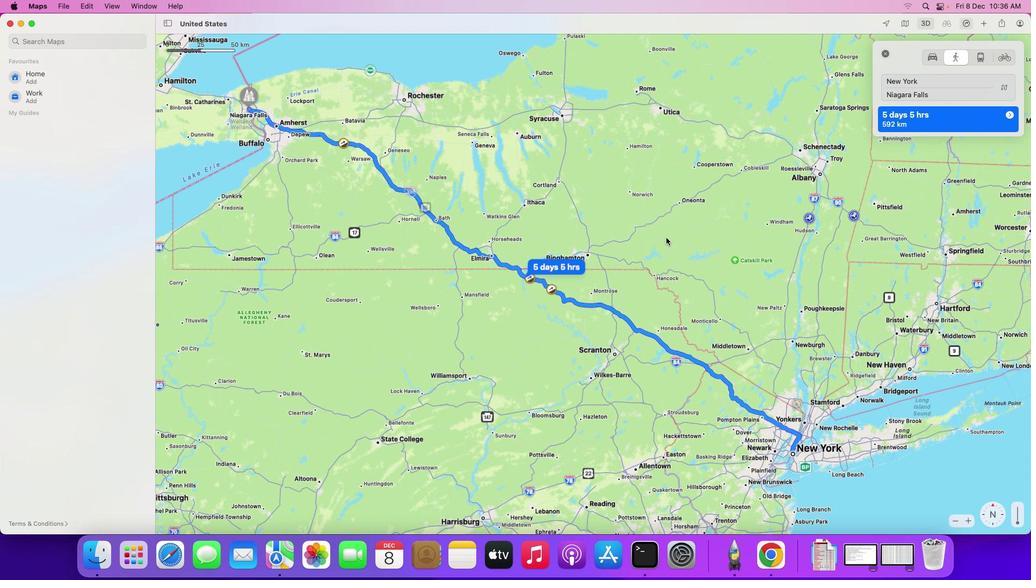 
Action: Mouse scrolled (666, 237) with delta (0, 0)
Screenshot: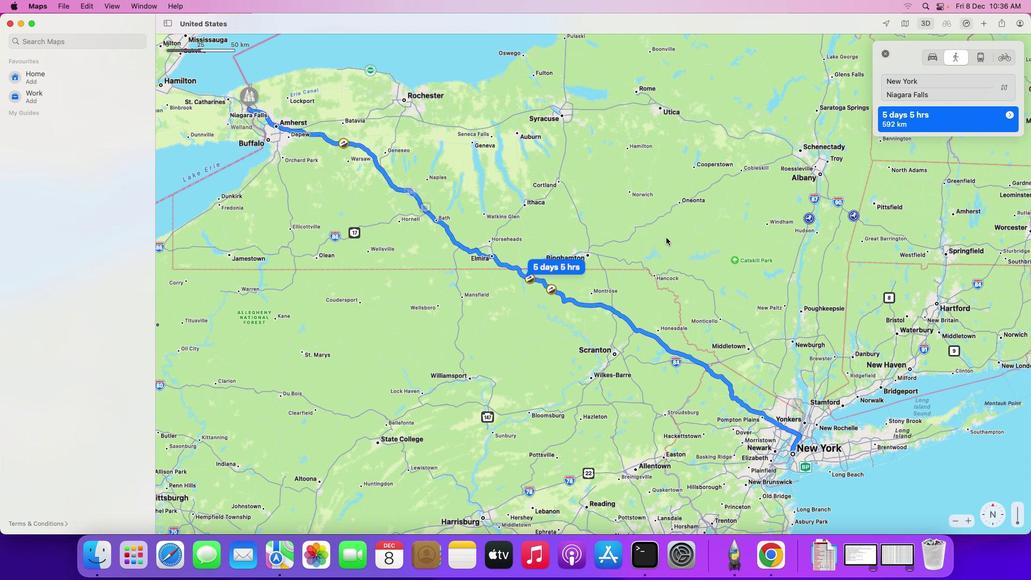 
Action: Mouse moved to (982, 61)
Screenshot: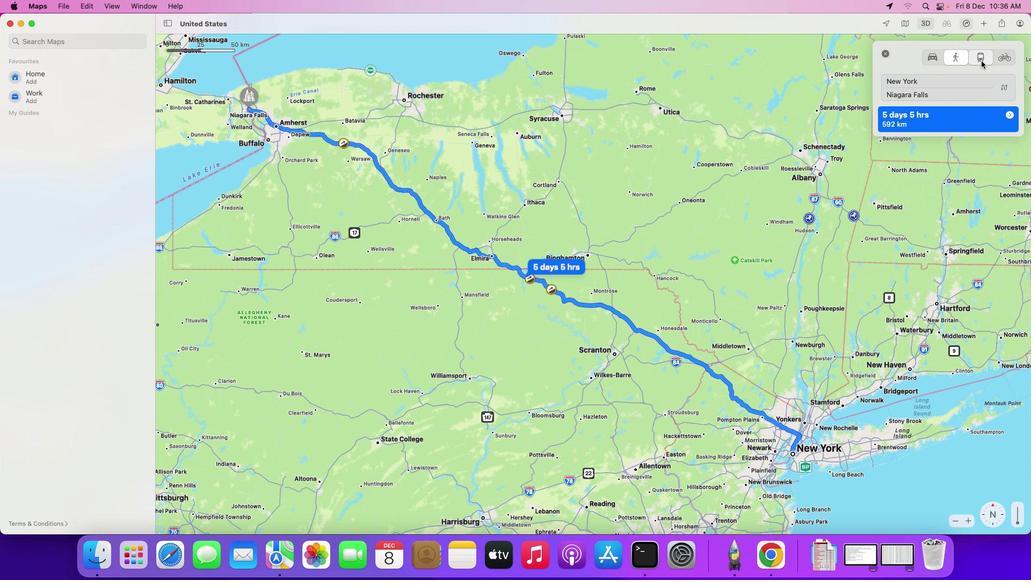 
Action: Mouse pressed left at (982, 61)
Screenshot: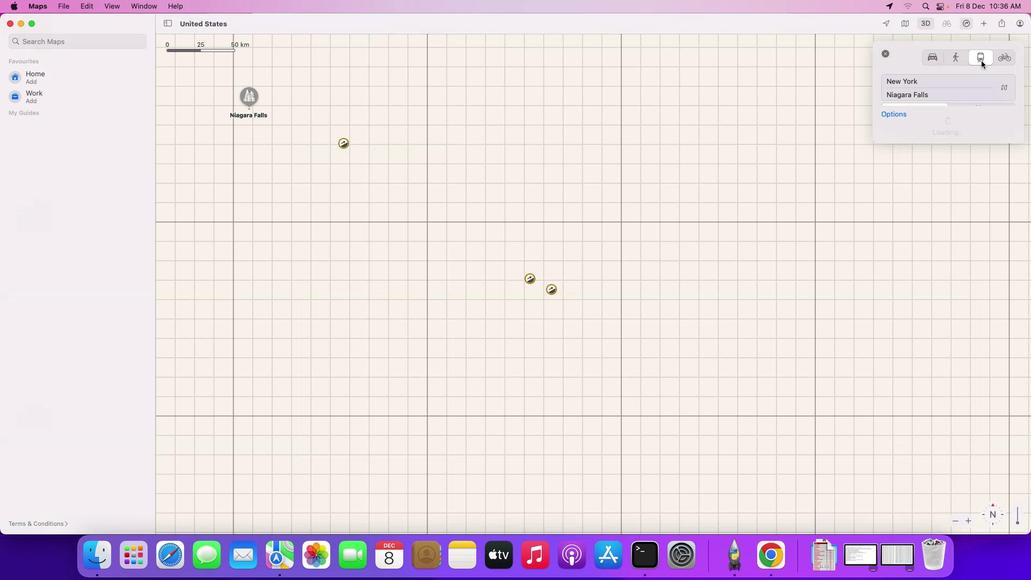 
Action: Mouse moved to (1002, 58)
Screenshot: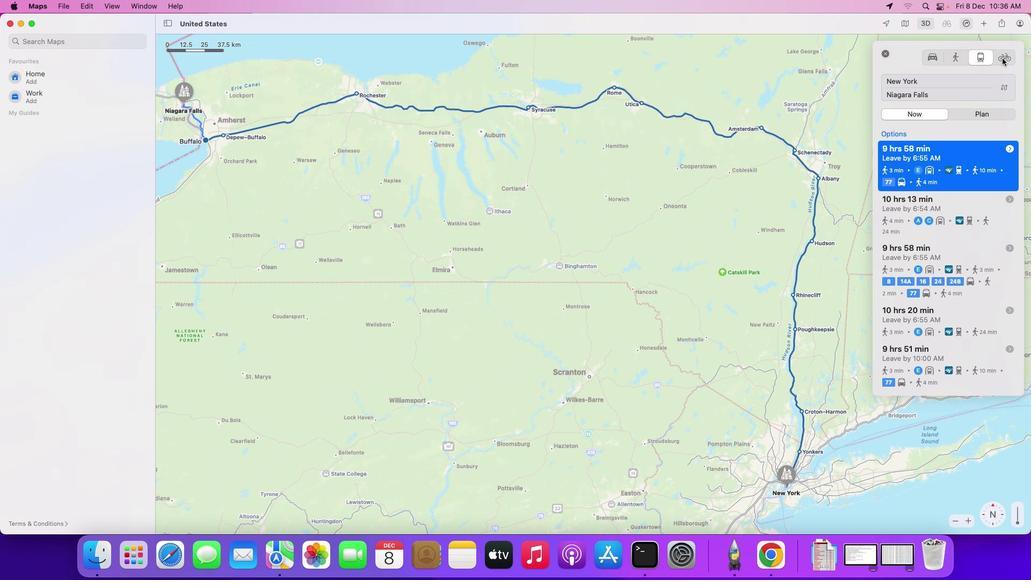 
Action: Mouse pressed left at (1002, 58)
Screenshot: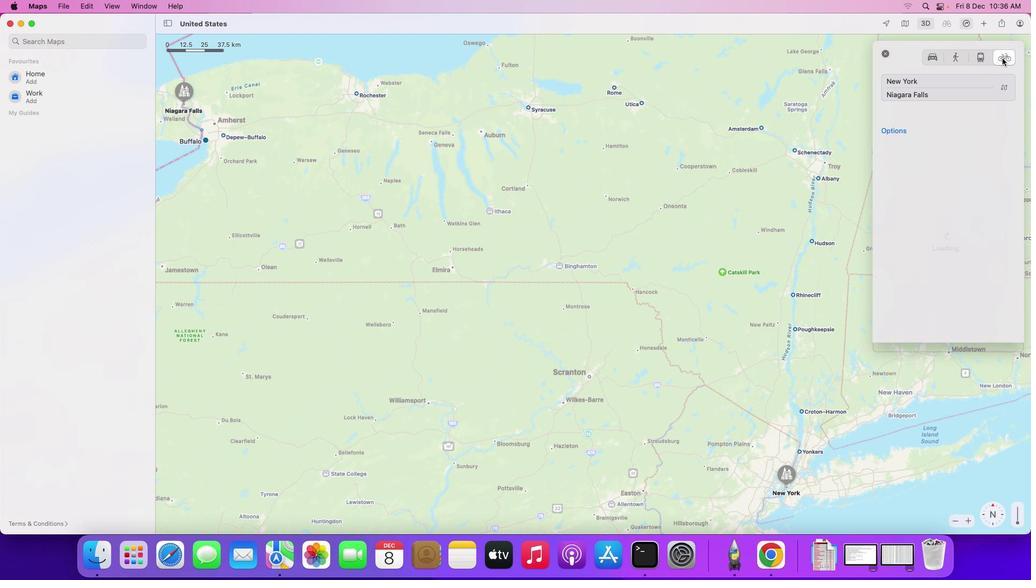 
Action: Mouse moved to (774, 219)
Screenshot: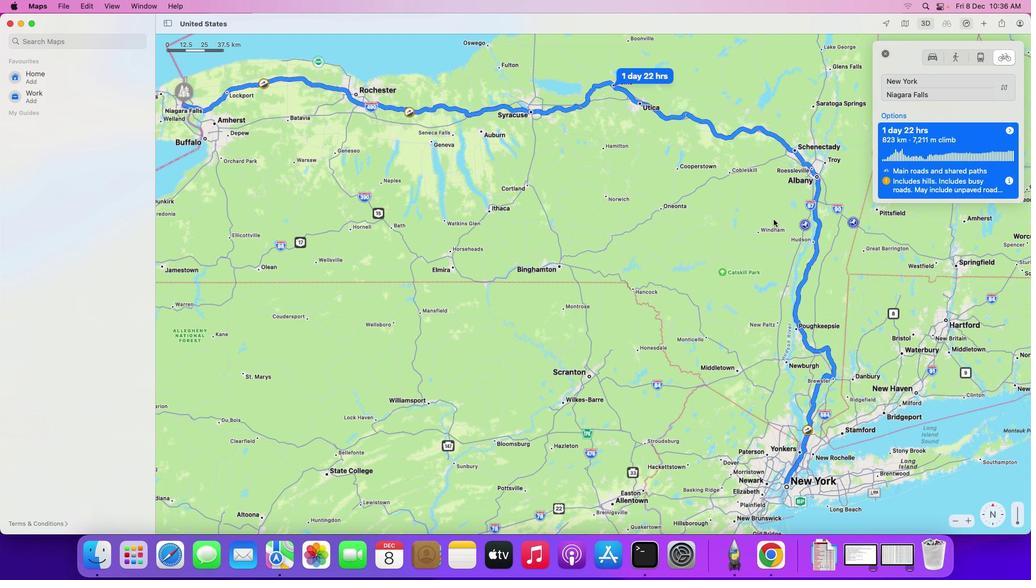 
Action: Mouse scrolled (774, 219) with delta (0, 0)
Screenshot: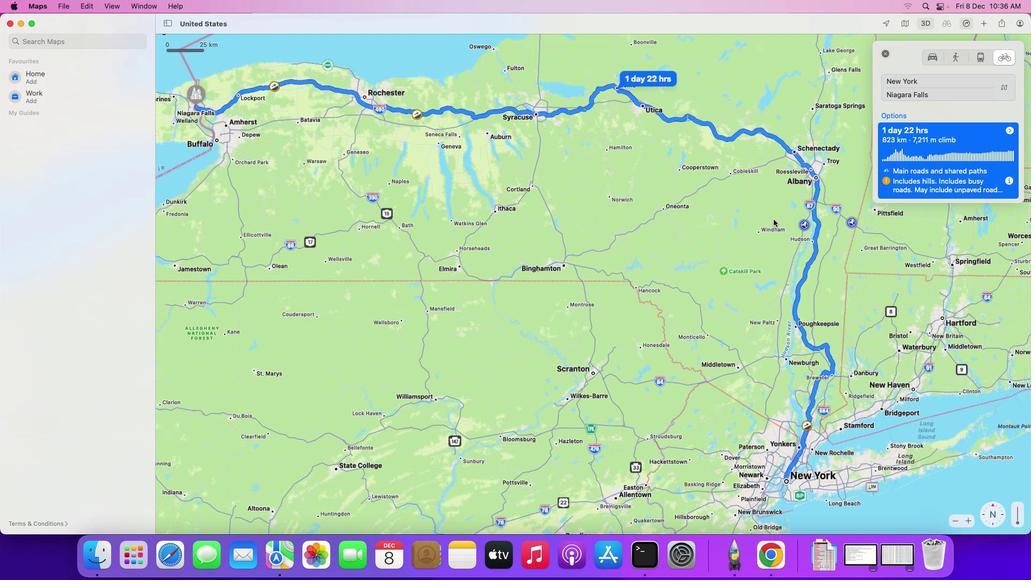 
Action: Mouse scrolled (774, 219) with delta (0, 0)
Screenshot: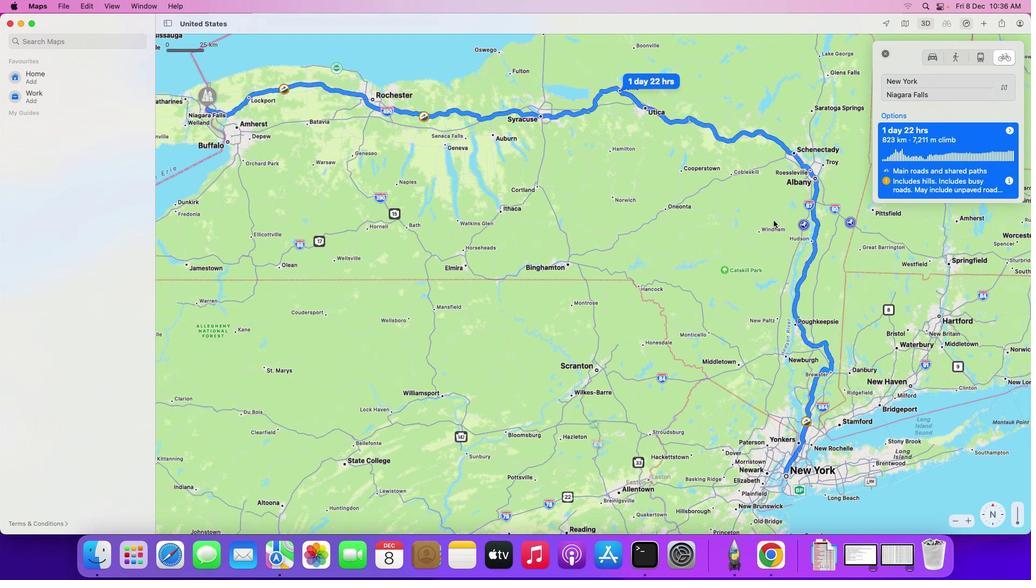 
Action: Mouse scrolled (774, 219) with delta (0, 0)
Screenshot: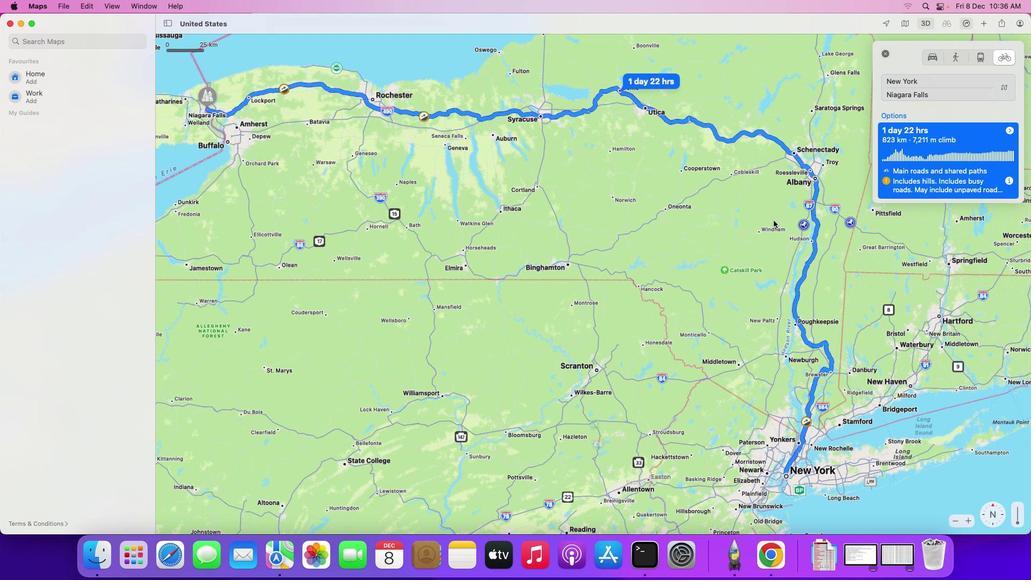 
Action: Mouse moved to (774, 219)
Screenshot: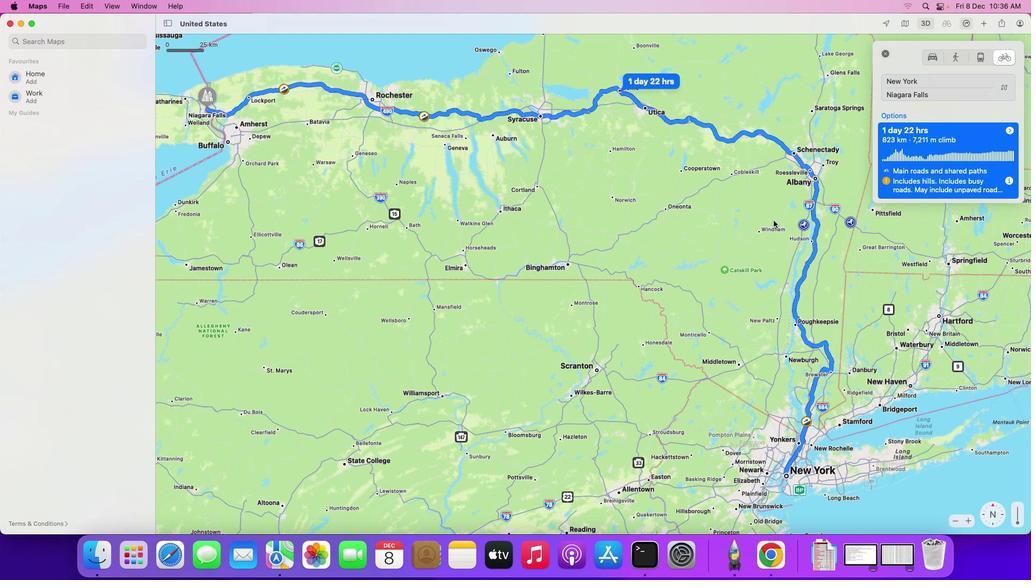 
Action: Mouse scrolled (774, 219) with delta (0, 0)
Screenshot: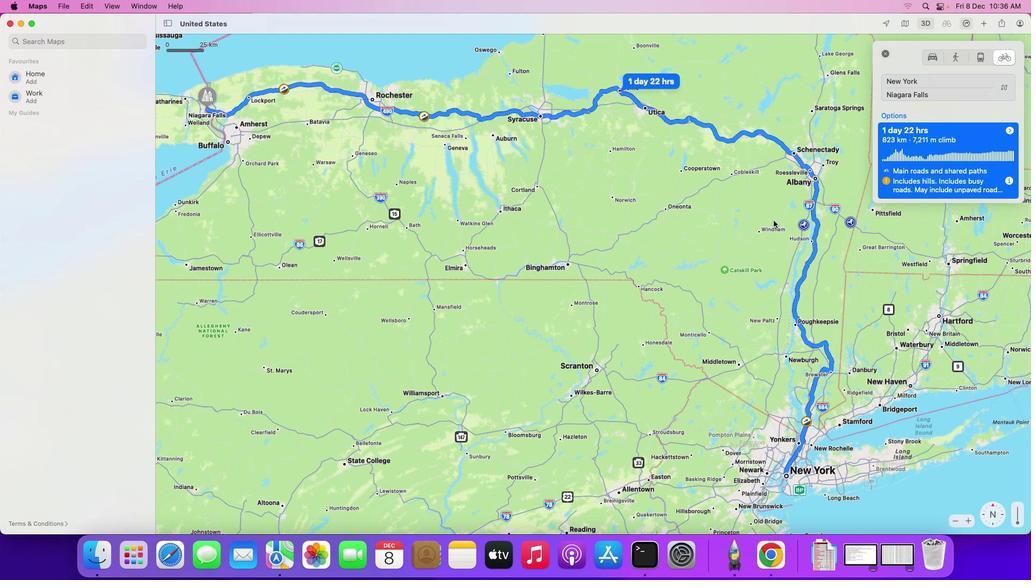 
Action: Mouse moved to (774, 220)
Screenshot: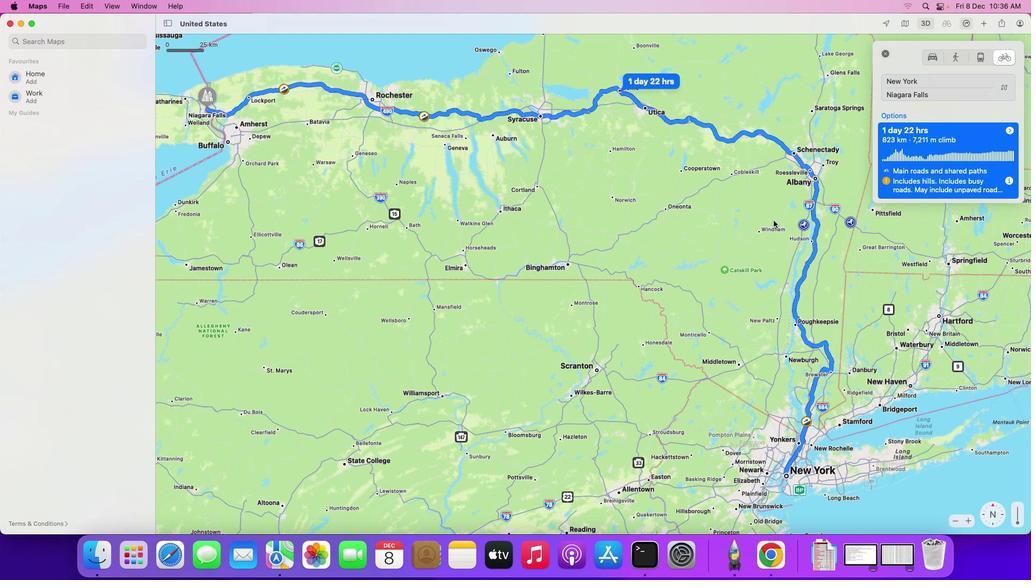 
Action: Mouse scrolled (774, 220) with delta (0, 0)
Screenshot: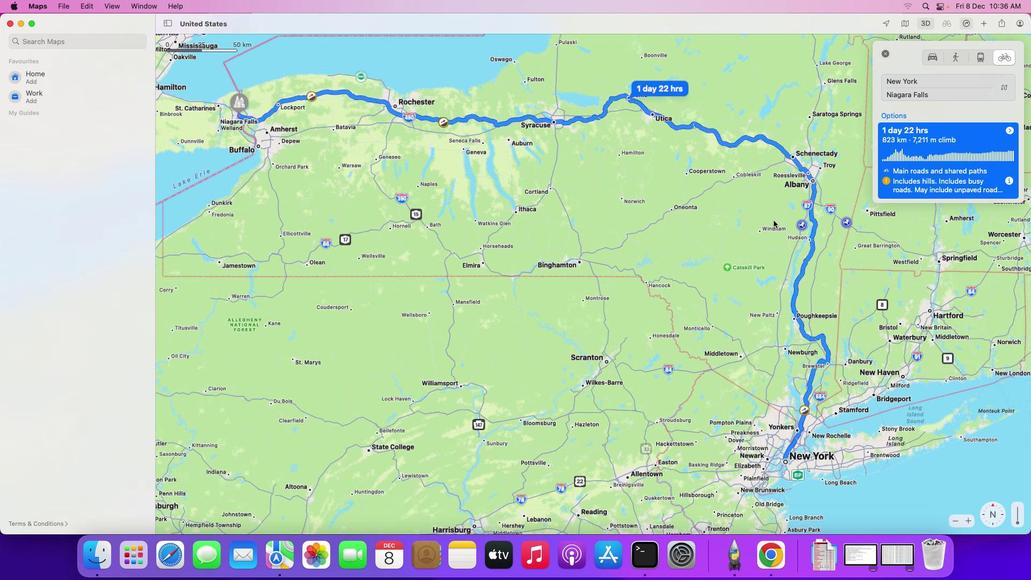 
Action: Mouse scrolled (774, 220) with delta (0, 0)
Screenshot: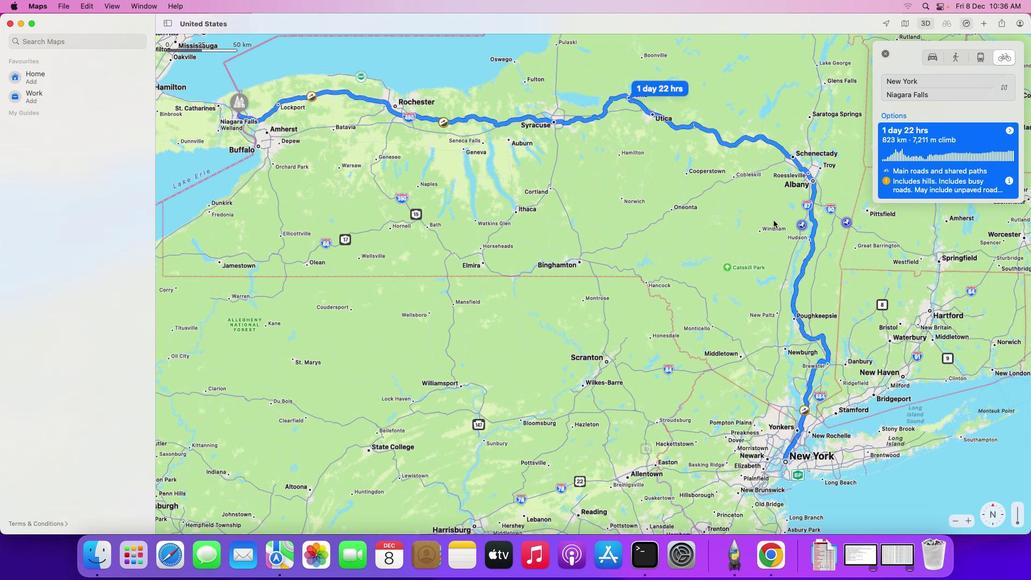
Action: Mouse scrolled (774, 220) with delta (0, 0)
Screenshot: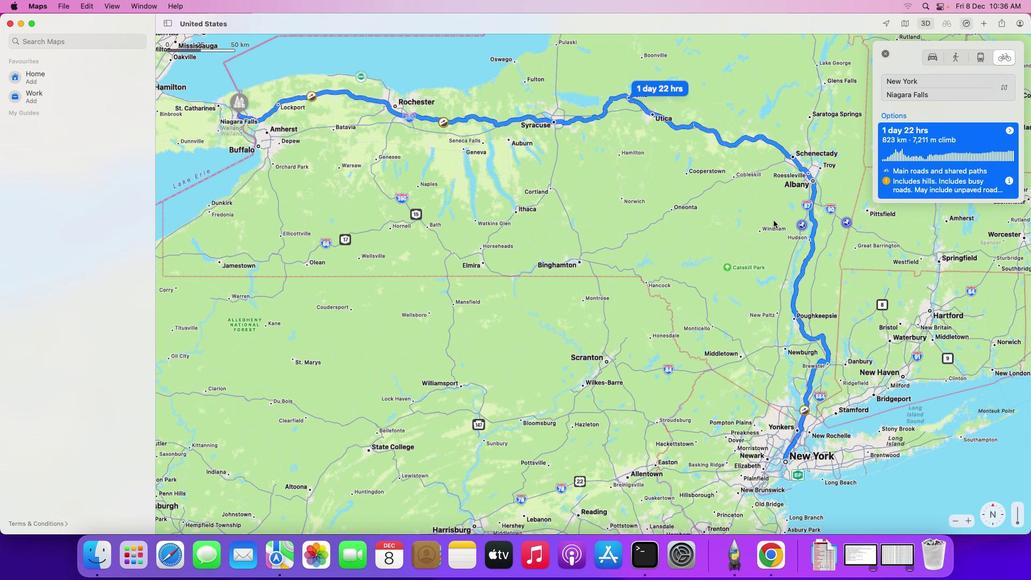
Action: Mouse moved to (885, 51)
Screenshot: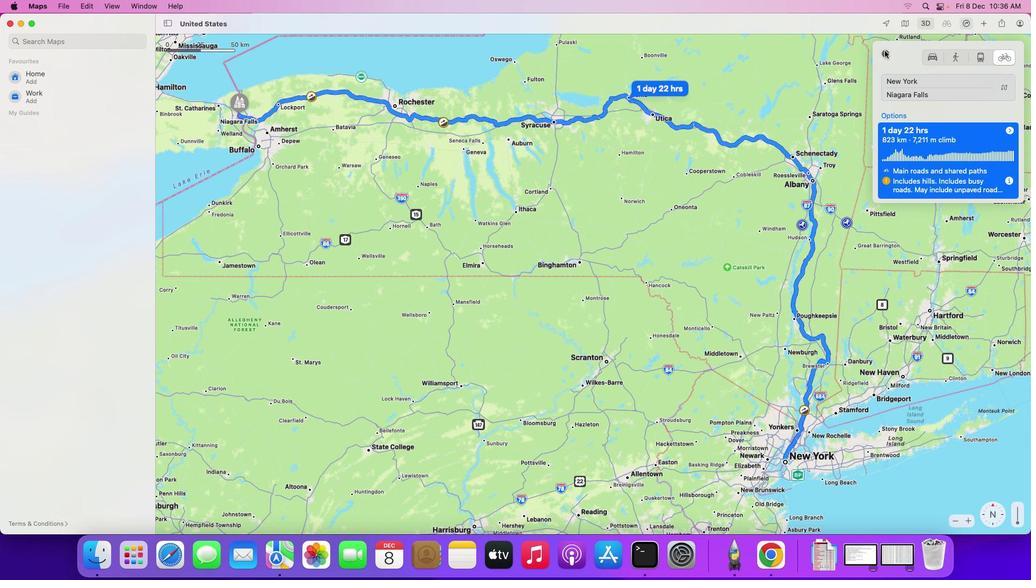 
Action: Mouse pressed left at (885, 51)
Screenshot: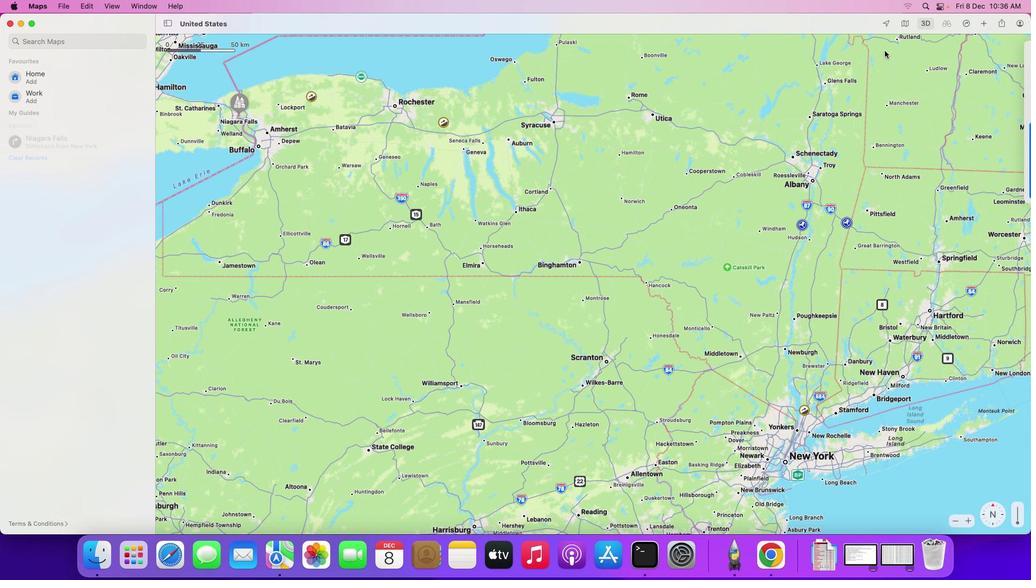 
